 Task: Open Card Food Safety Review in Board Social Media Reporting to Workspace Crisis Management and add a team member Softage.4@softage.net, a label Red, a checklist Investment Strategies, an attachment from your google drive, a color Red and finally, add a card description 'Conduct customer research for new product design and development' and a comment 'Given the potential impact of this task on our company reputation, let us ensure that we approach it with a sense of professionalism and respect.'. Add a start date 'Jan 08, 1900' with a due date 'Jan 15, 1900'
Action: Mouse moved to (113, 65)
Screenshot: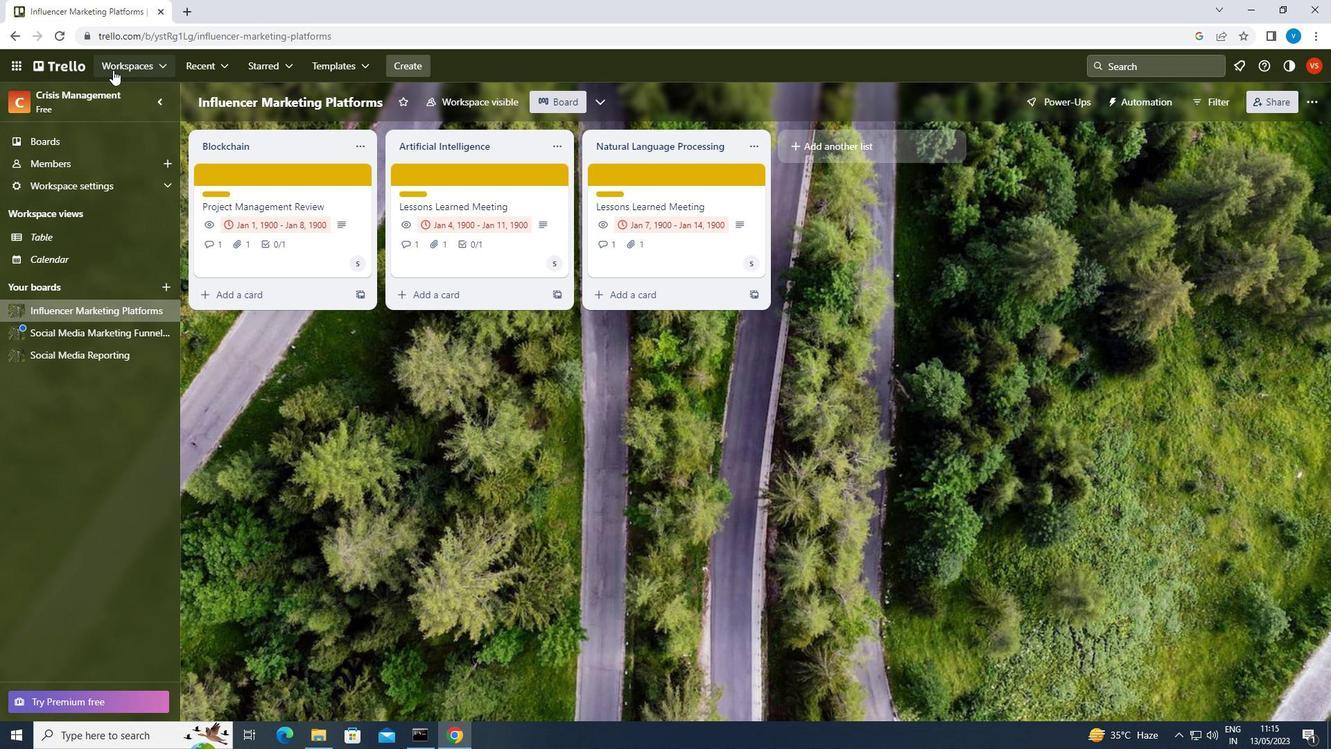 
Action: Mouse pressed left at (113, 65)
Screenshot: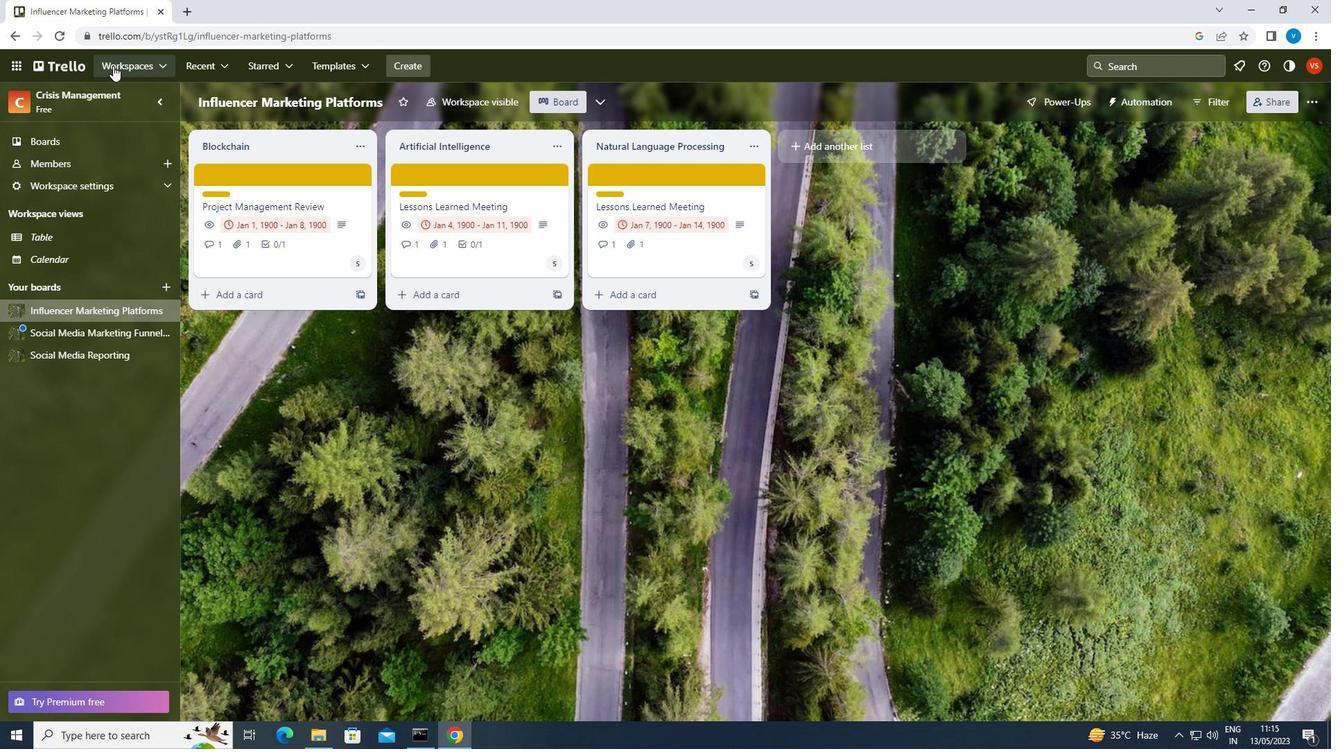 
Action: Mouse moved to (214, 476)
Screenshot: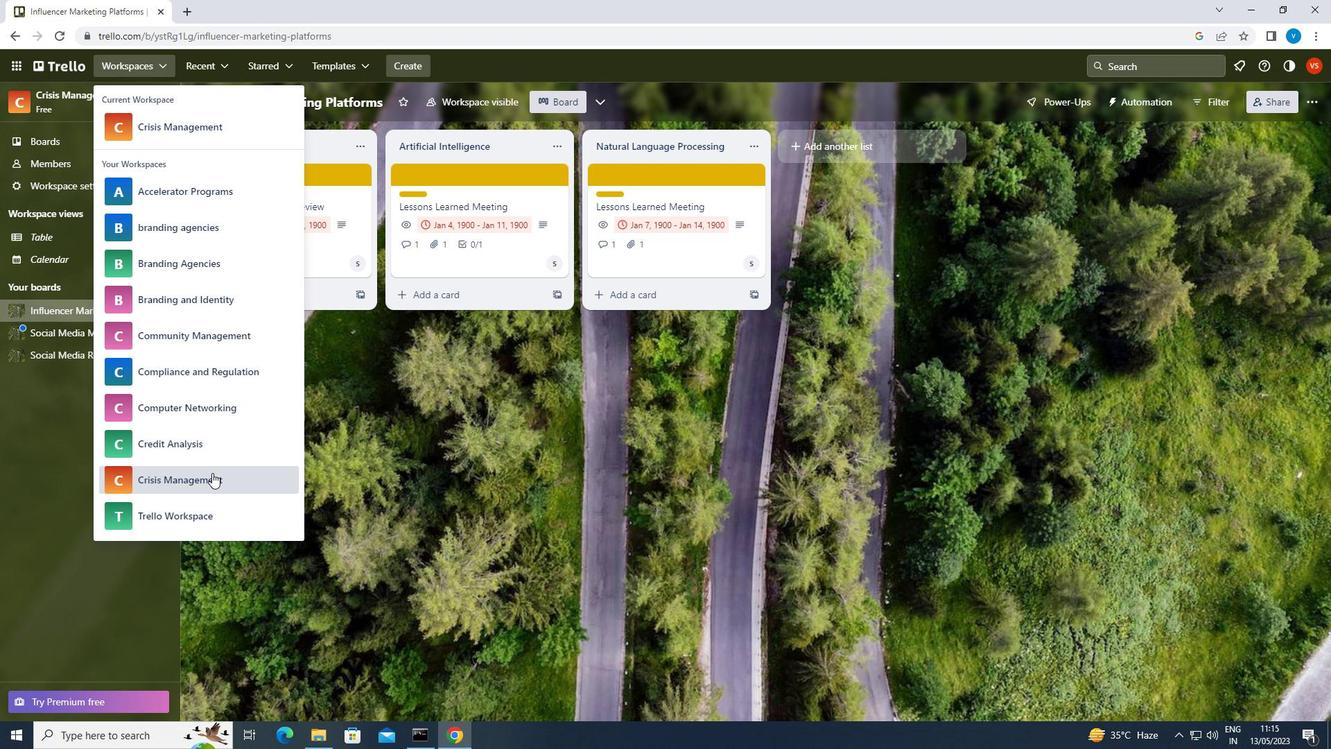 
Action: Mouse pressed left at (214, 476)
Screenshot: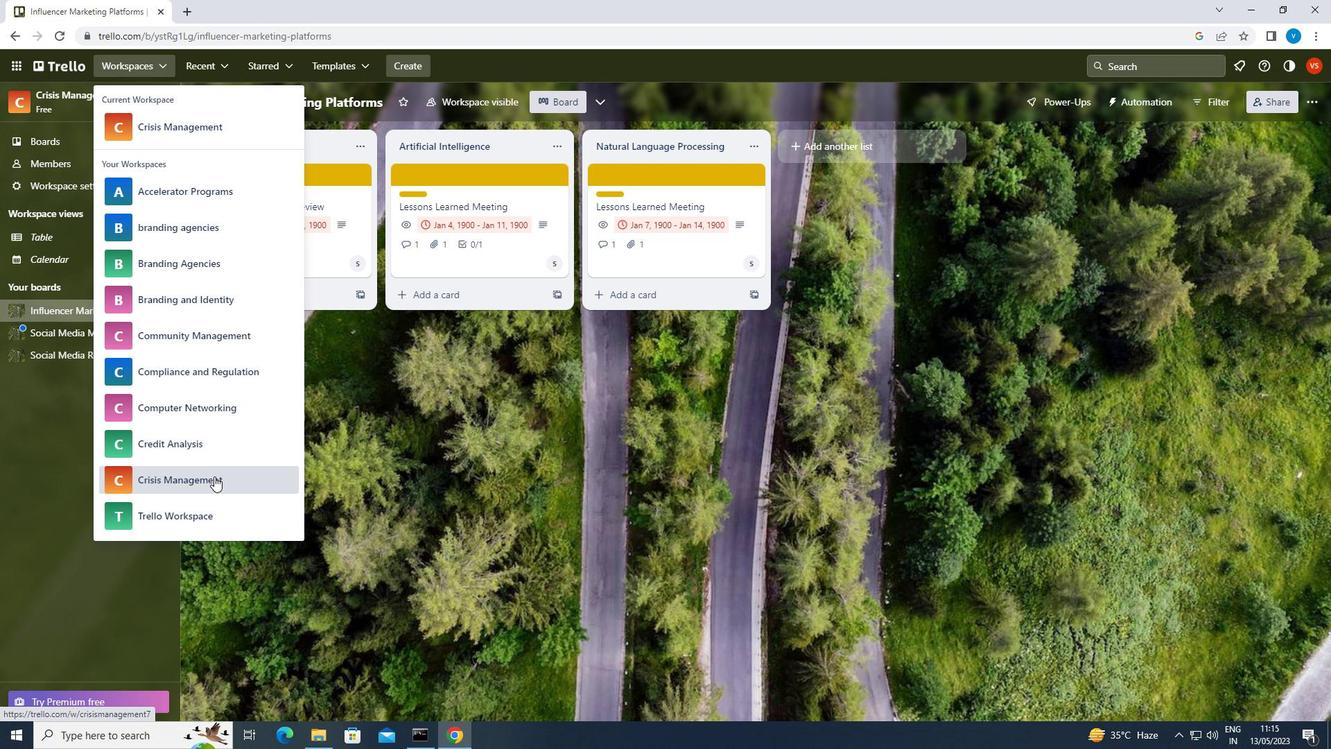 
Action: Mouse moved to (987, 573)
Screenshot: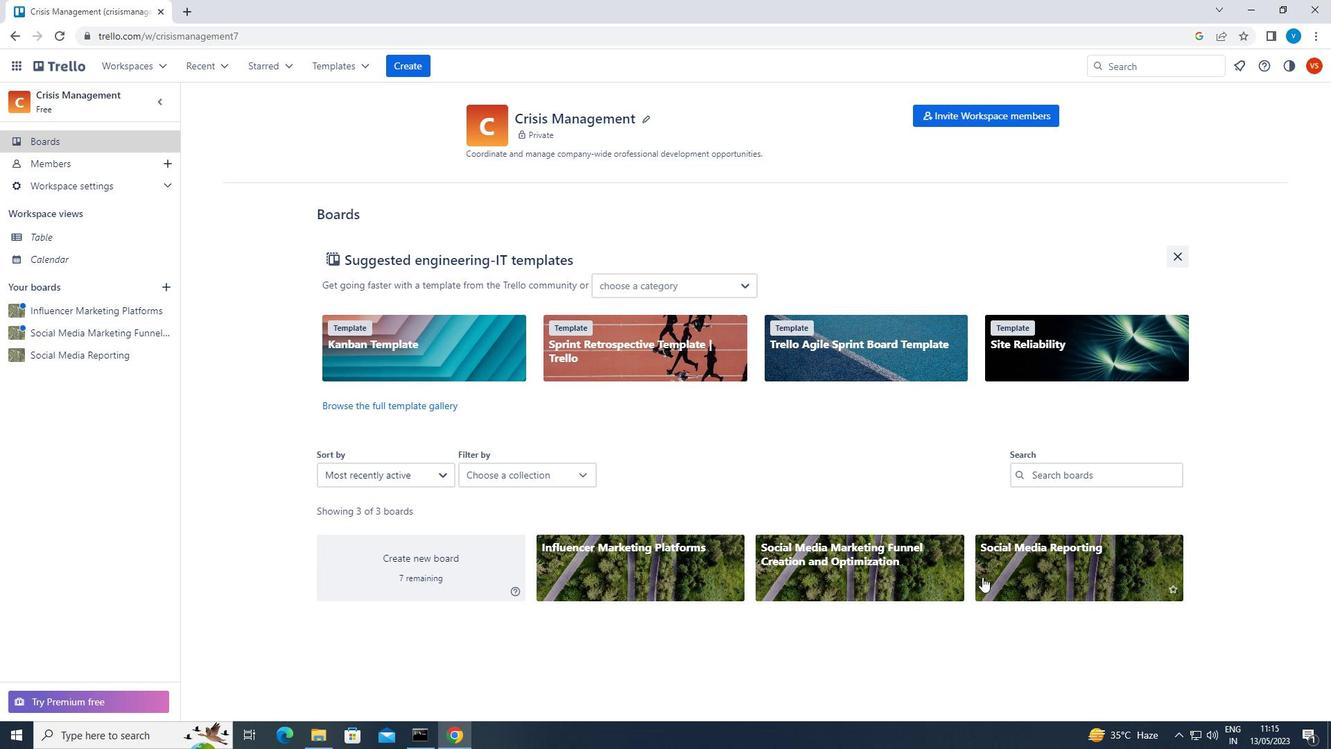 
Action: Mouse pressed left at (987, 573)
Screenshot: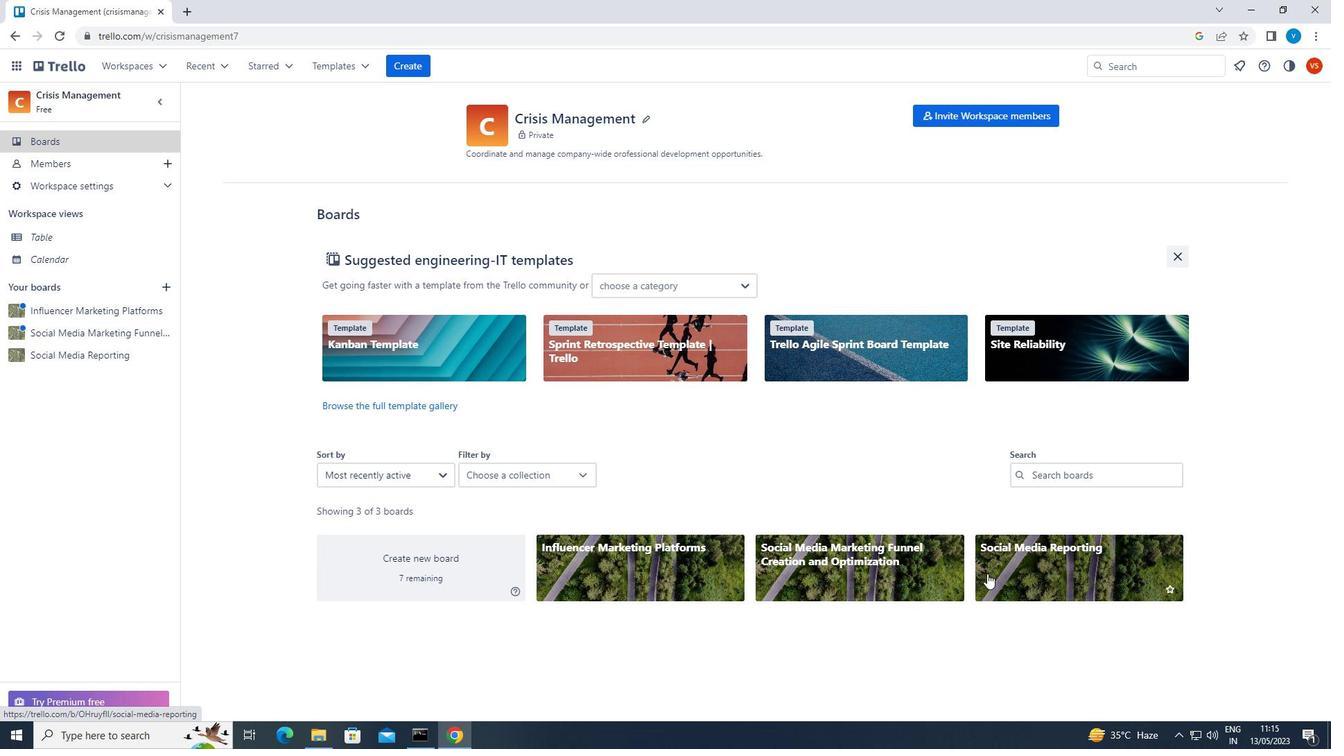 
Action: Mouse moved to (666, 174)
Screenshot: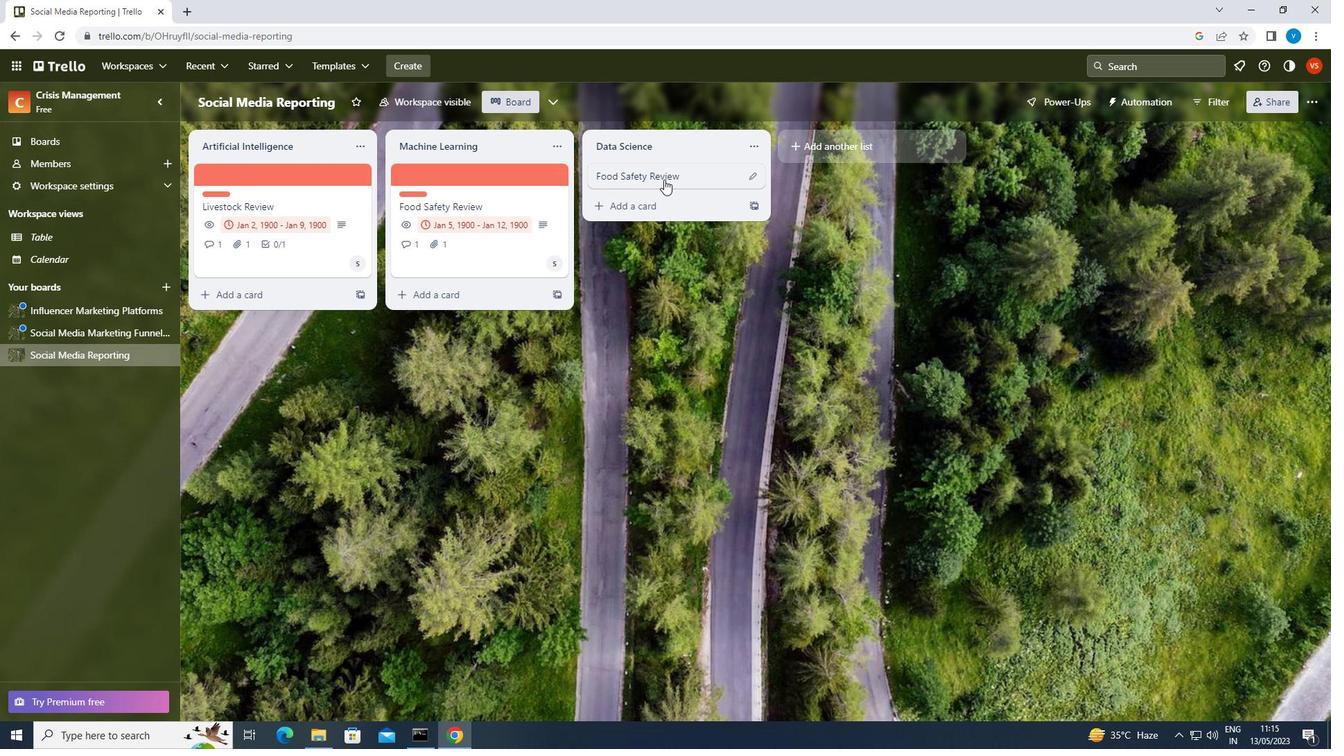
Action: Mouse pressed left at (666, 174)
Screenshot: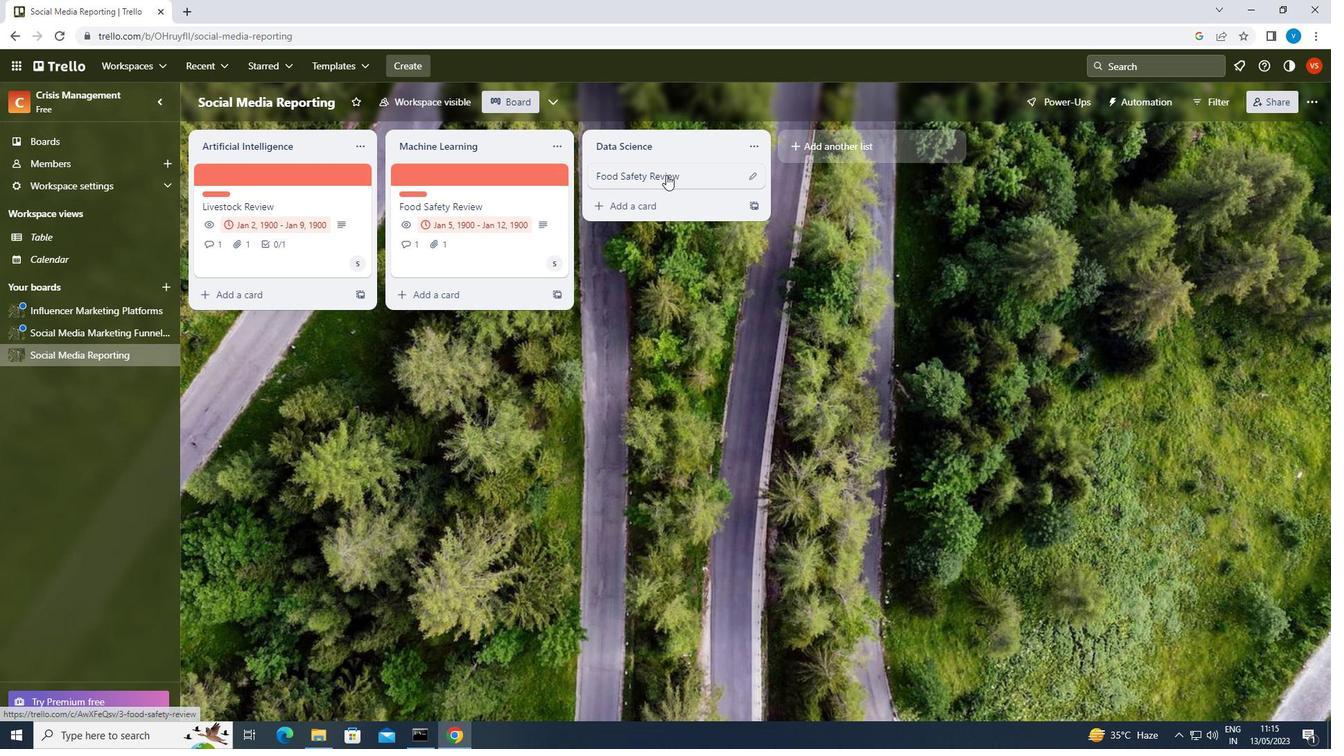 
Action: Mouse moved to (845, 218)
Screenshot: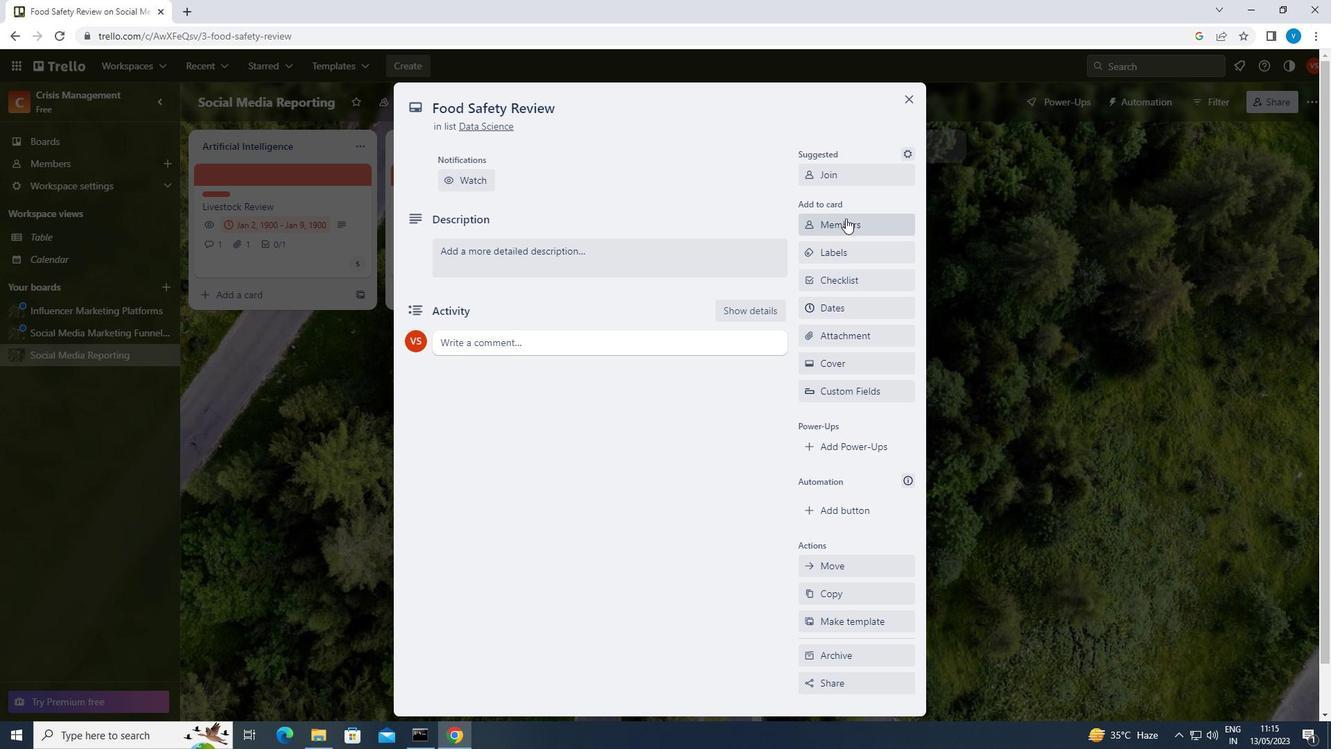 
Action: Mouse pressed left at (845, 218)
Screenshot: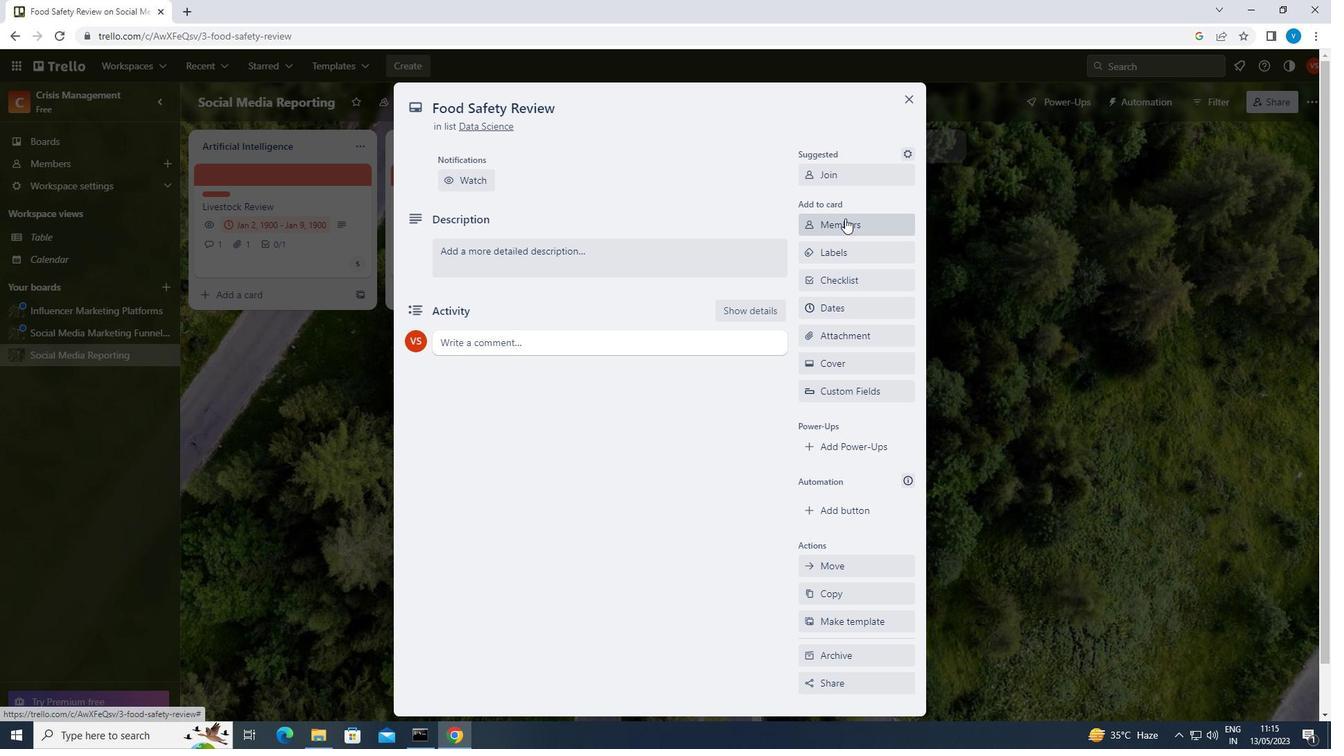 
Action: Mouse moved to (838, 287)
Screenshot: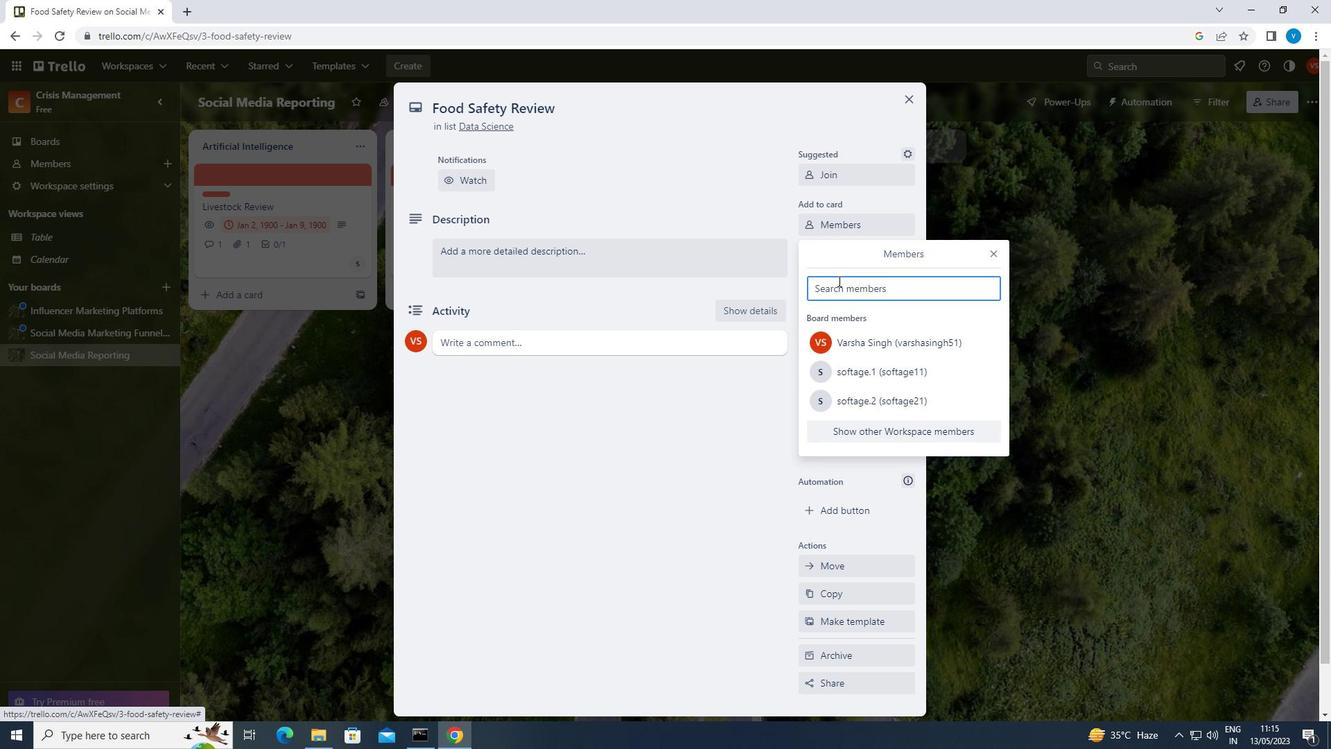 
Action: Key pressed <Key.shift>SOFTAGE.4<Key.shift>@SOFTAGE.NET
Screenshot: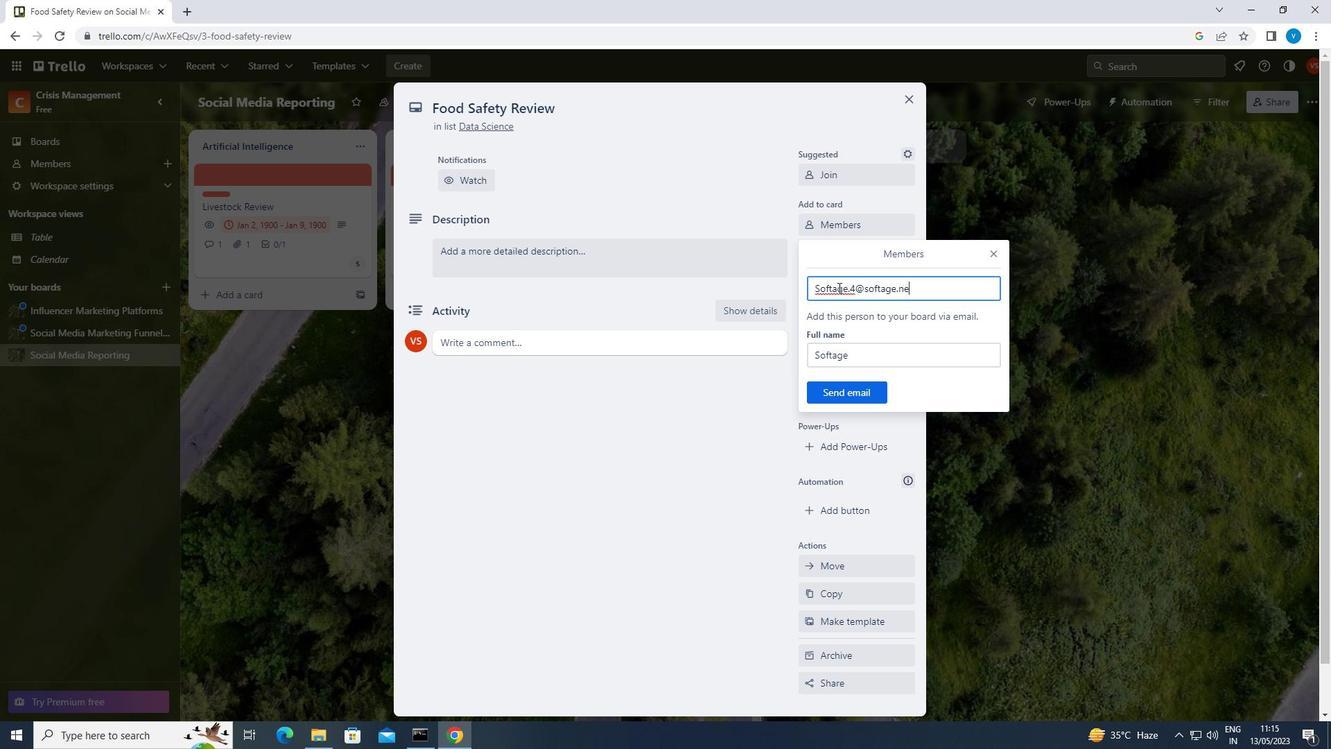 
Action: Mouse moved to (852, 391)
Screenshot: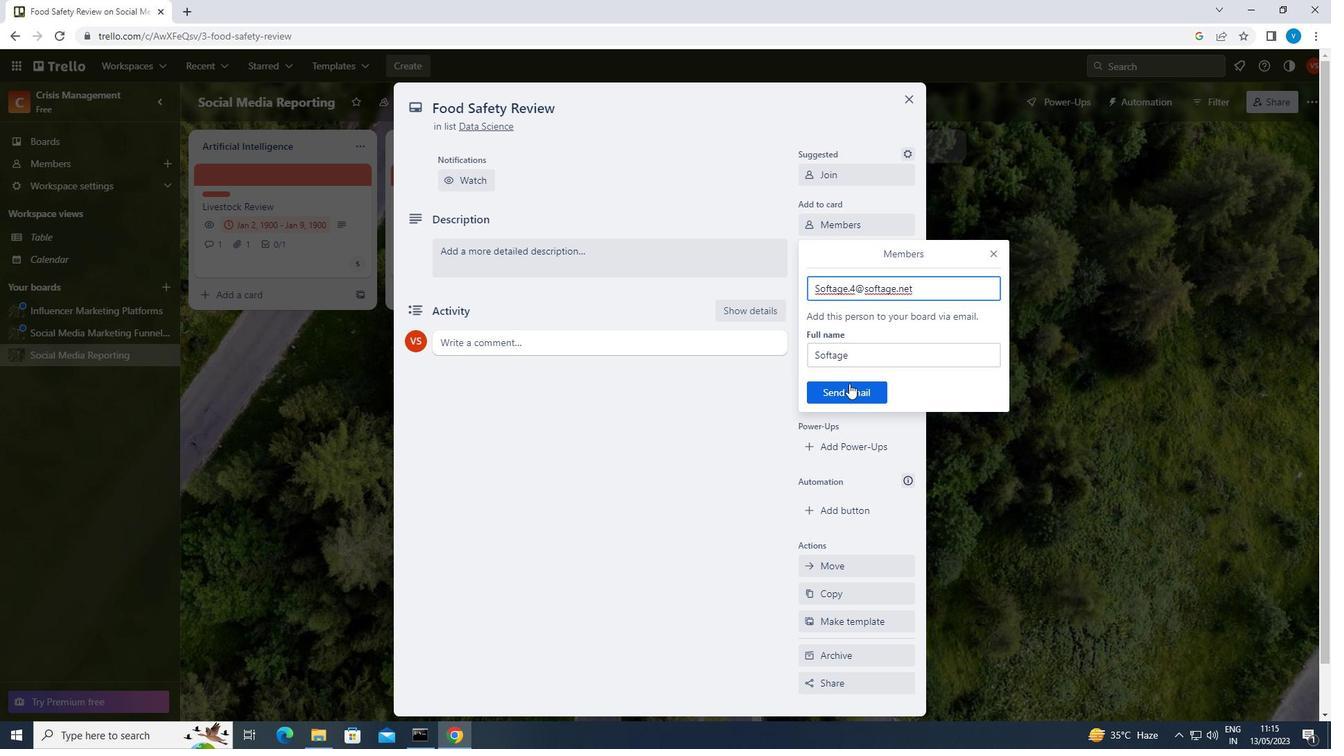 
Action: Mouse pressed left at (852, 391)
Screenshot: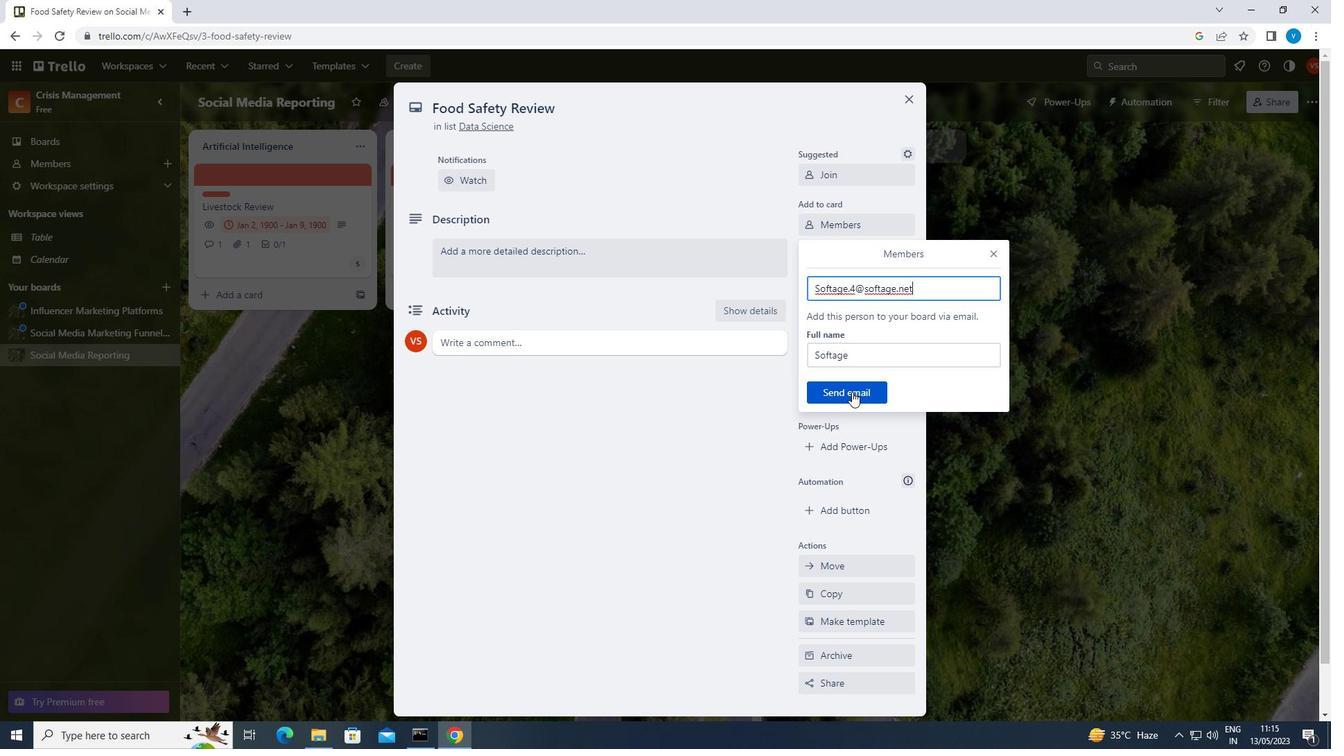 
Action: Mouse moved to (865, 249)
Screenshot: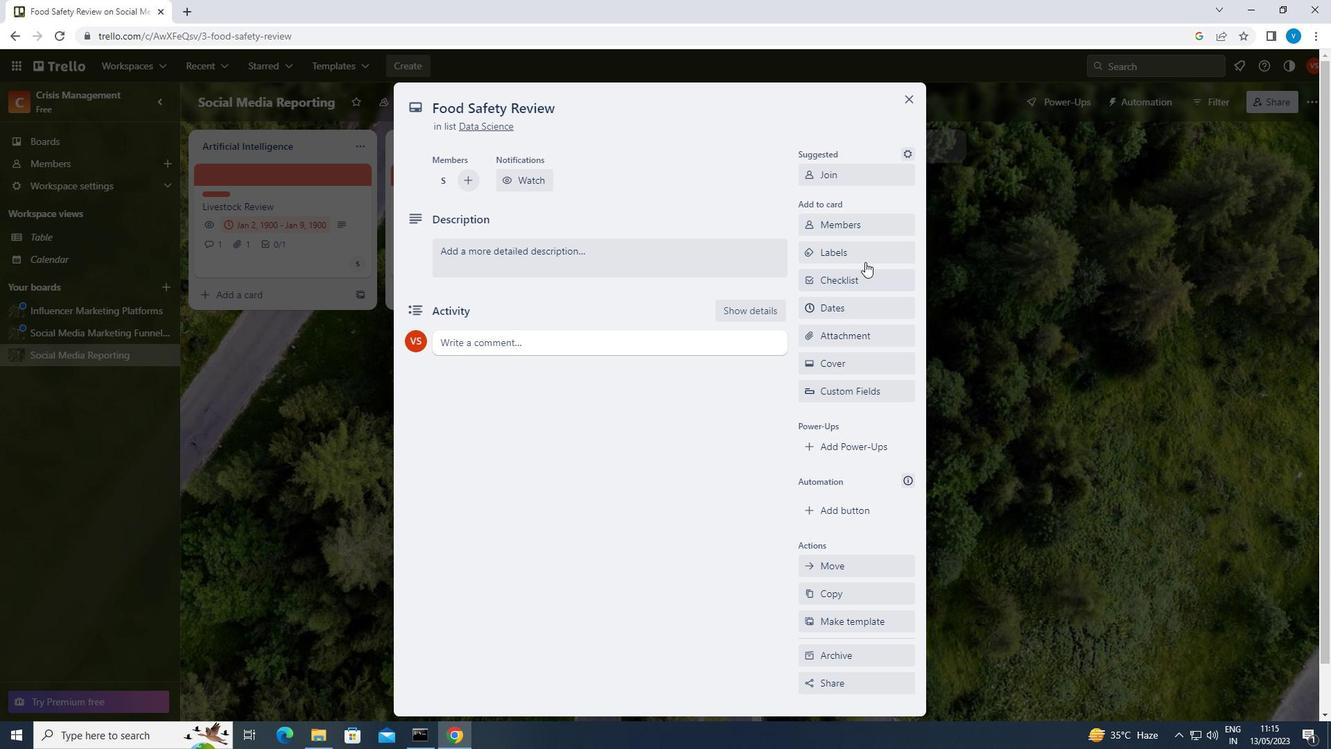 
Action: Mouse pressed left at (865, 249)
Screenshot: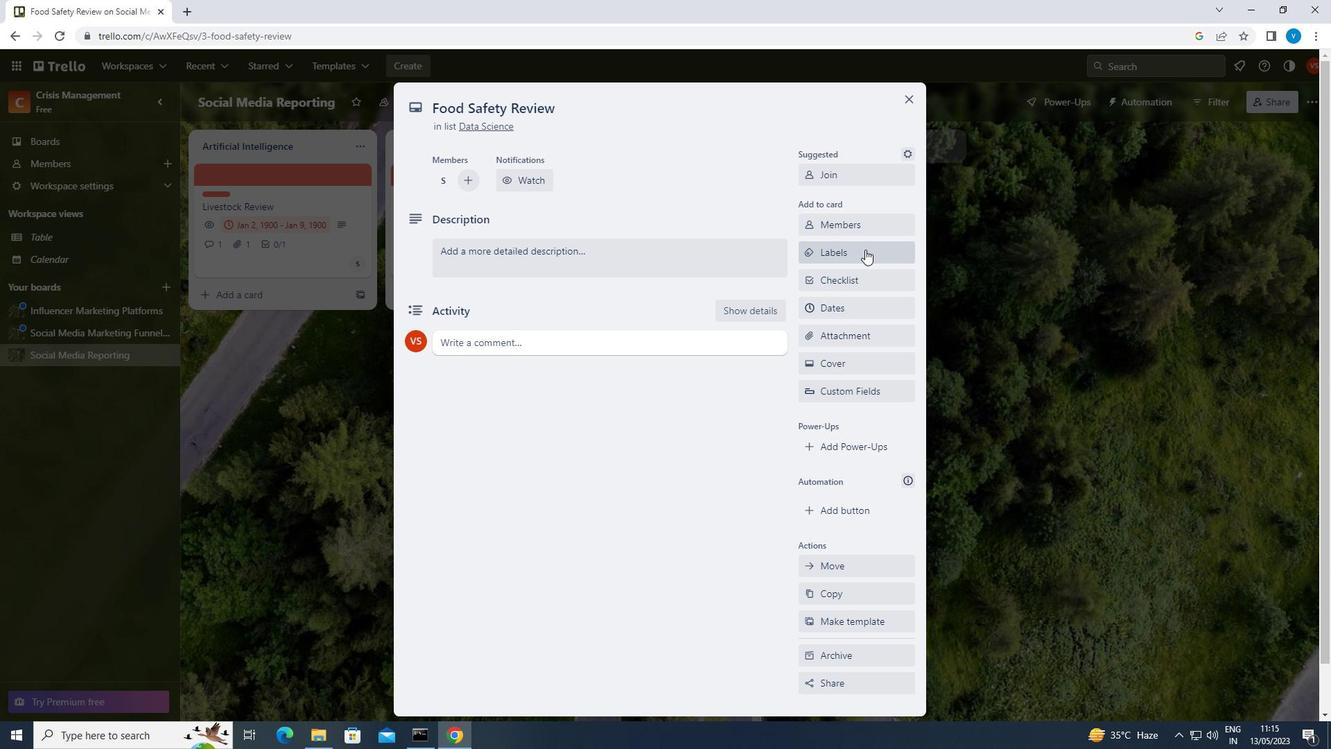 
Action: Mouse moved to (885, 439)
Screenshot: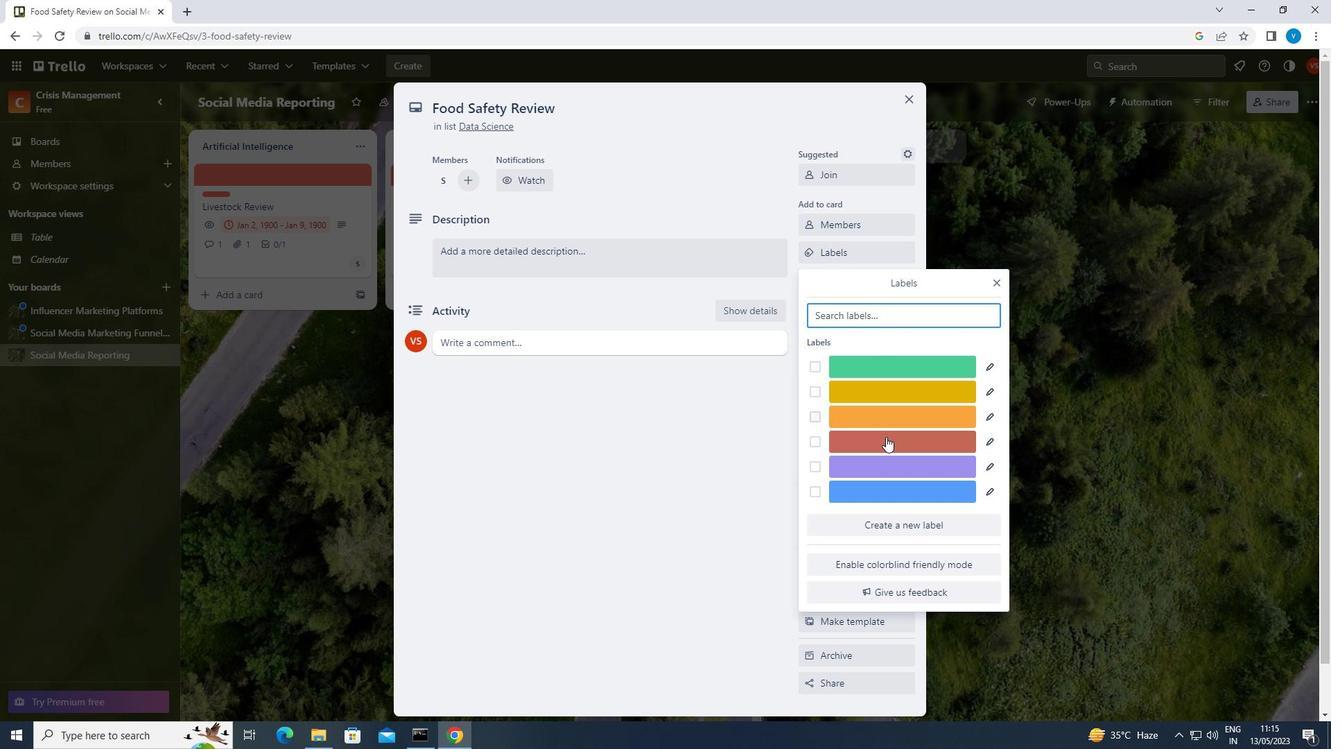 
Action: Mouse pressed left at (885, 439)
Screenshot: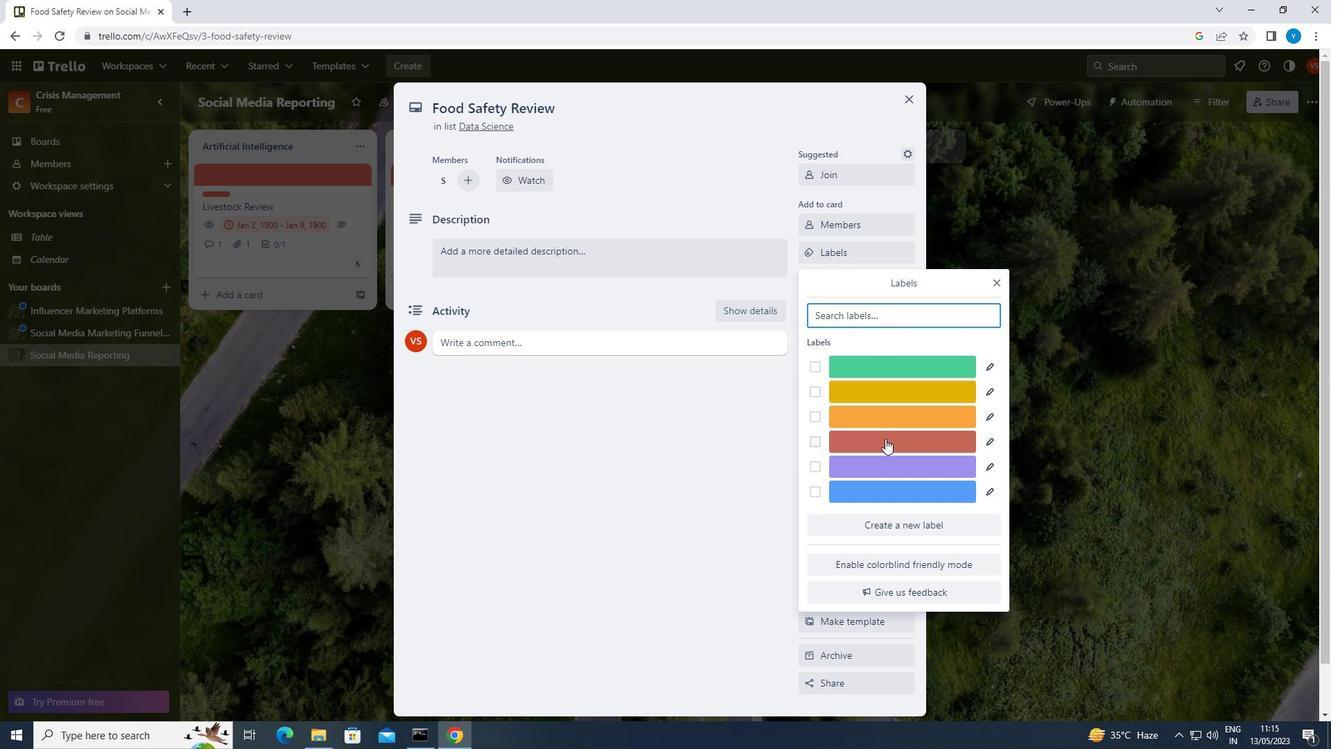 
Action: Mouse moved to (999, 279)
Screenshot: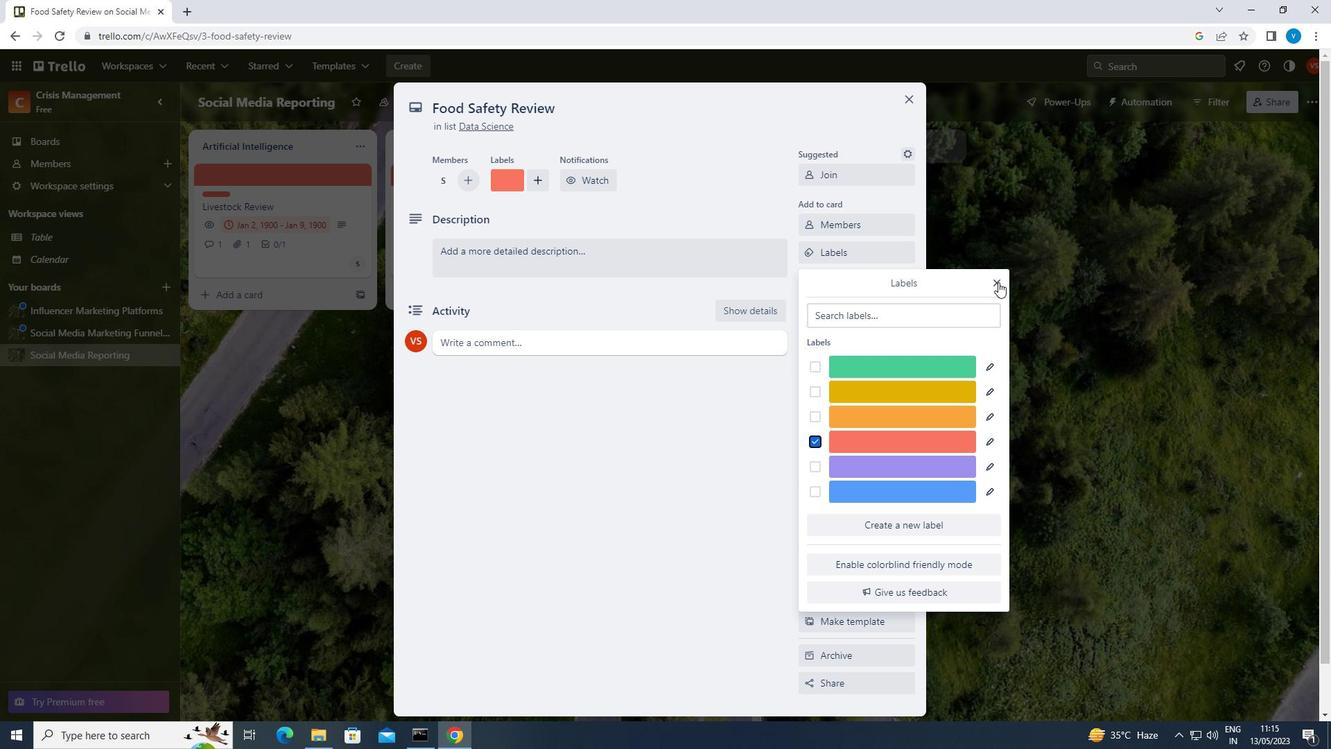 
Action: Mouse pressed left at (999, 279)
Screenshot: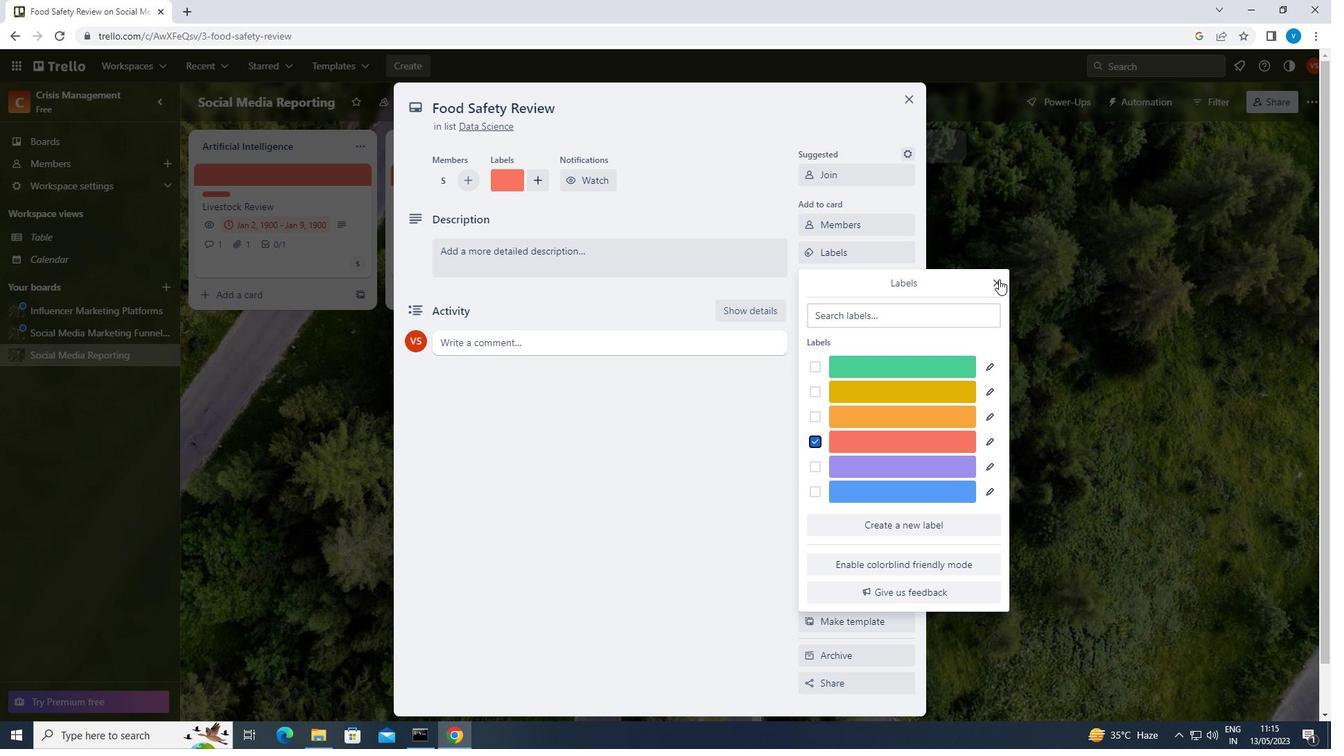 
Action: Mouse moved to (852, 278)
Screenshot: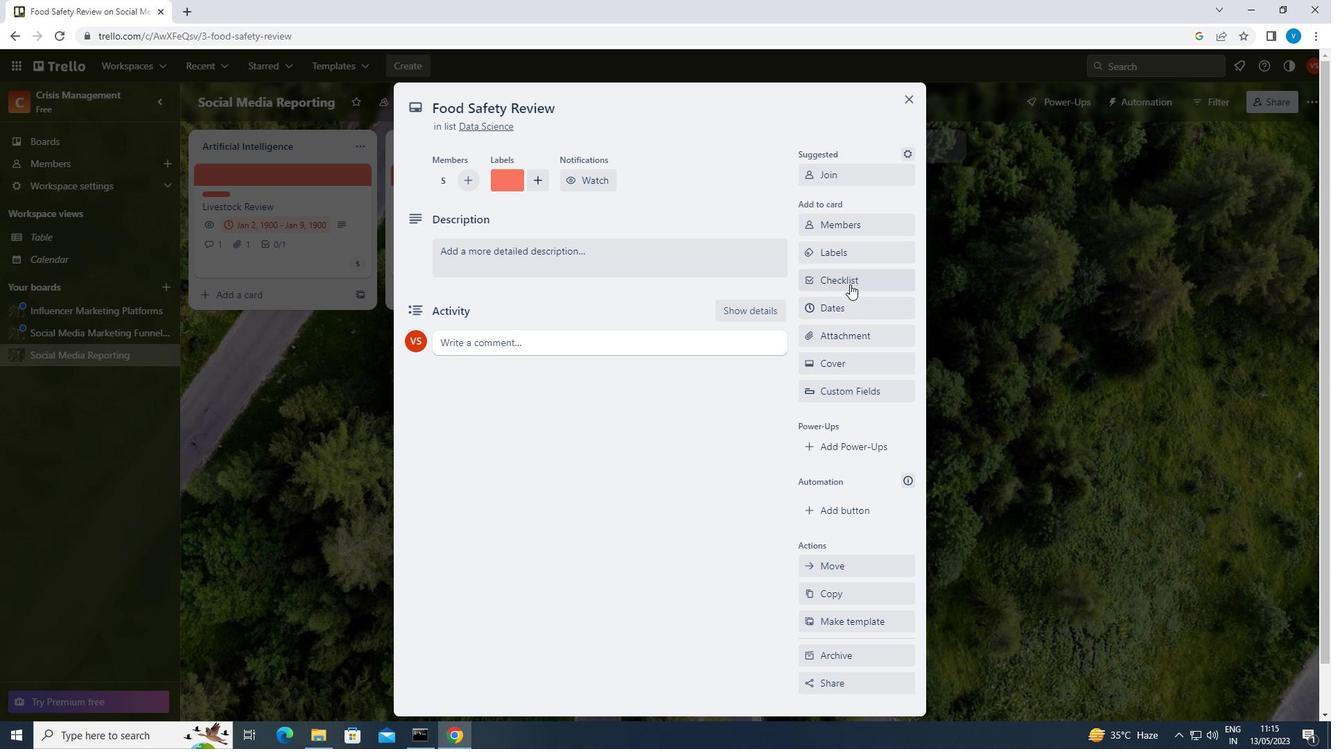 
Action: Mouse pressed left at (852, 278)
Screenshot: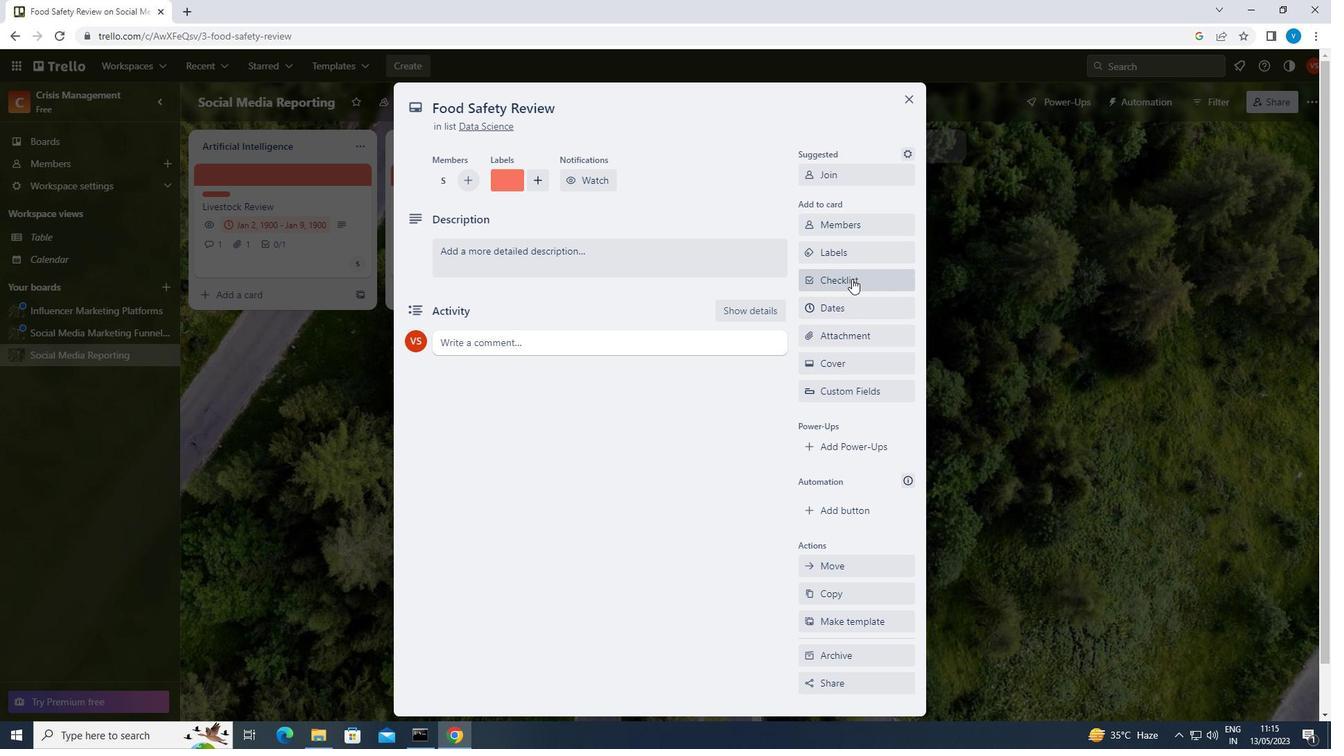 
Action: Mouse moved to (873, 353)
Screenshot: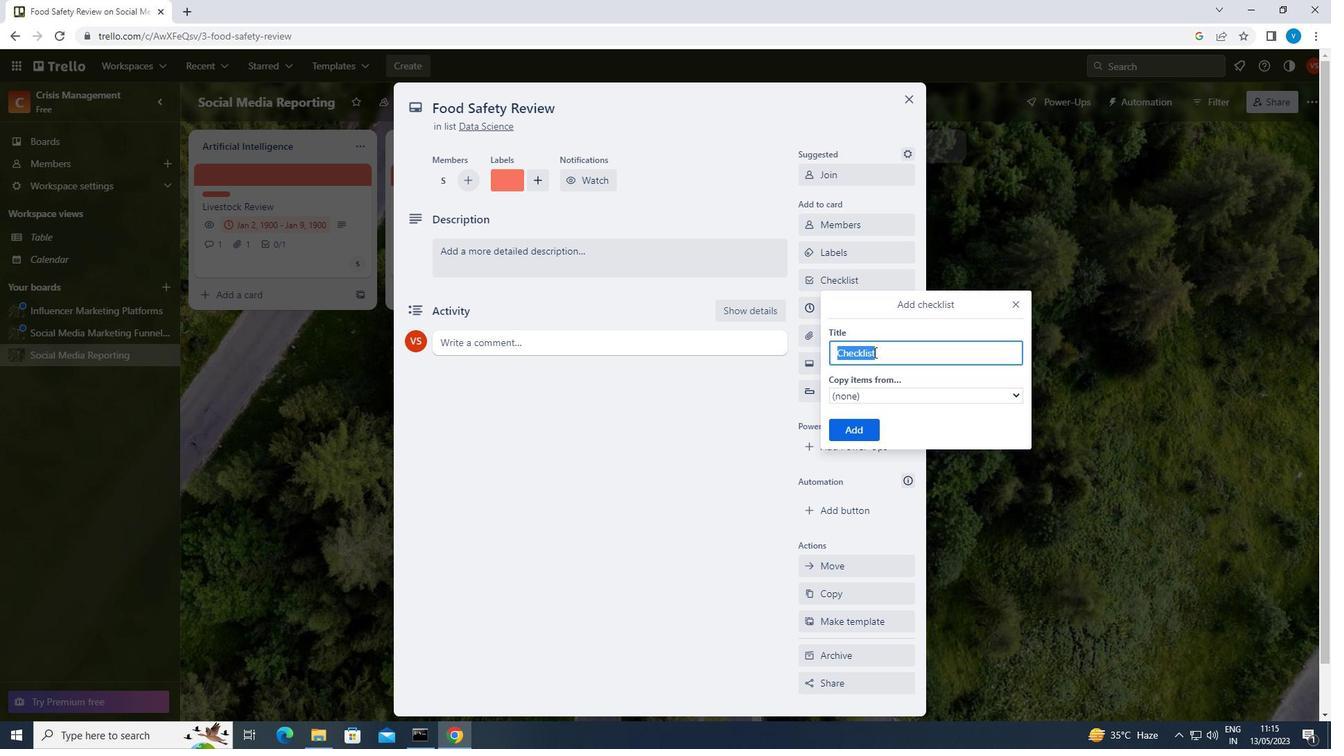 
Action: Key pressed <Key.shift><Key.shift>INVESTMENT<Key.space><Key.shift>STRATEGIES
Screenshot: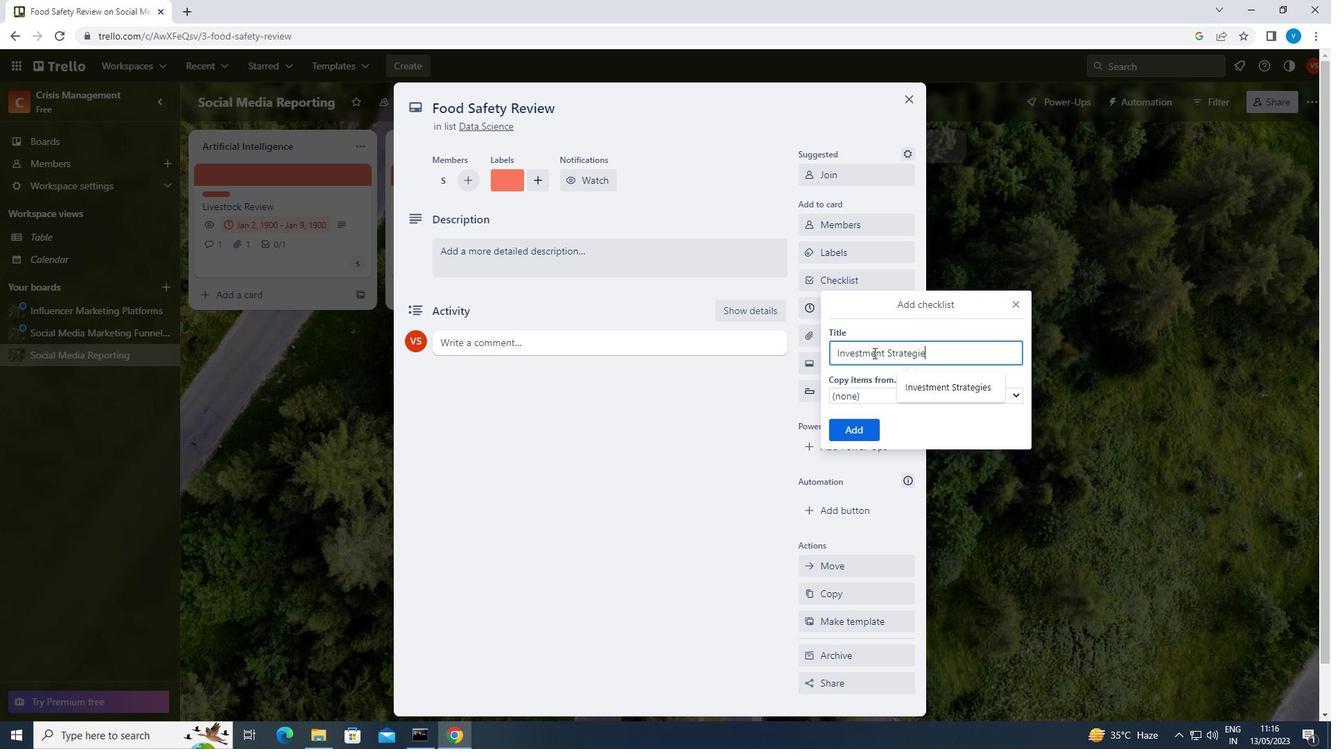 
Action: Mouse moved to (860, 429)
Screenshot: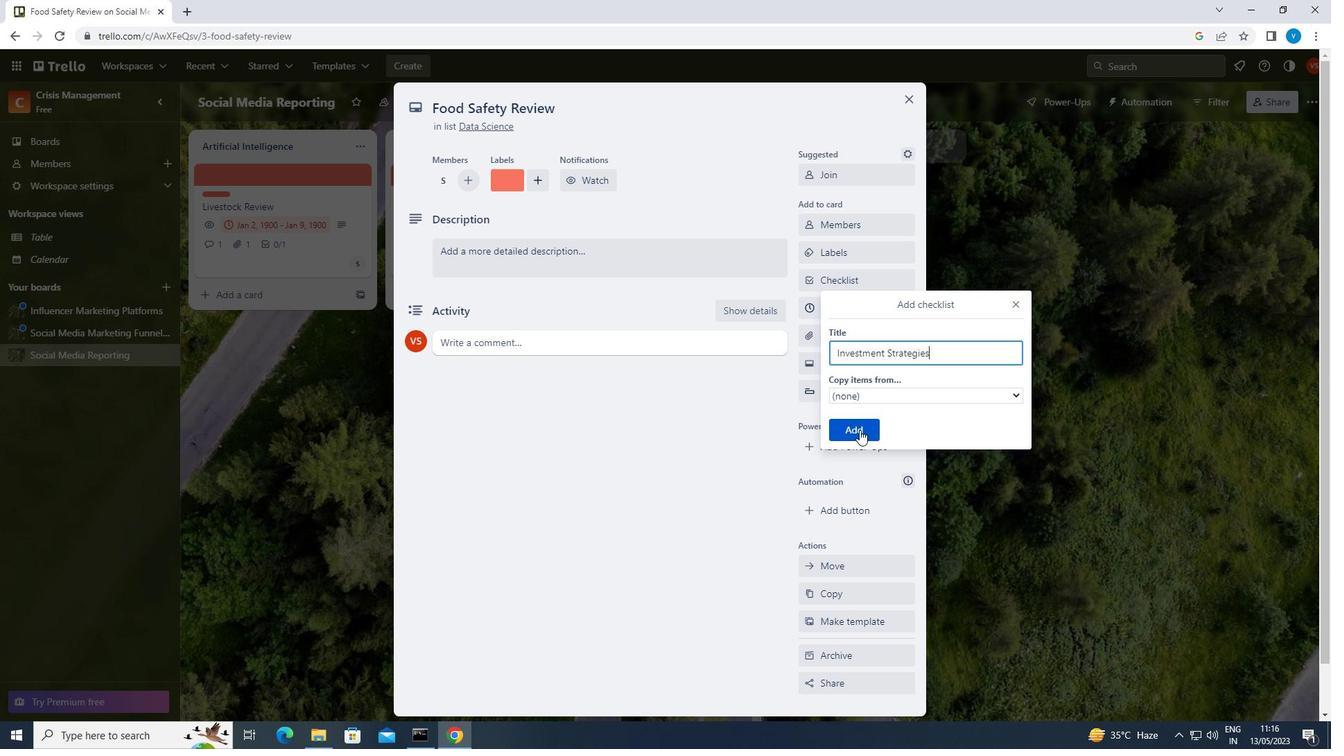 
Action: Mouse pressed left at (860, 429)
Screenshot: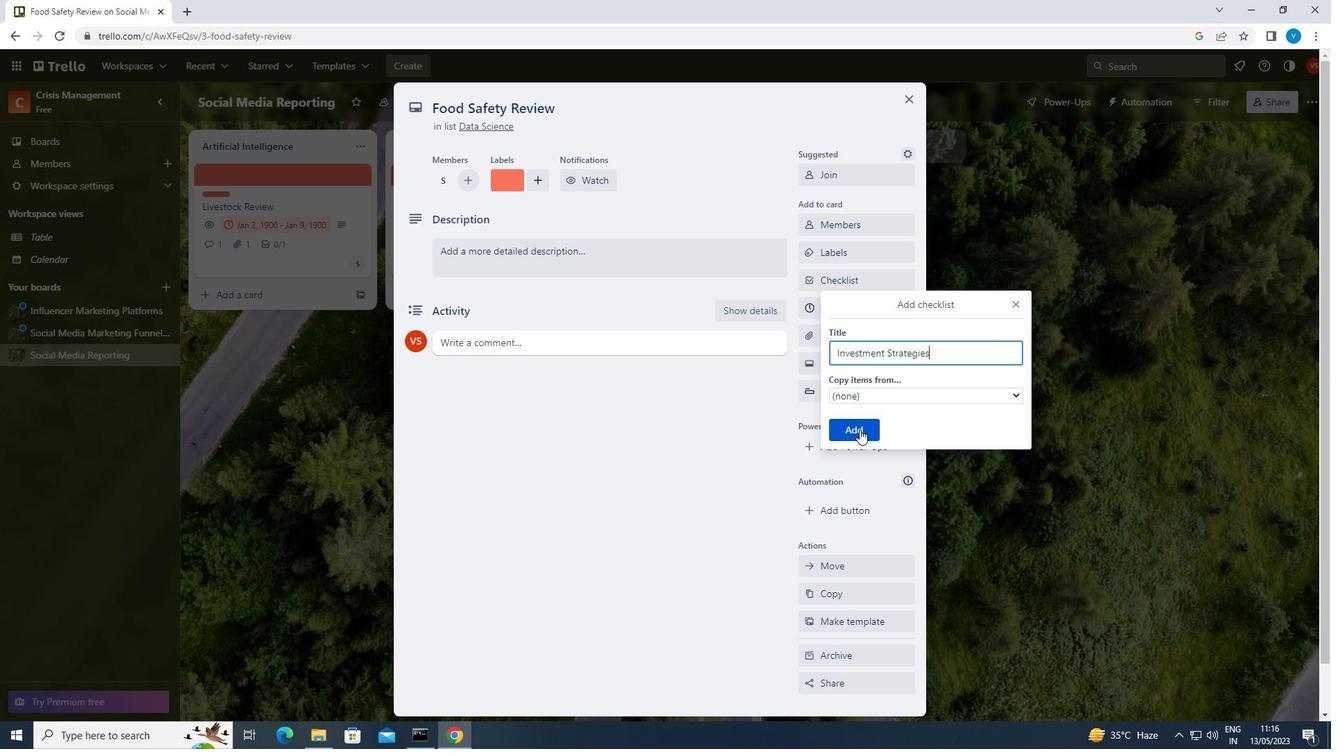
Action: Mouse moved to (858, 335)
Screenshot: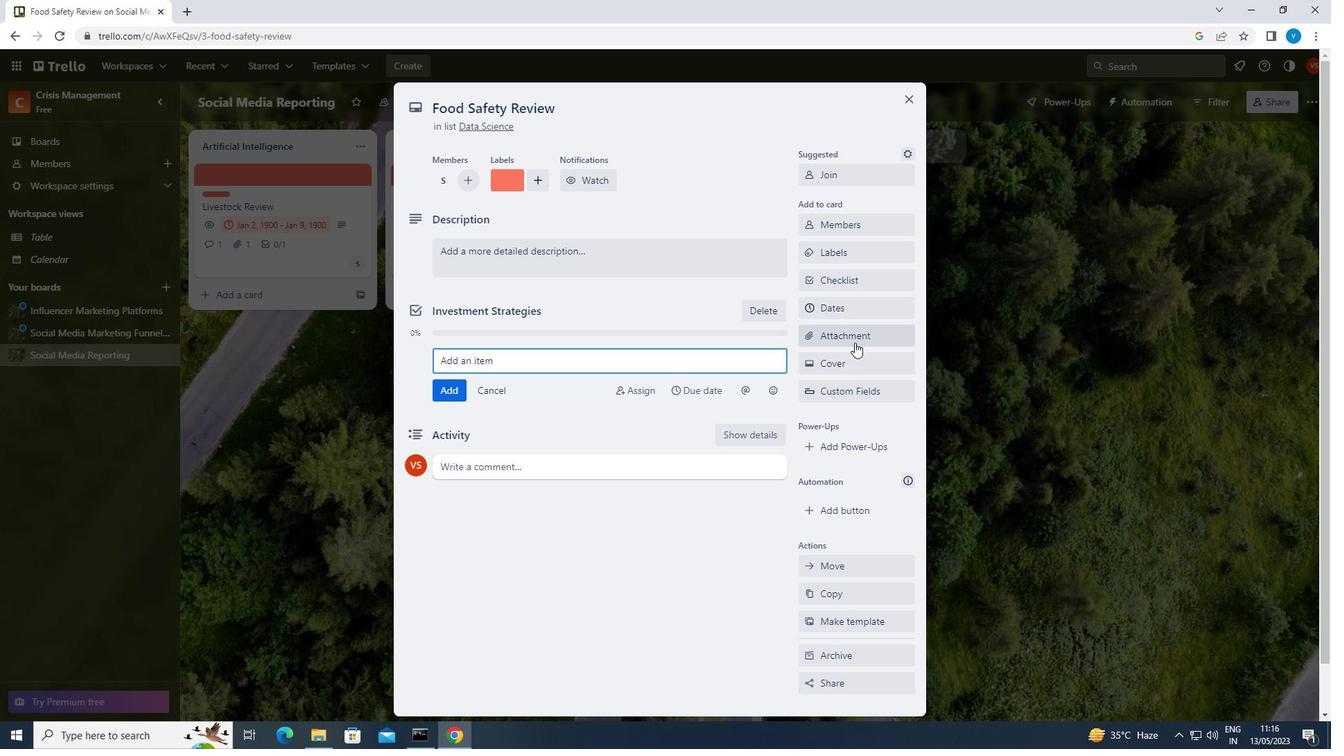 
Action: Mouse pressed left at (858, 335)
Screenshot: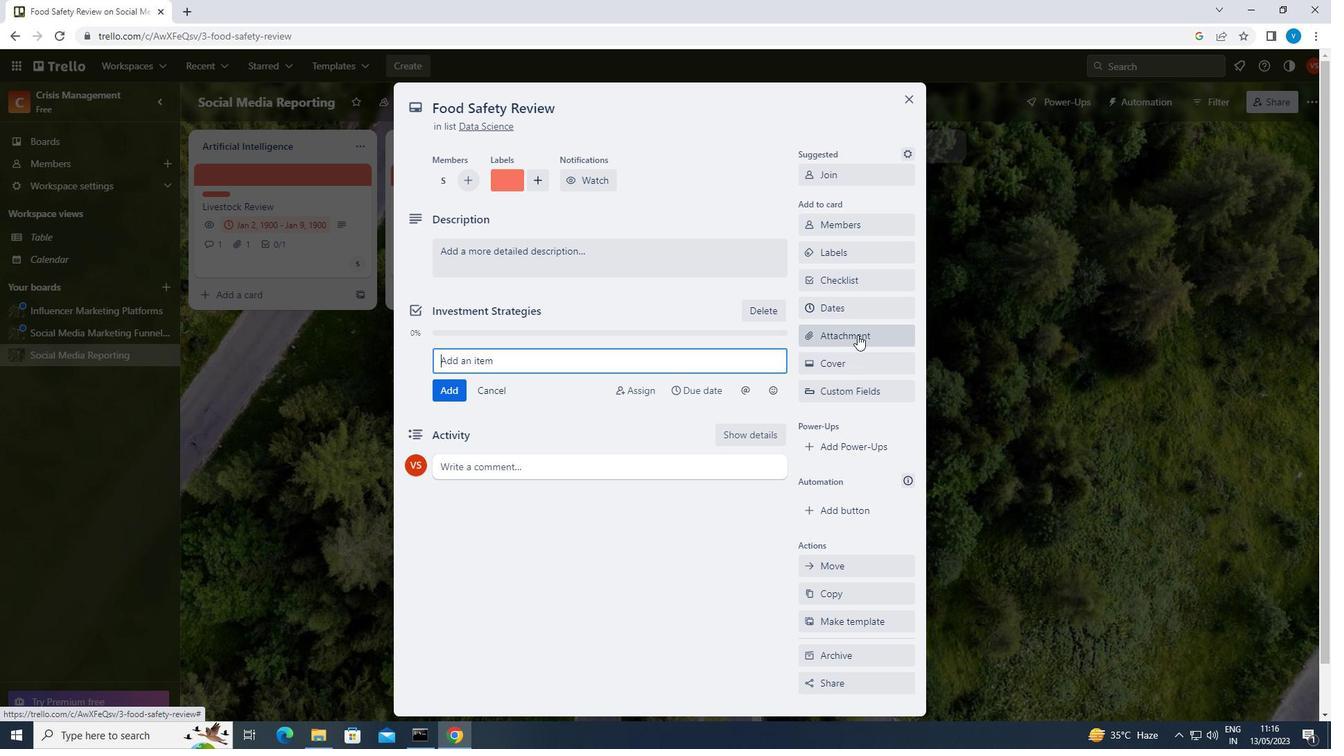 
Action: Mouse moved to (837, 437)
Screenshot: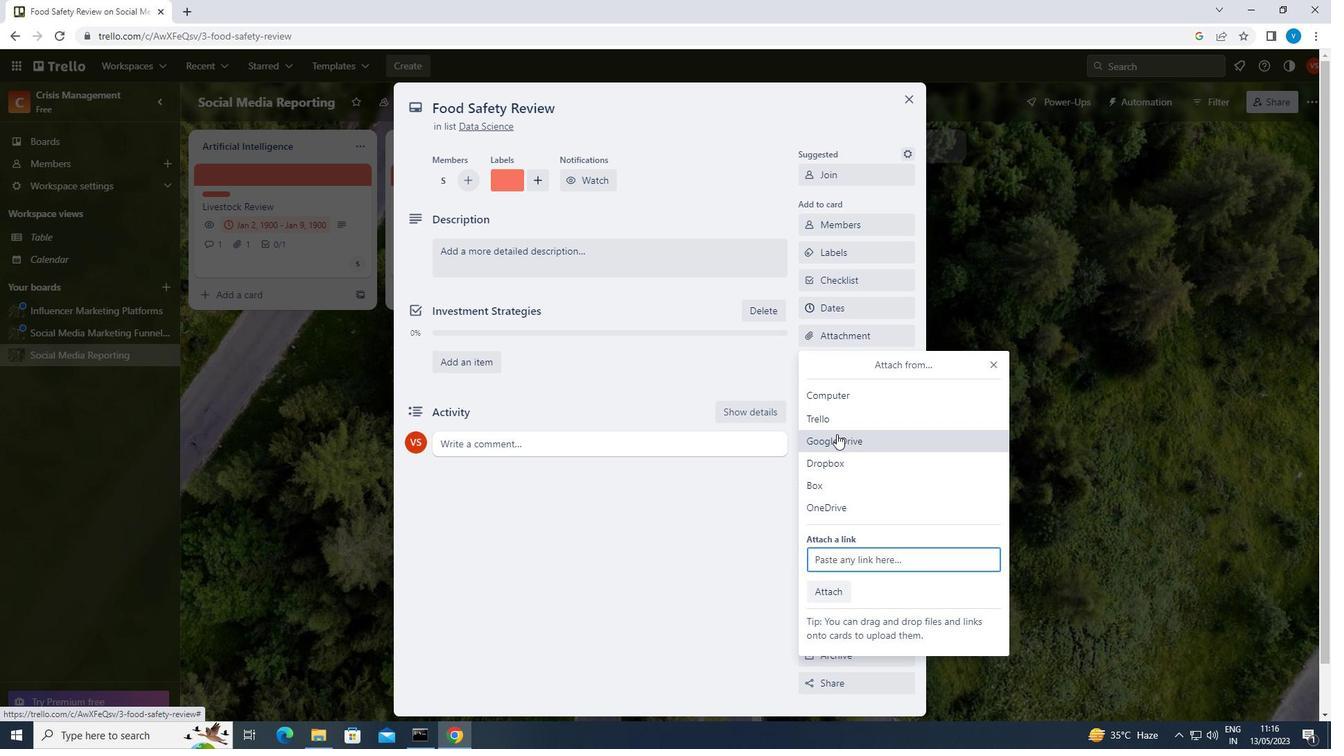 
Action: Mouse pressed left at (837, 437)
Screenshot: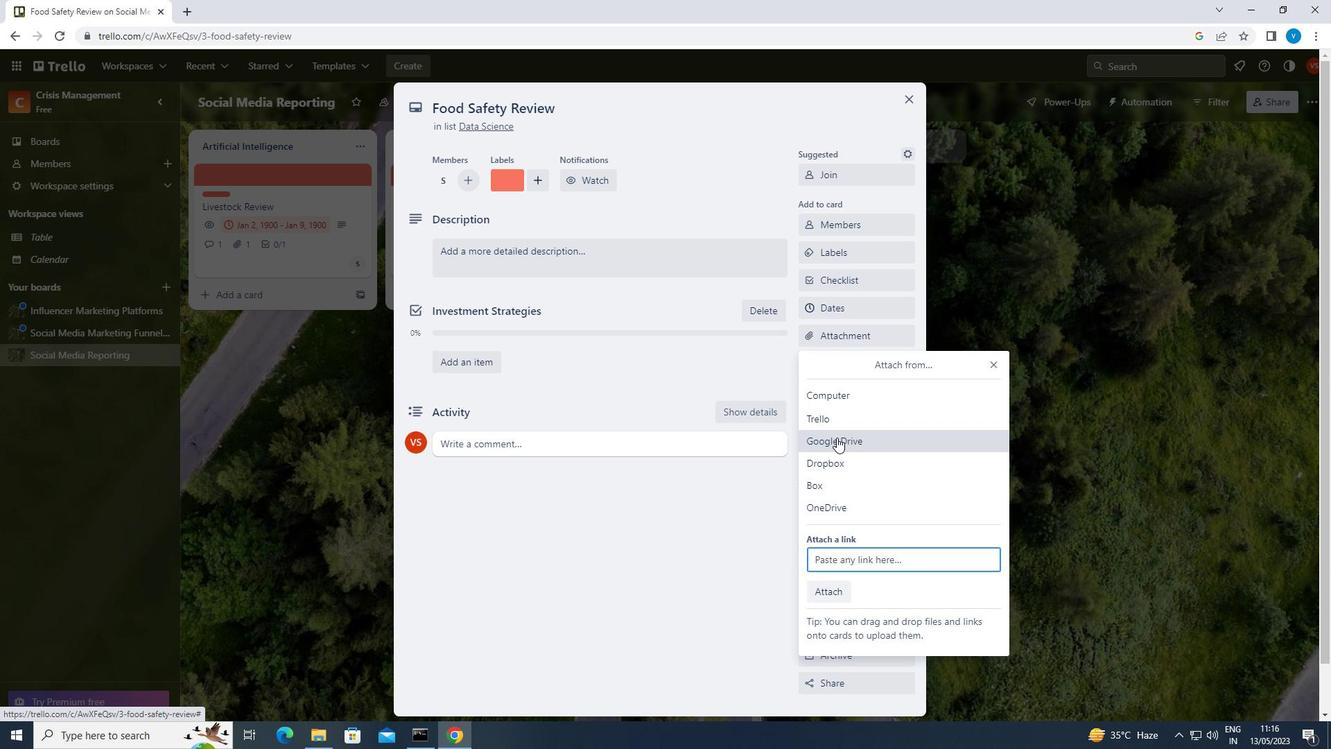 
Action: Mouse moved to (412, 353)
Screenshot: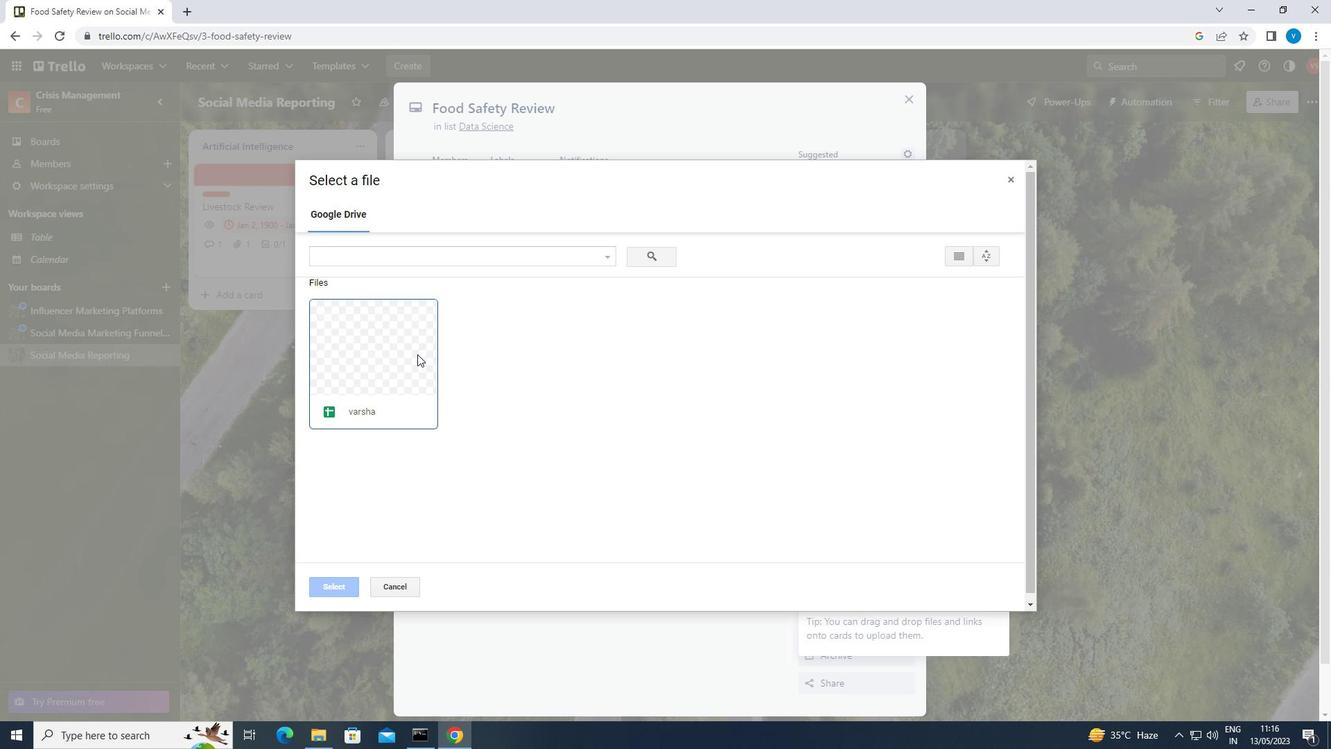 
Action: Mouse pressed left at (412, 353)
Screenshot: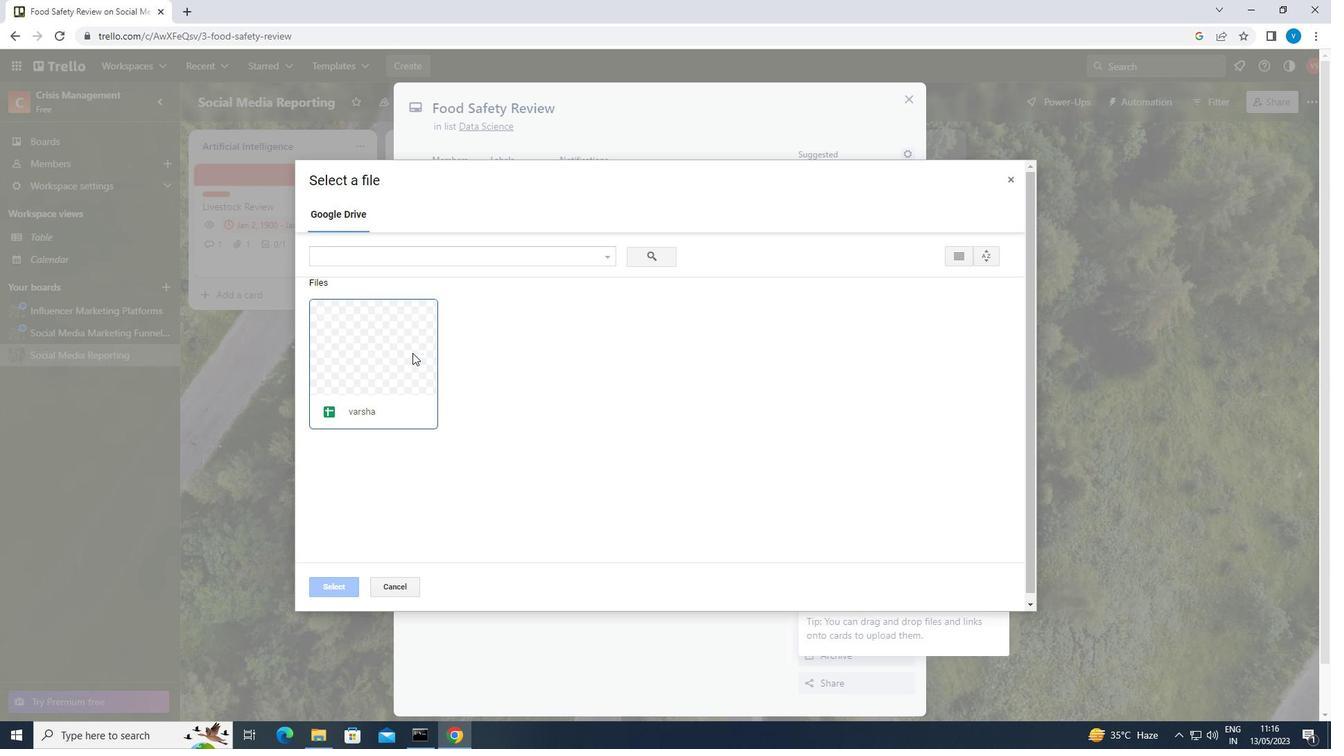
Action: Mouse moved to (346, 587)
Screenshot: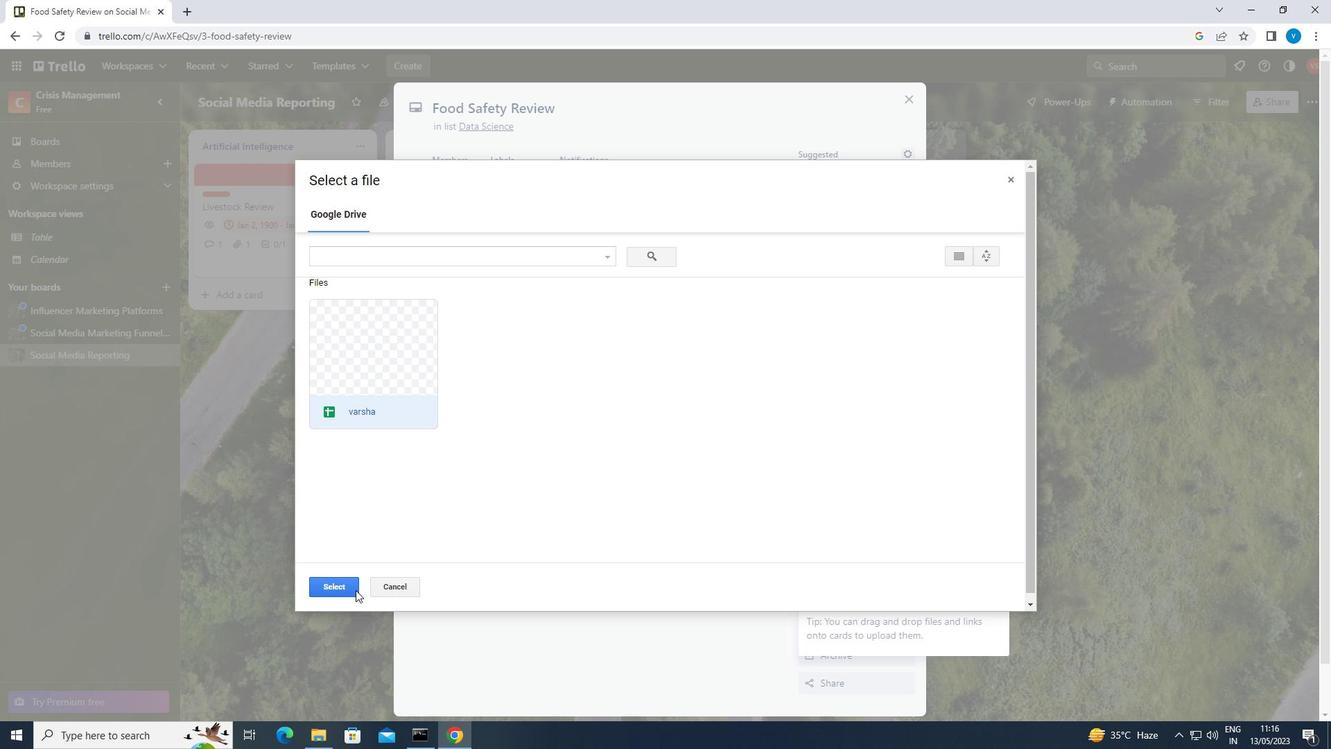 
Action: Mouse pressed left at (346, 587)
Screenshot: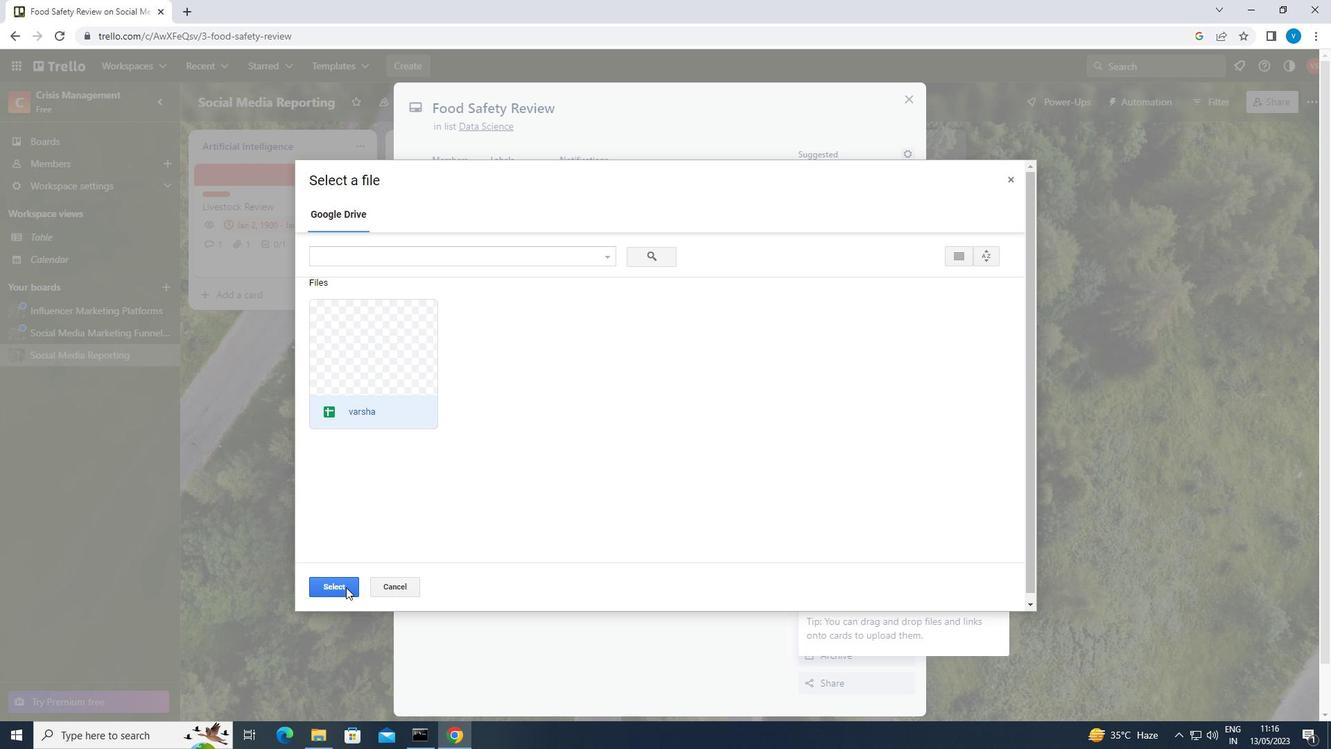 
Action: Mouse moved to (826, 361)
Screenshot: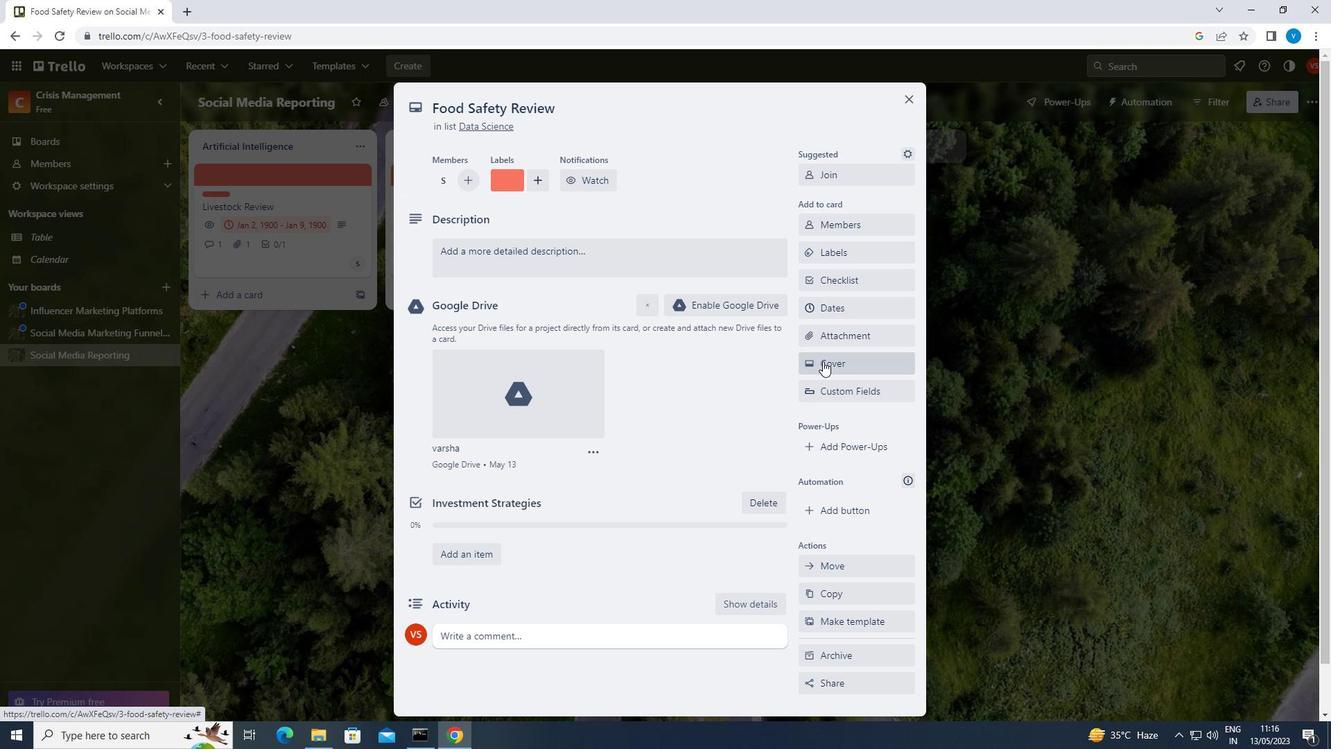 
Action: Mouse pressed left at (826, 361)
Screenshot: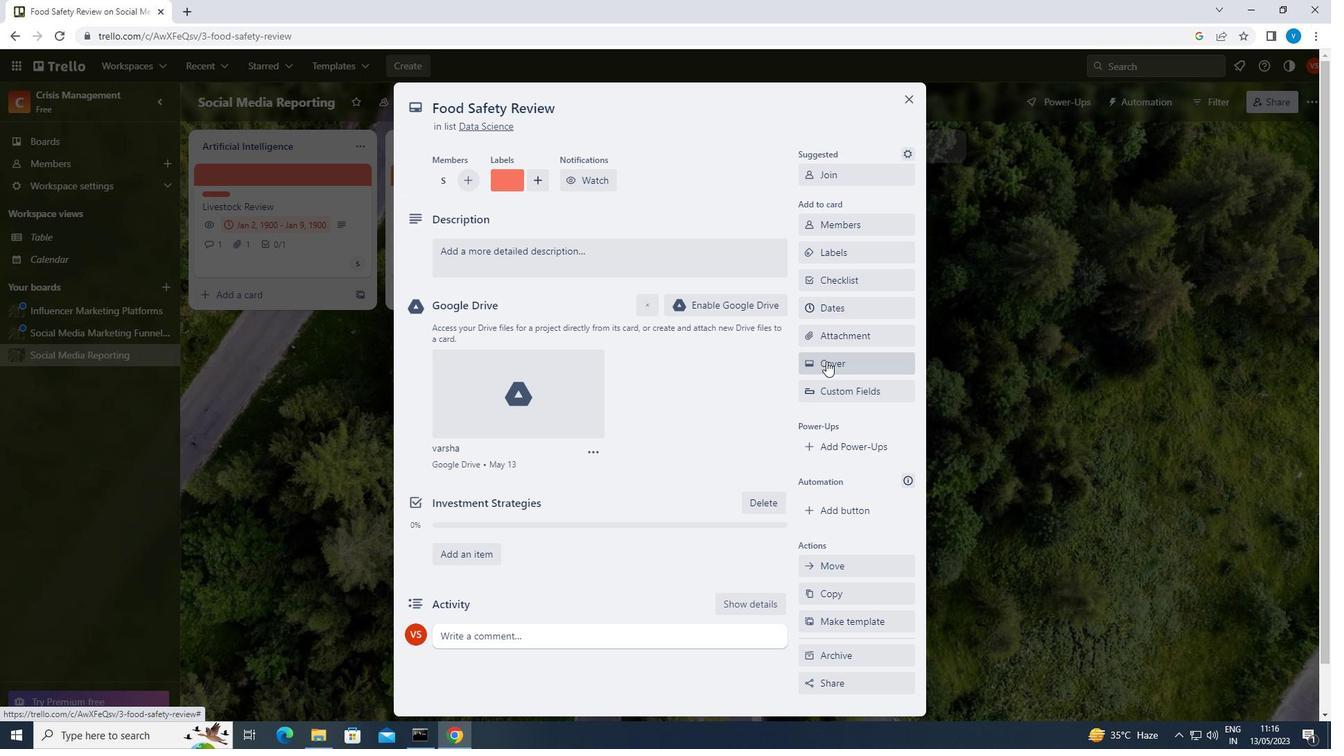 
Action: Mouse moved to (935, 434)
Screenshot: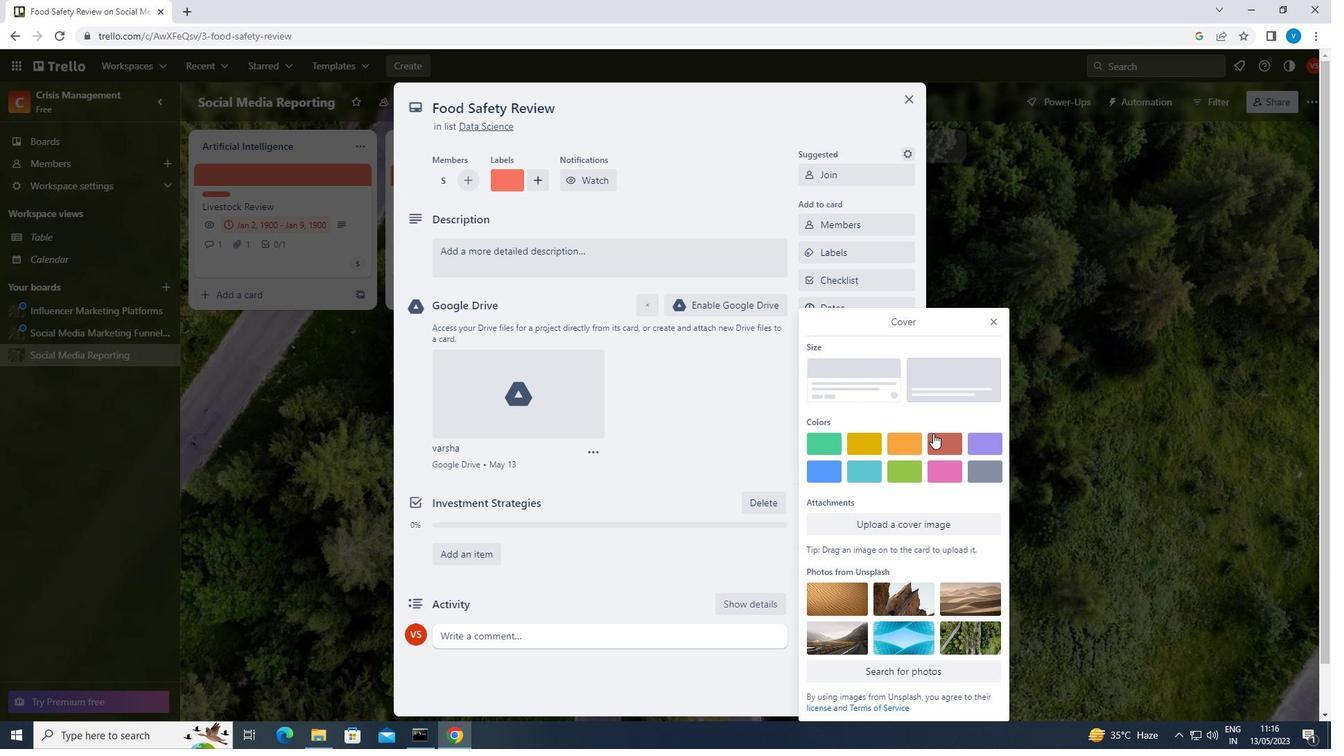 
Action: Mouse pressed left at (935, 434)
Screenshot: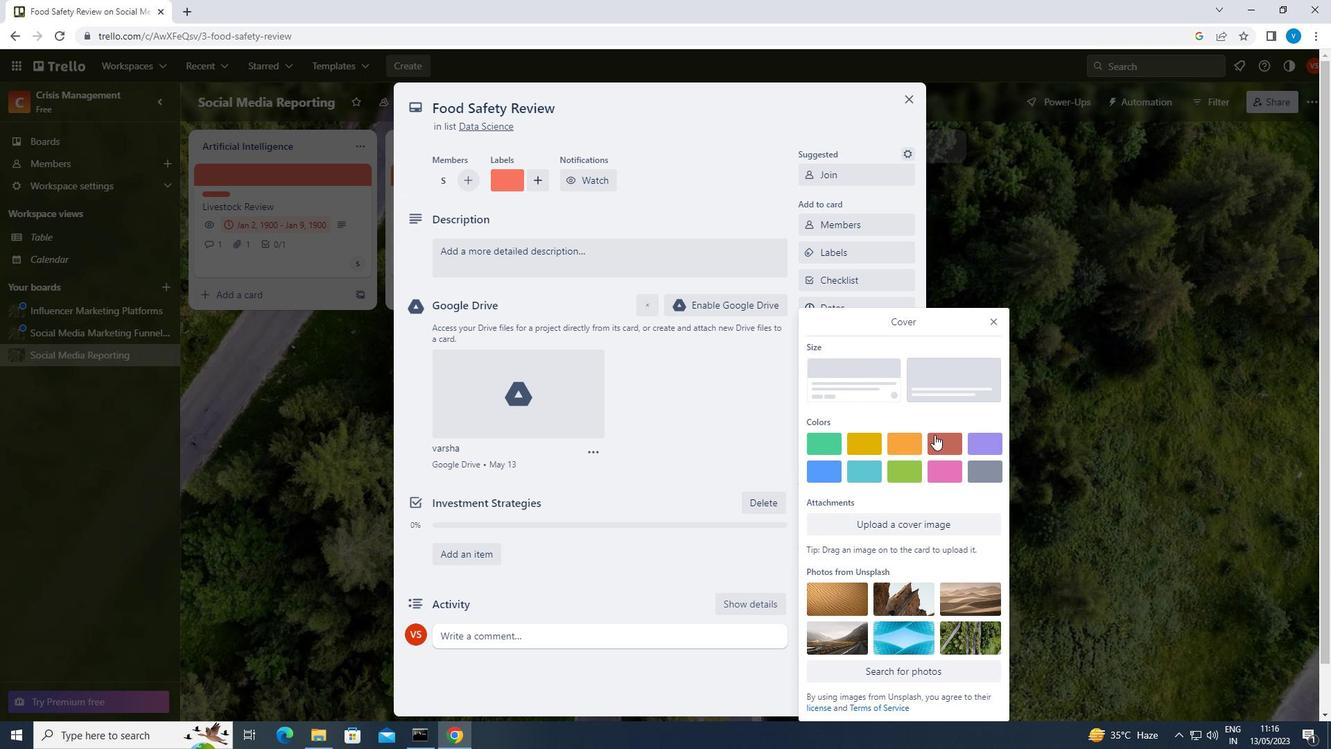
Action: Mouse moved to (994, 300)
Screenshot: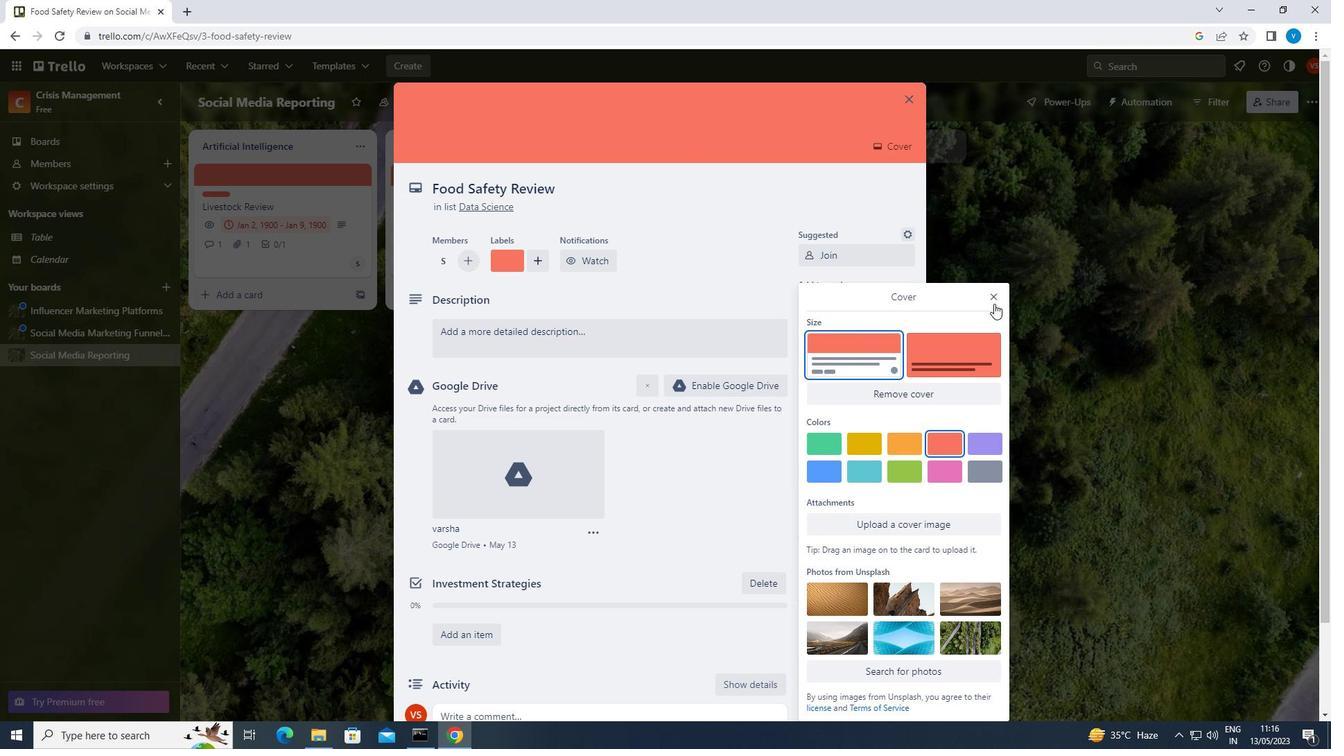 
Action: Mouse pressed left at (994, 300)
Screenshot: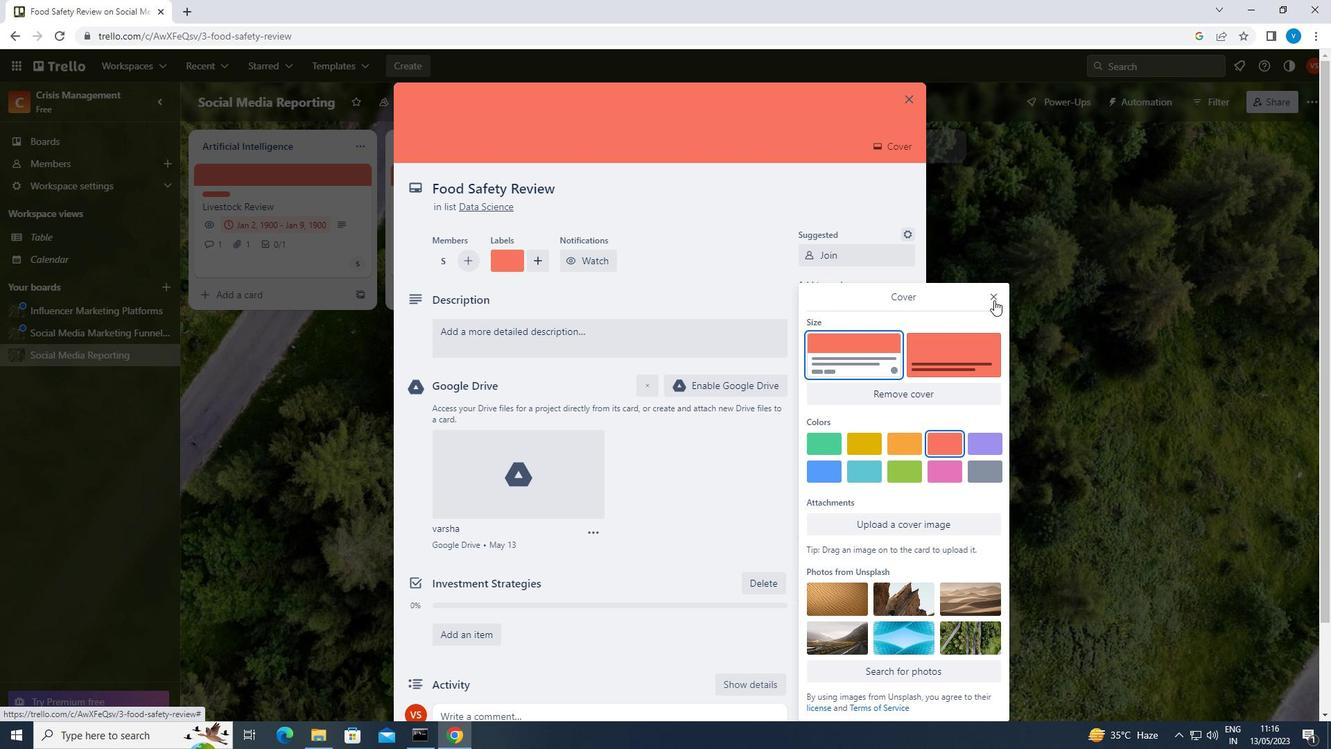 
Action: Mouse moved to (654, 336)
Screenshot: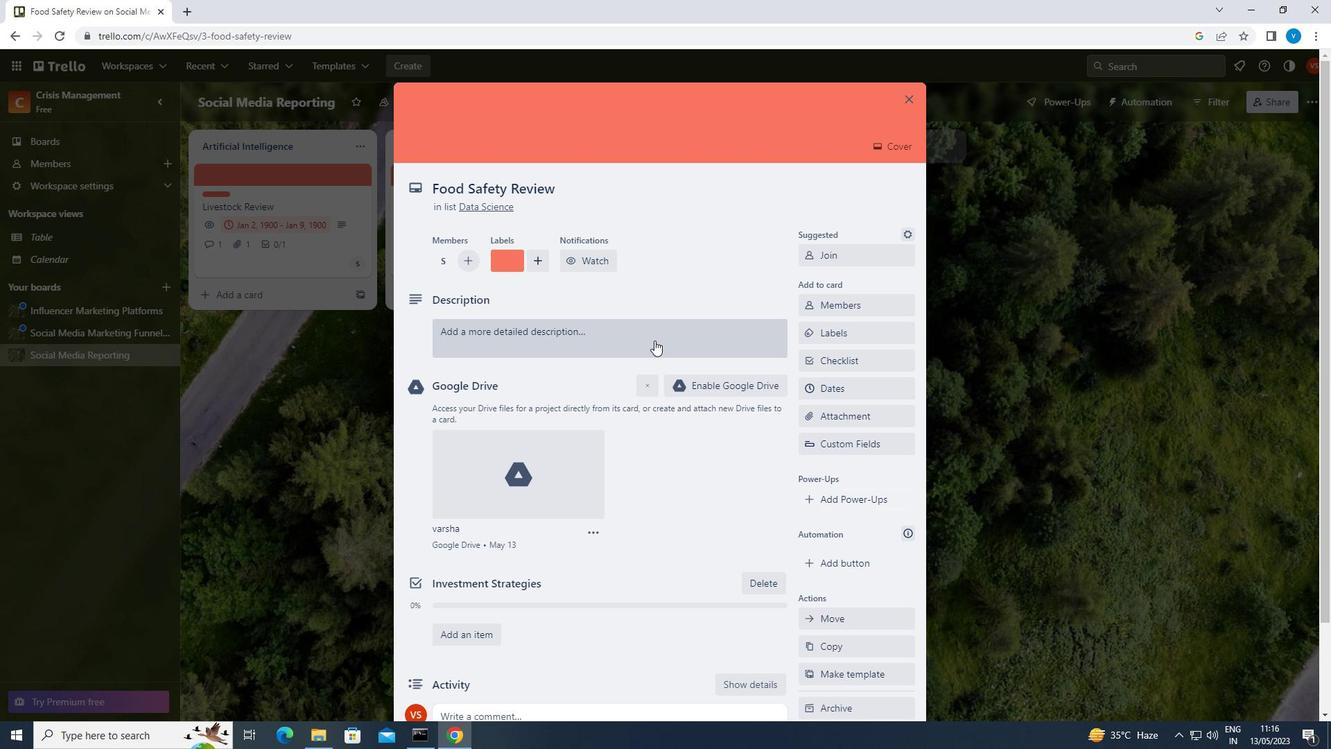 
Action: Mouse pressed left at (654, 336)
Screenshot: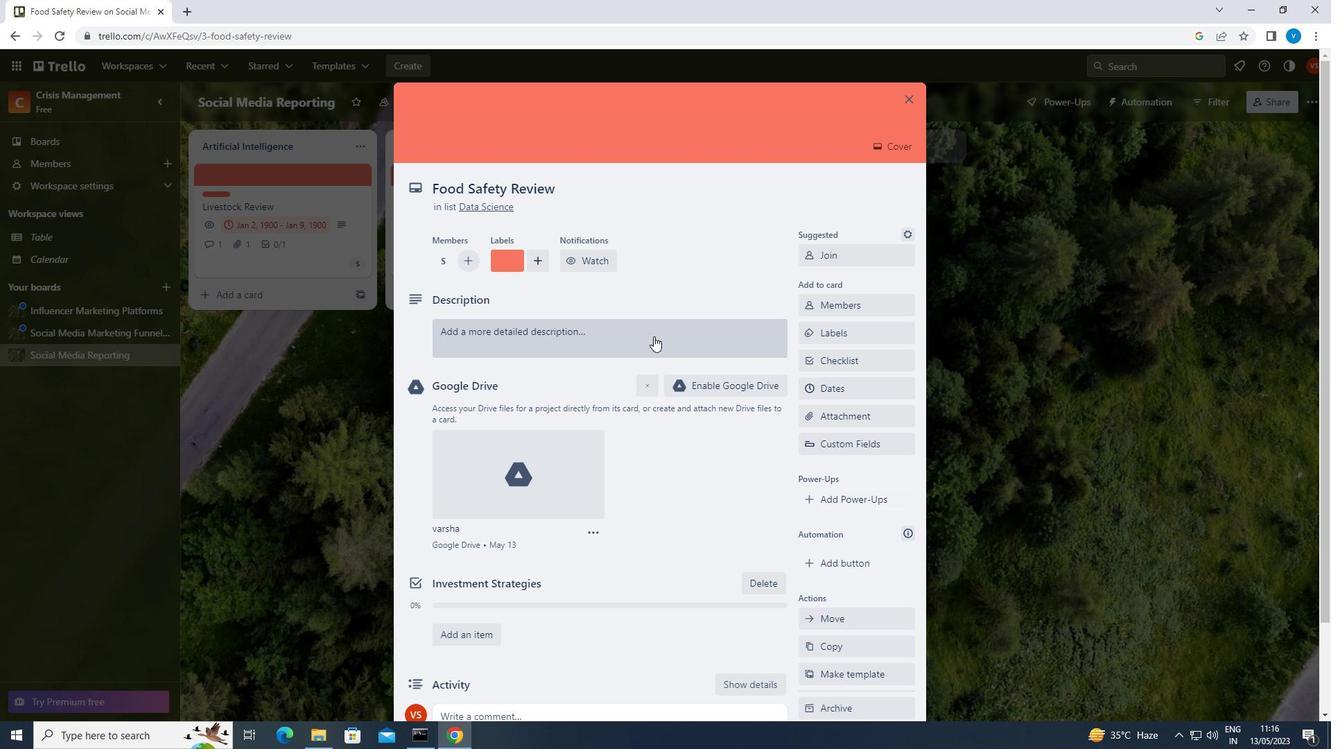 
Action: Key pressed <Key.shift>V<Key.backspace><Key.shift><Key.shift>CONDUCT<Key.space>CUSTOMER<Key.space>RESEARCH<Key.space>FOR<Key.space>NEW<Key.space>PRODUCT<Key.space>DESIGN<Key.space>AND<Key.space>DEVELOPMENT
Screenshot: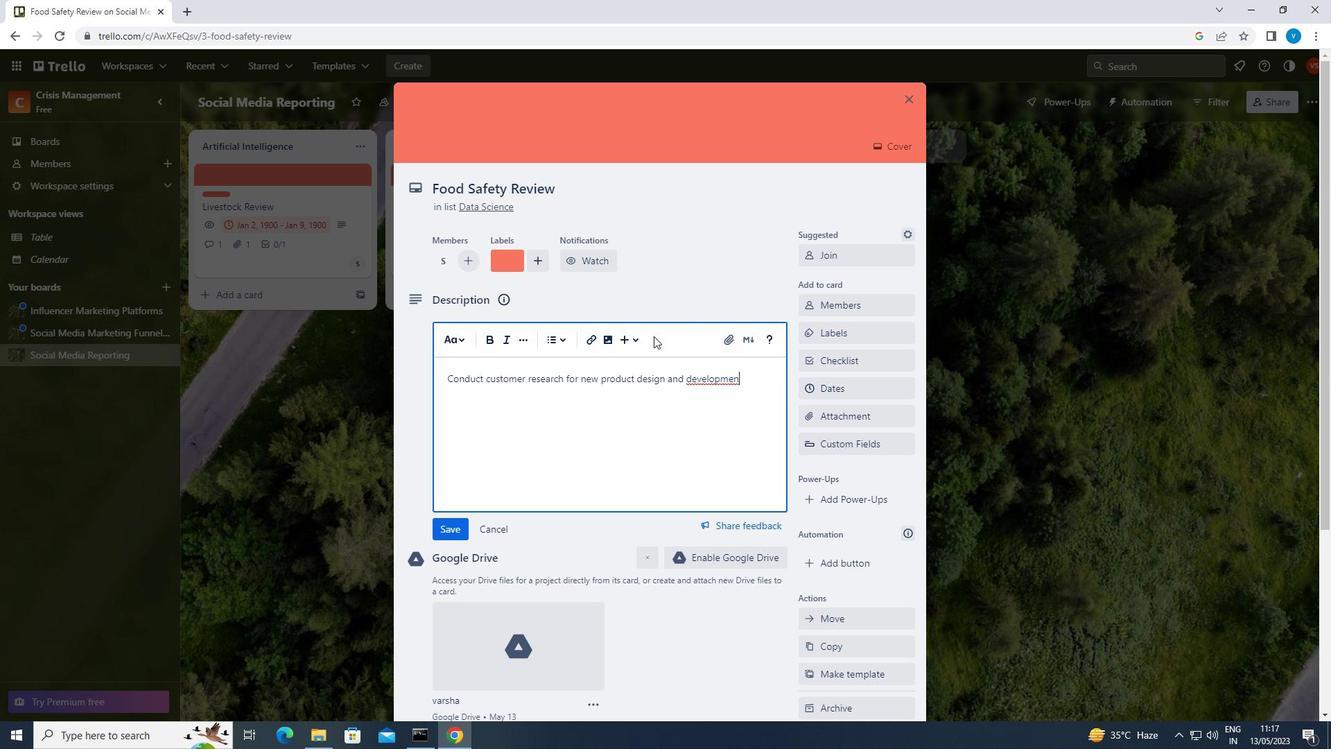 
Action: Mouse moved to (457, 523)
Screenshot: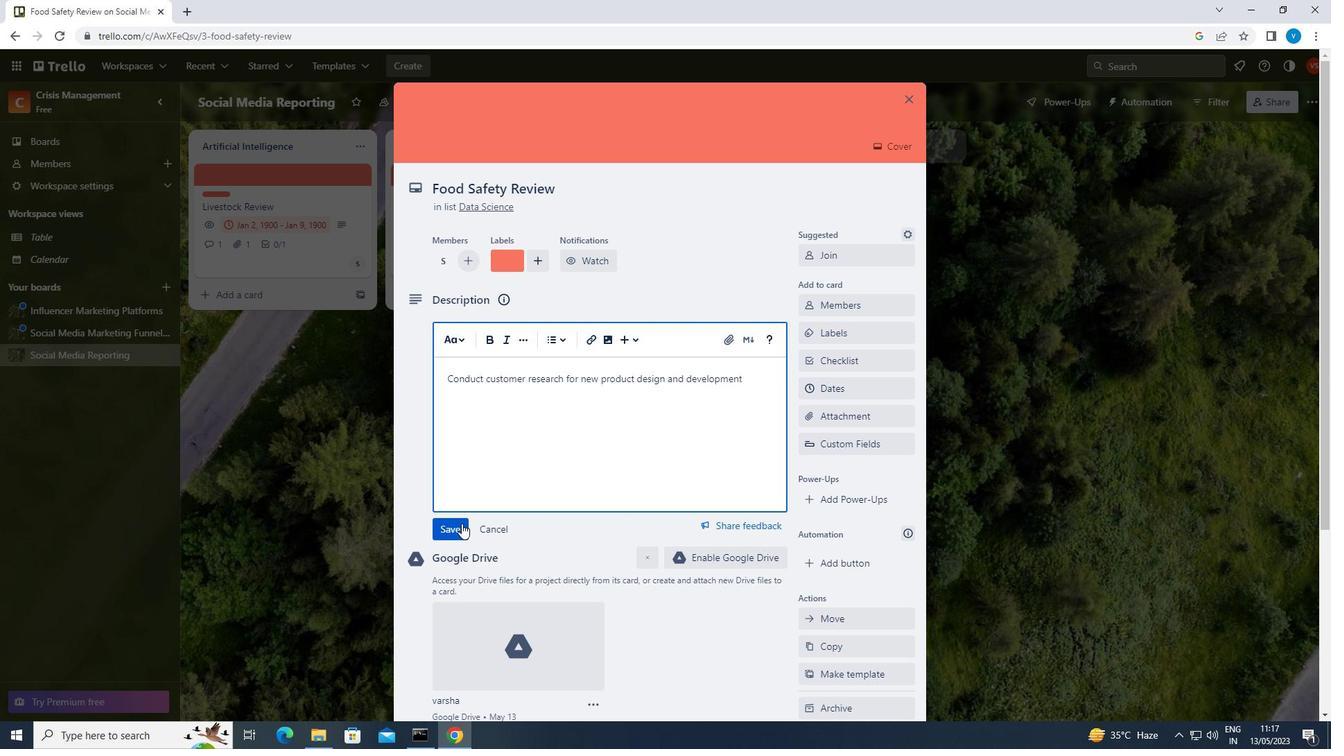 
Action: Mouse pressed left at (457, 523)
Screenshot: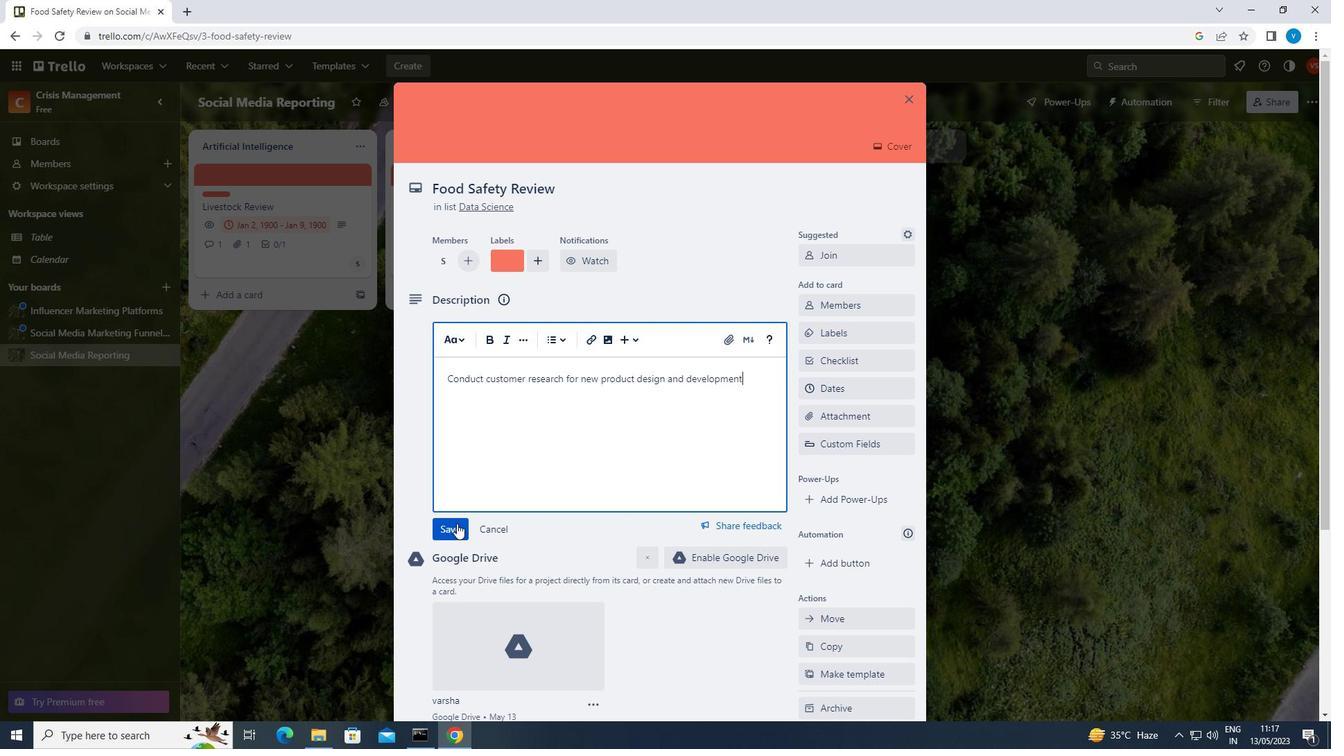 
Action: Mouse moved to (498, 500)
Screenshot: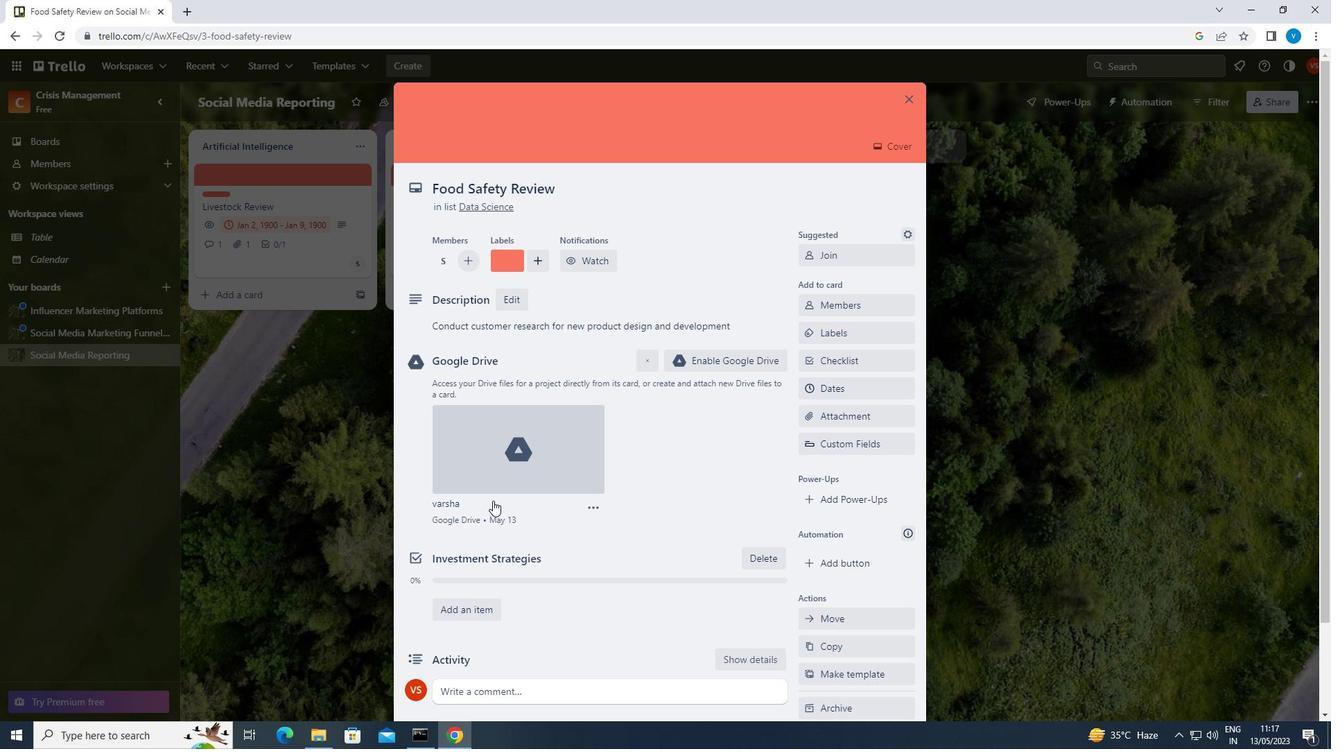 
Action: Mouse scrolled (498, 500) with delta (0, 0)
Screenshot: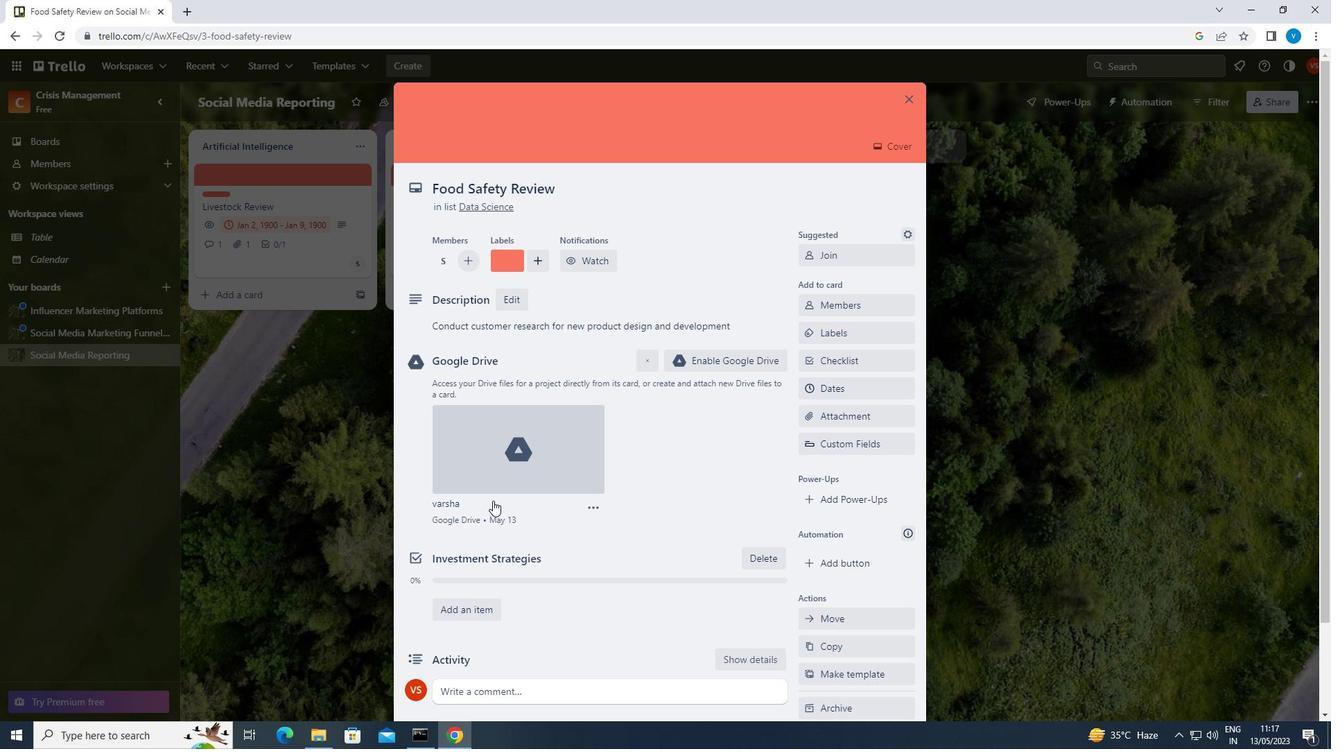 
Action: Mouse moved to (502, 500)
Screenshot: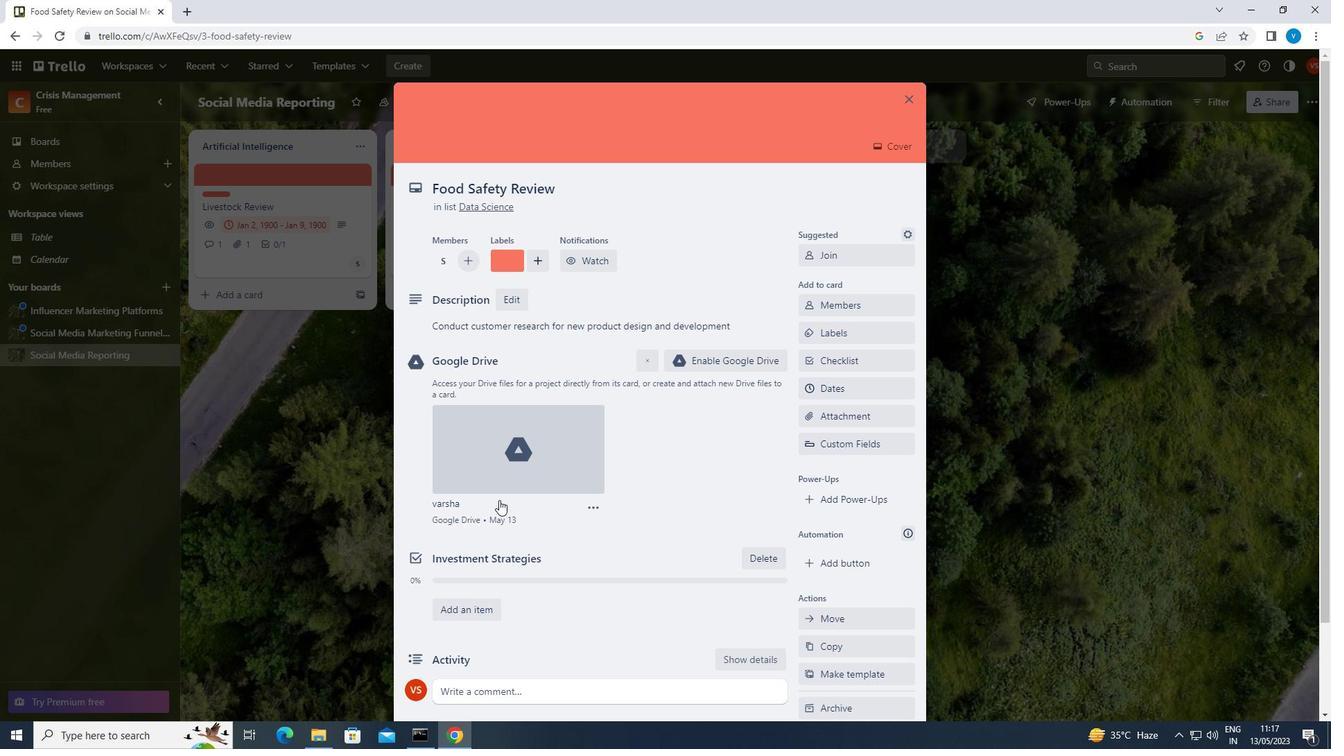 
Action: Mouse scrolled (502, 499) with delta (0, 0)
Screenshot: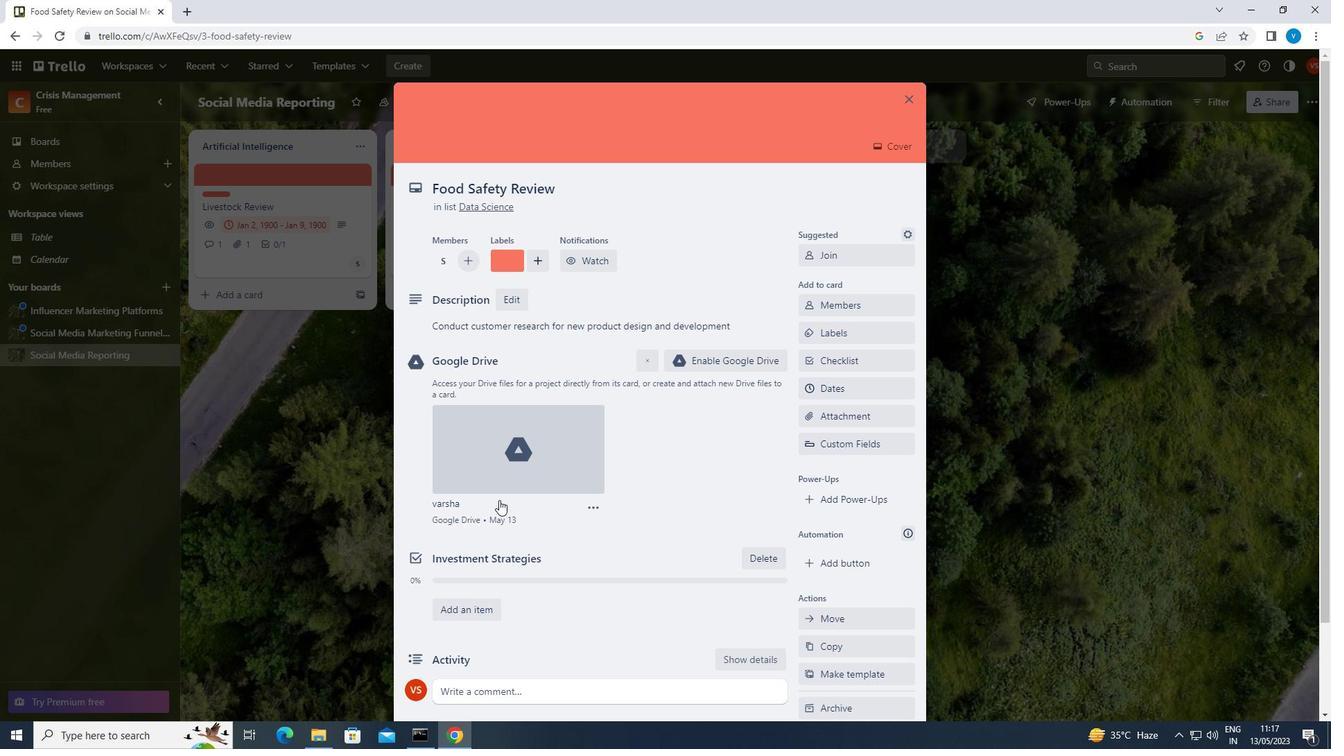 
Action: Mouse moved to (508, 500)
Screenshot: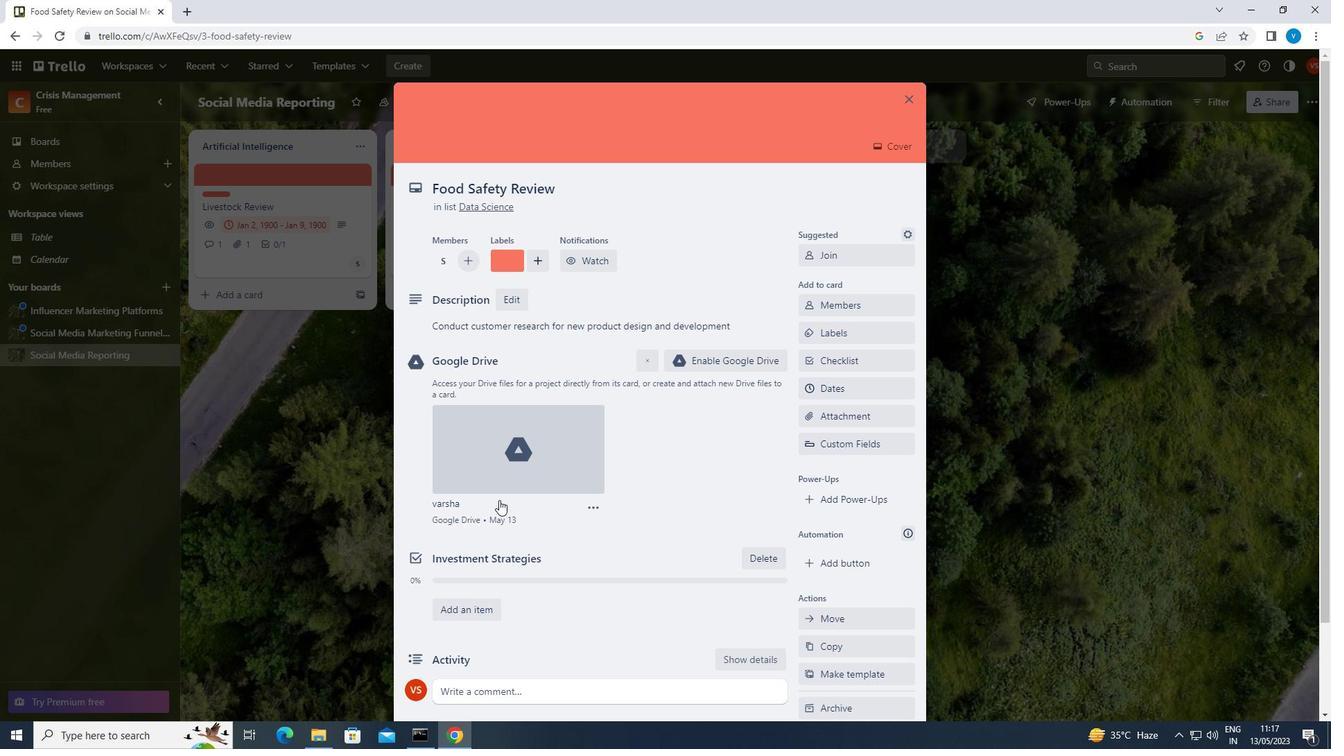
Action: Mouse scrolled (508, 500) with delta (0, 0)
Screenshot: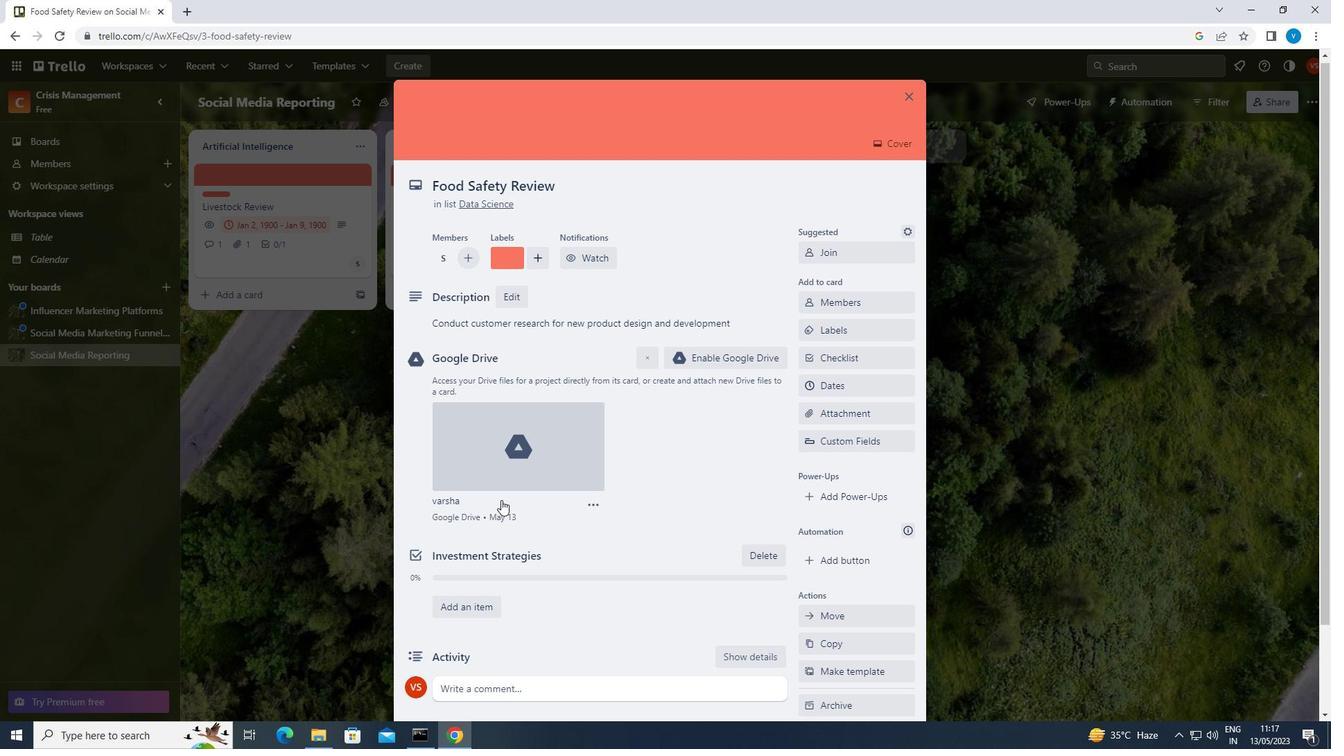 
Action: Mouse scrolled (508, 500) with delta (0, 0)
Screenshot: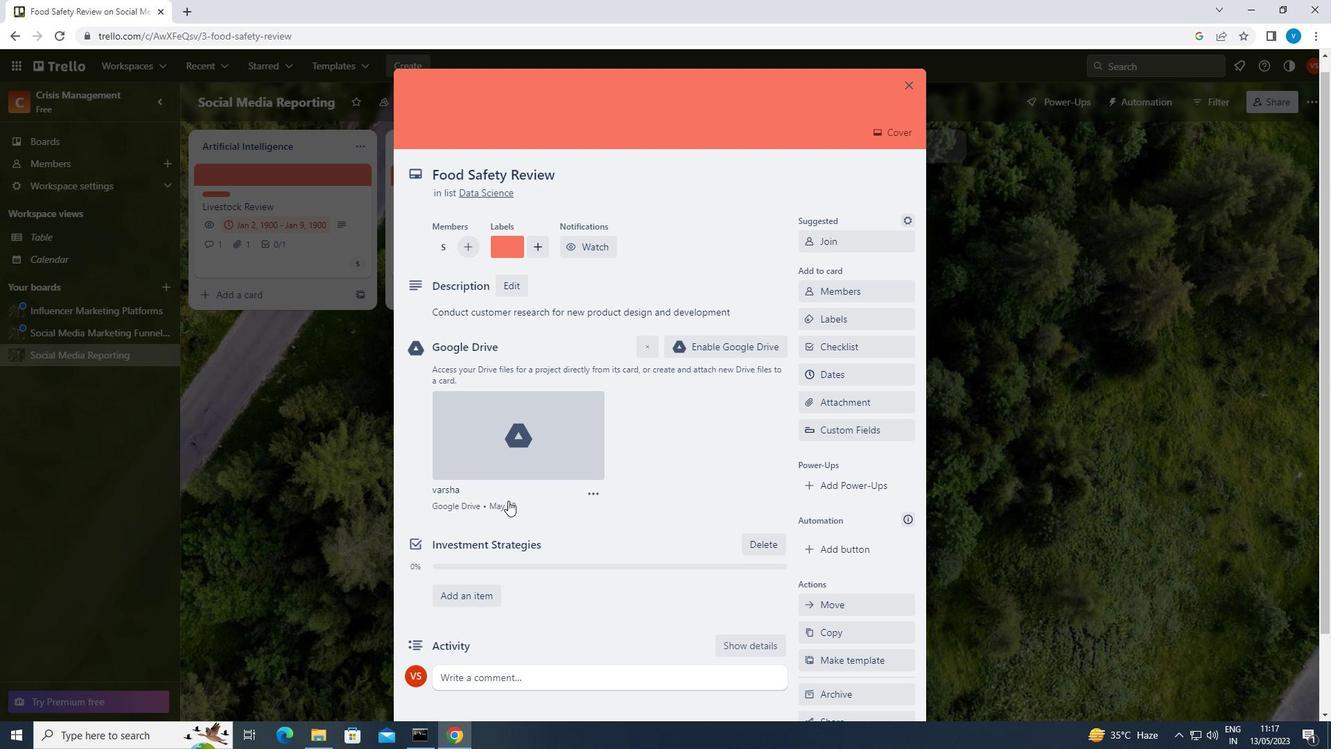 
Action: Mouse moved to (523, 587)
Screenshot: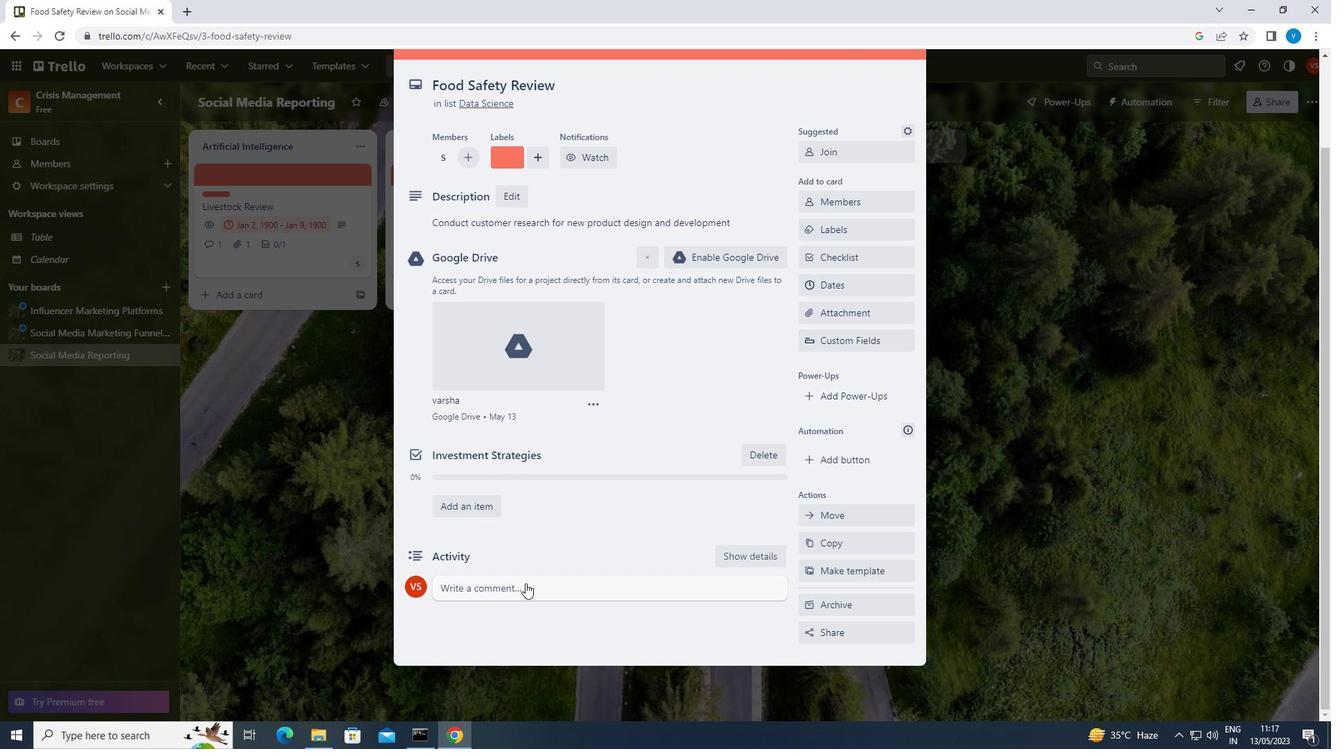 
Action: Mouse pressed left at (523, 587)
Screenshot: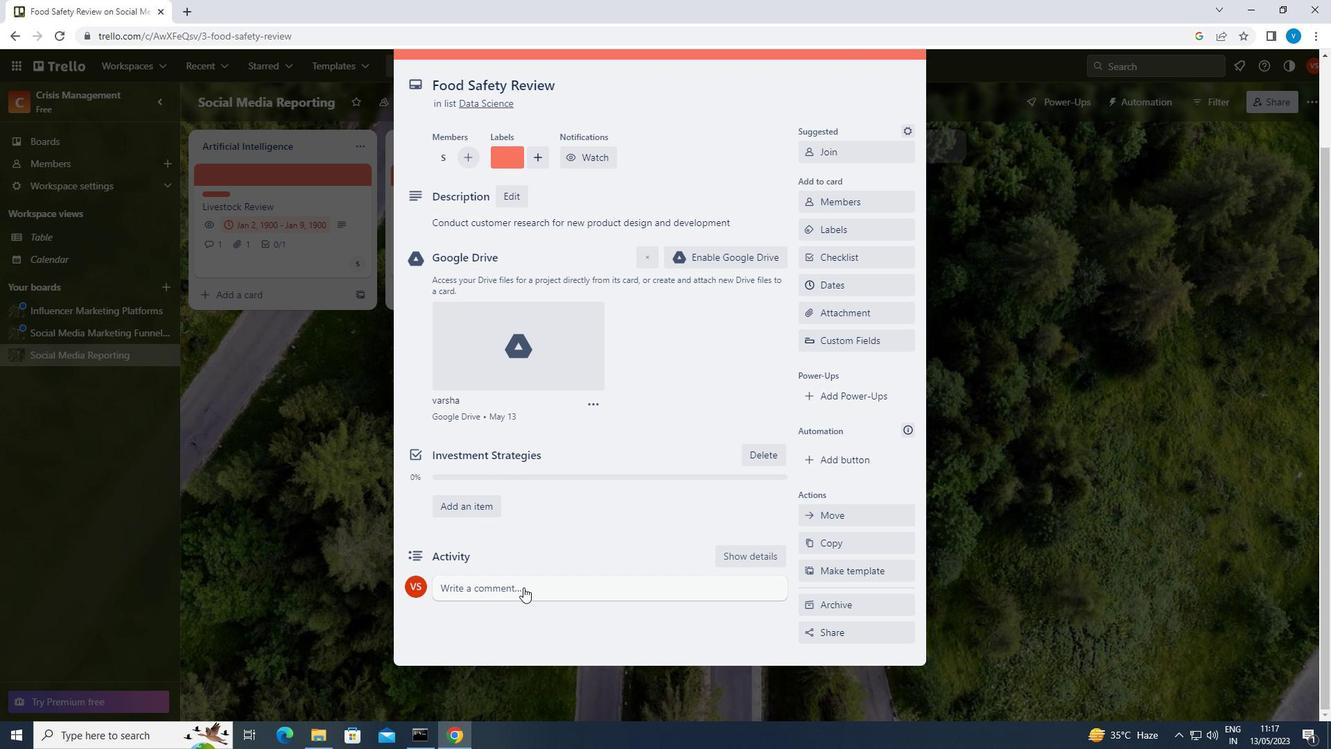 
Action: Key pressed <Key.shift>GIVEN<Key.space>THE<Key.space>POTENTIAL<Key.space>IMPACT<Key.space>OF<Key.space>THIS<Key.space>TASK<Key.space>ON<Key.space>OUR<Key.space>COMPANY<Key.space>REPUTATION,<Key.space>LET<Key.space>US<Key.space>ENSURE<Key.space>THAT<Key.space>WE<Key.space>APPROACH<Key.space>IT<Key.space>WITH<Key.space>A<Key.space>SENSE<Key.space>OF<Key.space>PROFESSIONALISM<Key.space>AND<Key.space>RESPECT.
Screenshot: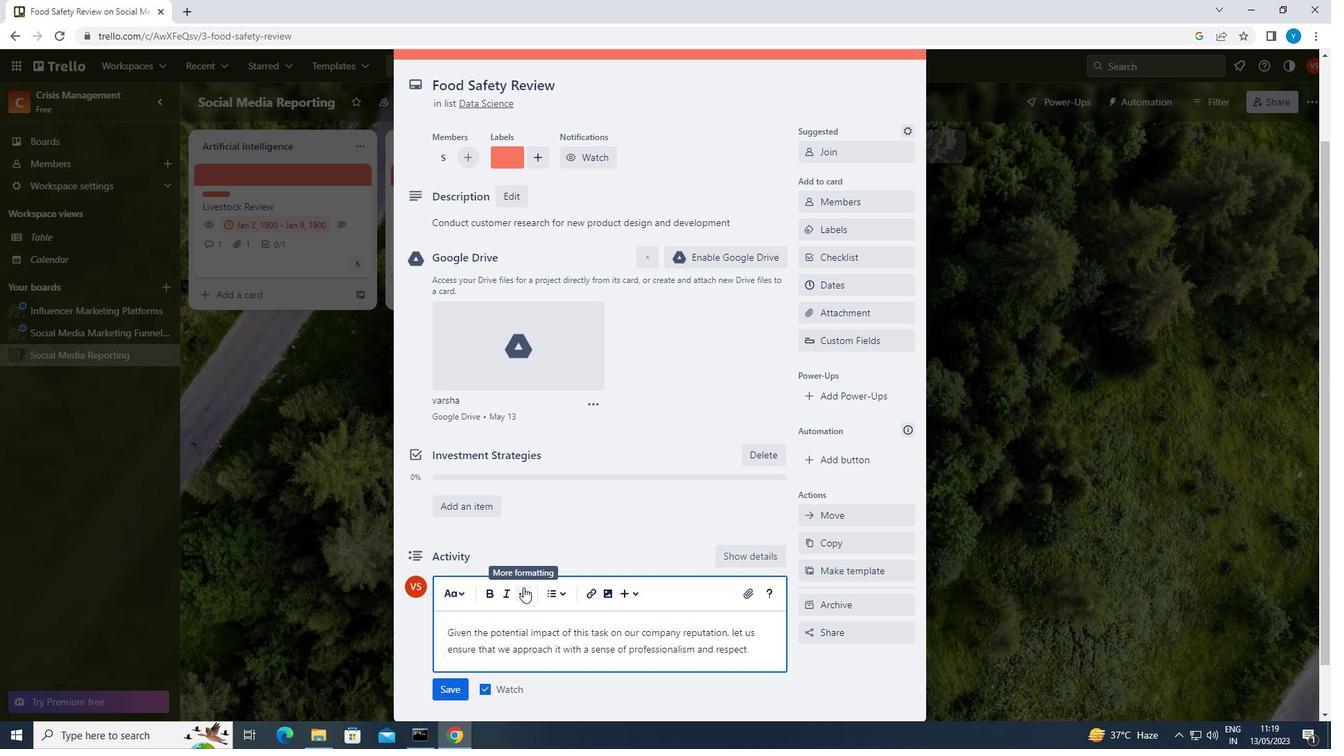 
Action: Mouse moved to (456, 683)
Screenshot: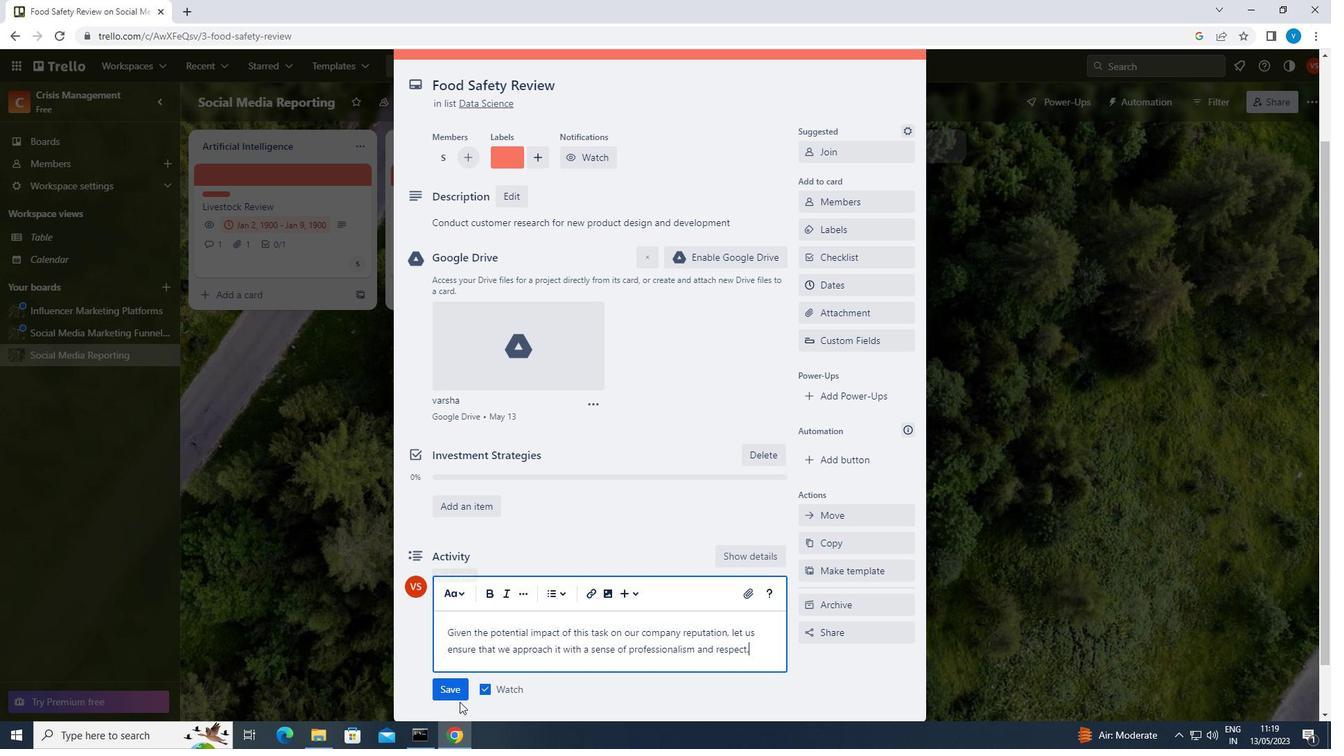 
Action: Mouse pressed left at (456, 683)
Screenshot: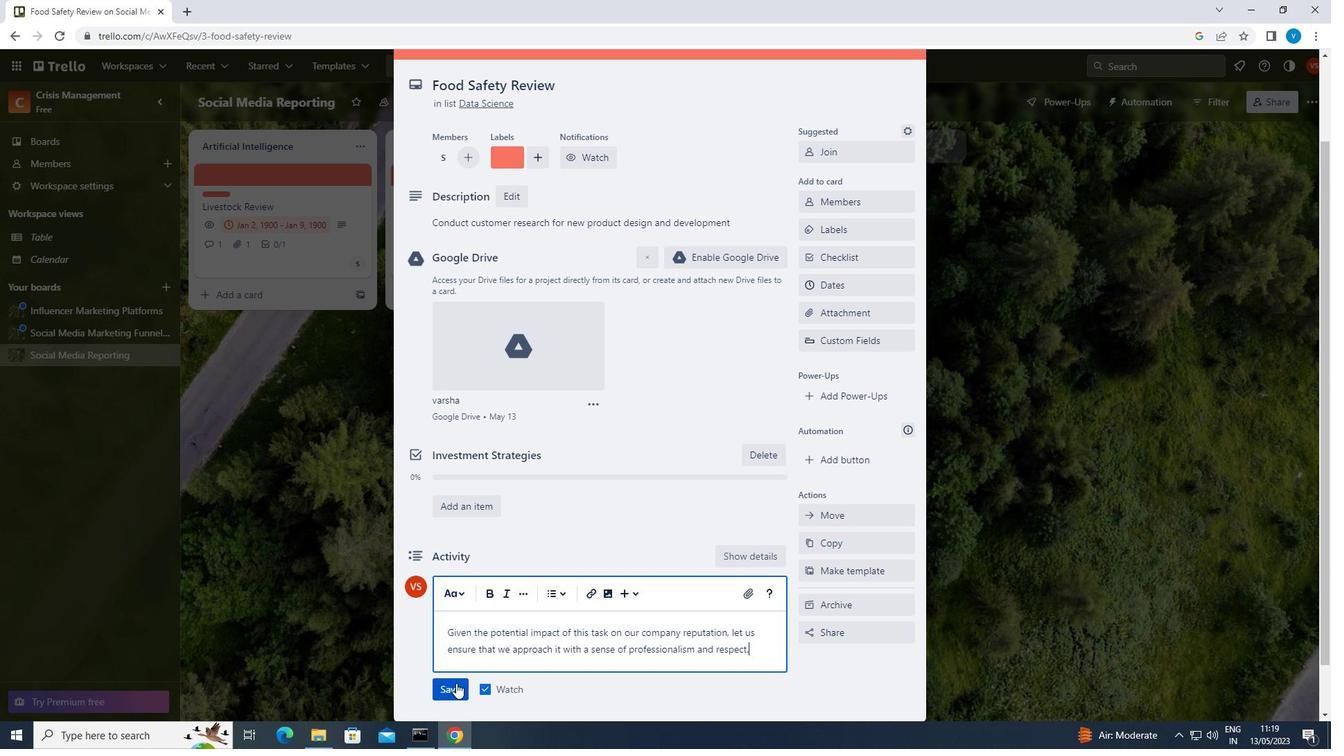 
Action: Mouse moved to (859, 285)
Screenshot: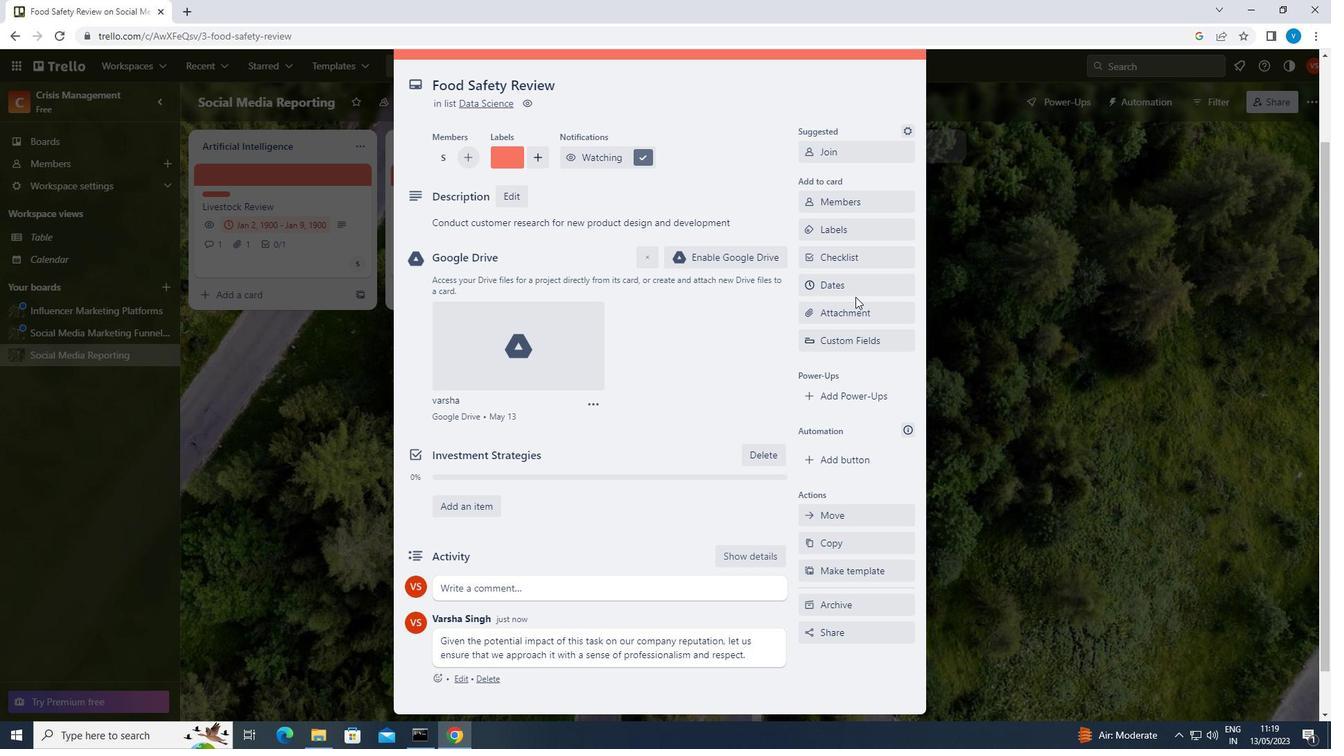 
Action: Mouse pressed left at (859, 285)
Screenshot: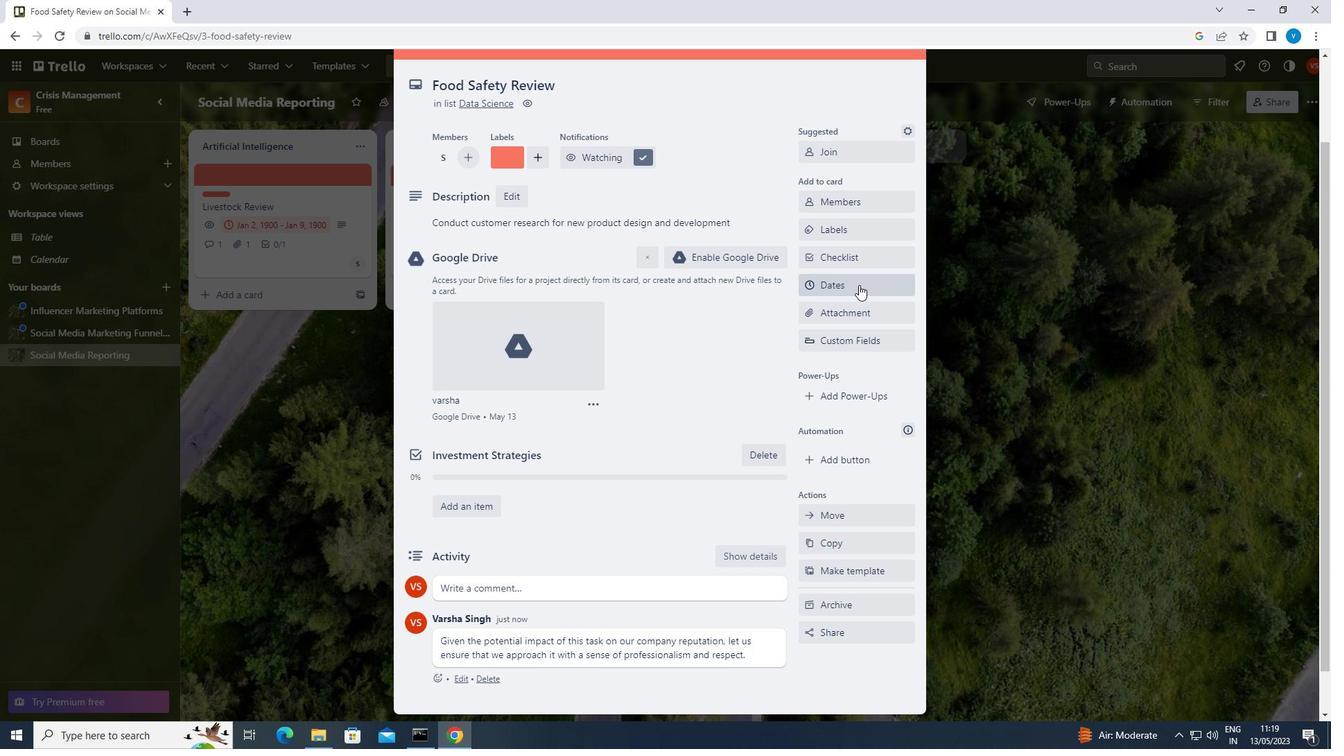 
Action: Mouse moved to (815, 353)
Screenshot: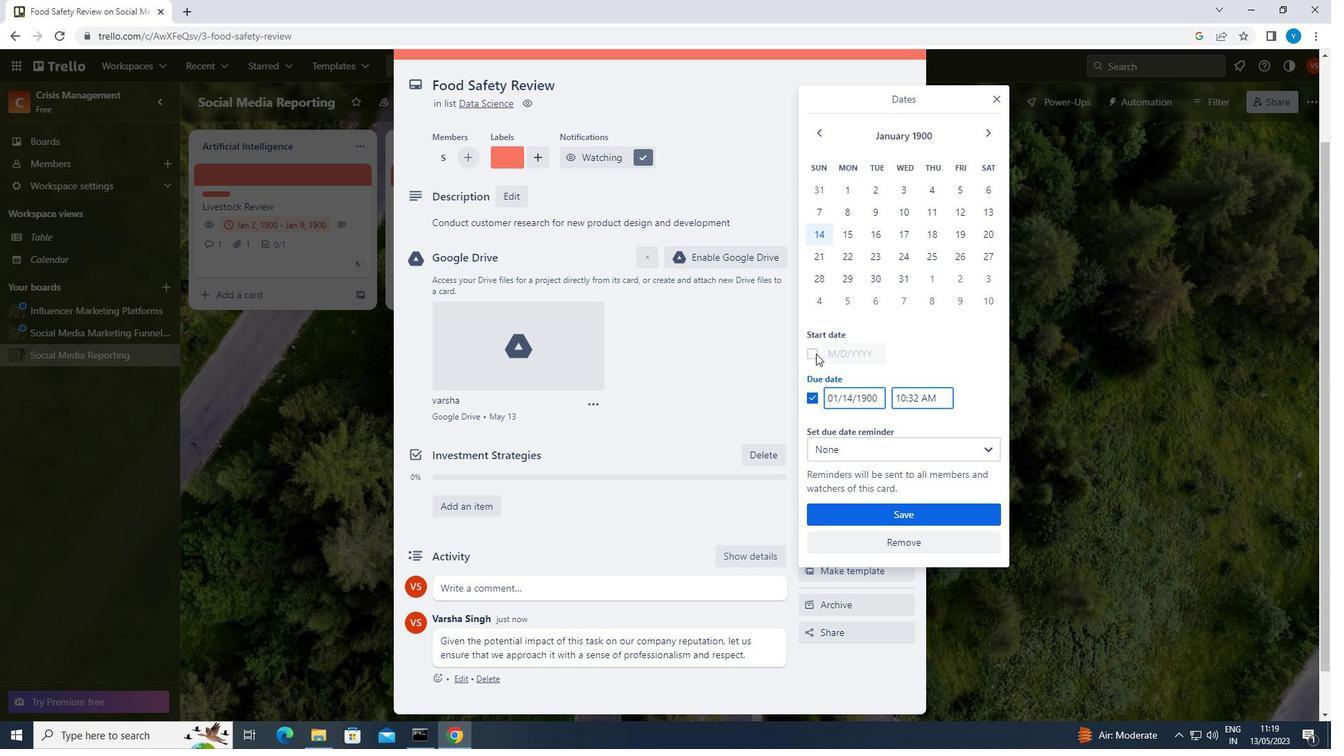 
Action: Mouse pressed left at (815, 353)
Screenshot: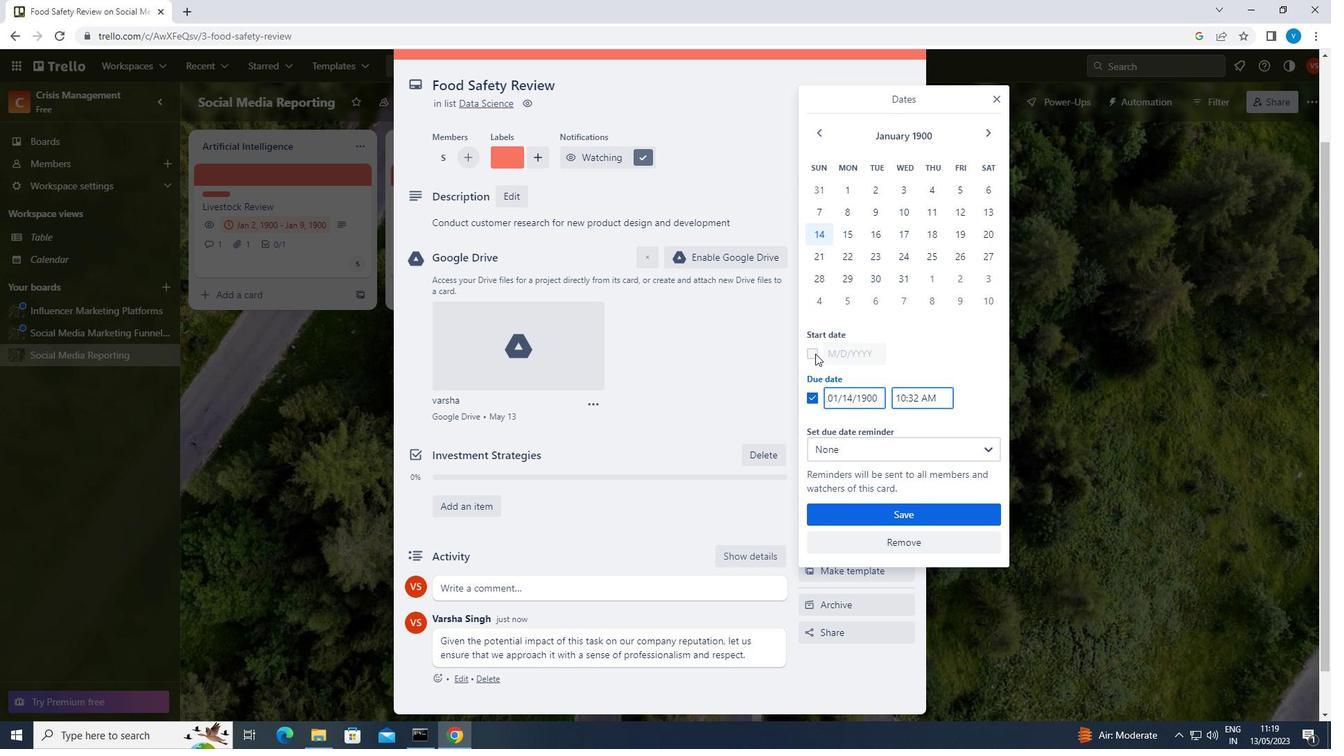 
Action: Mouse moved to (880, 353)
Screenshot: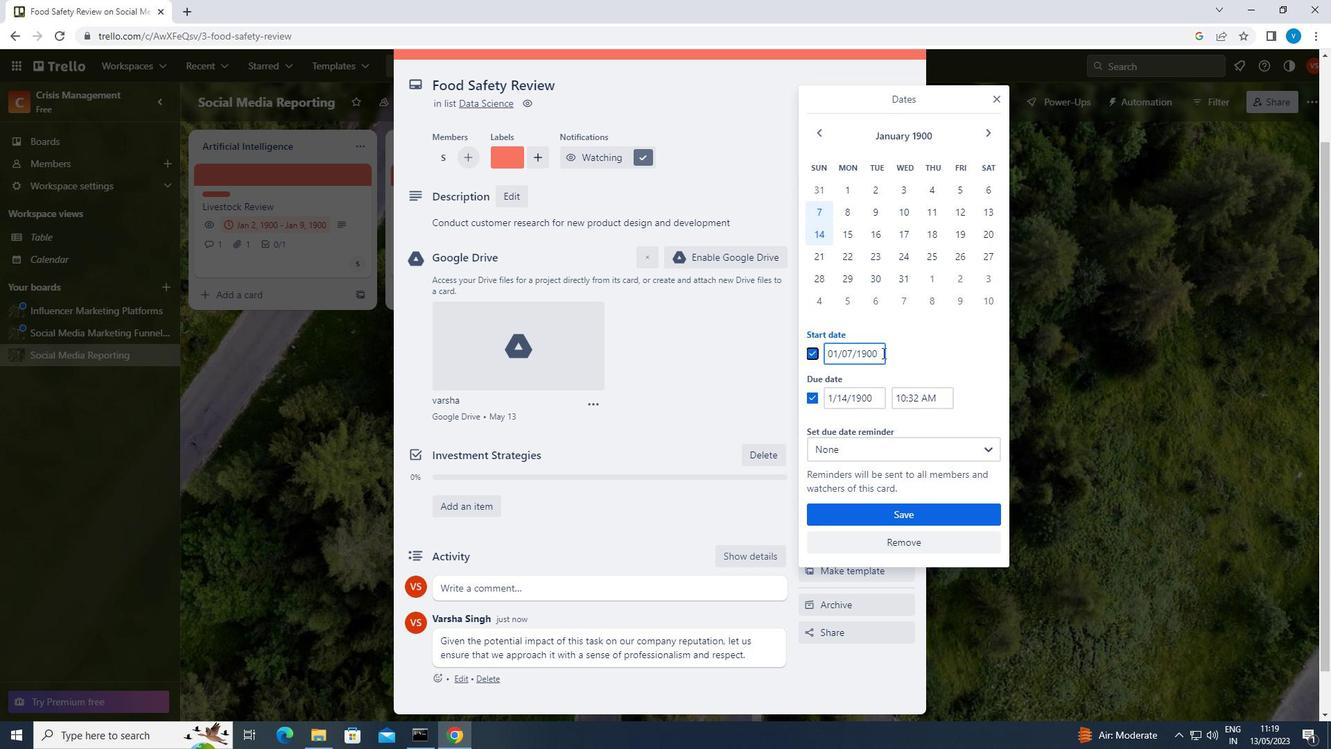 
Action: Mouse pressed left at (880, 353)
Screenshot: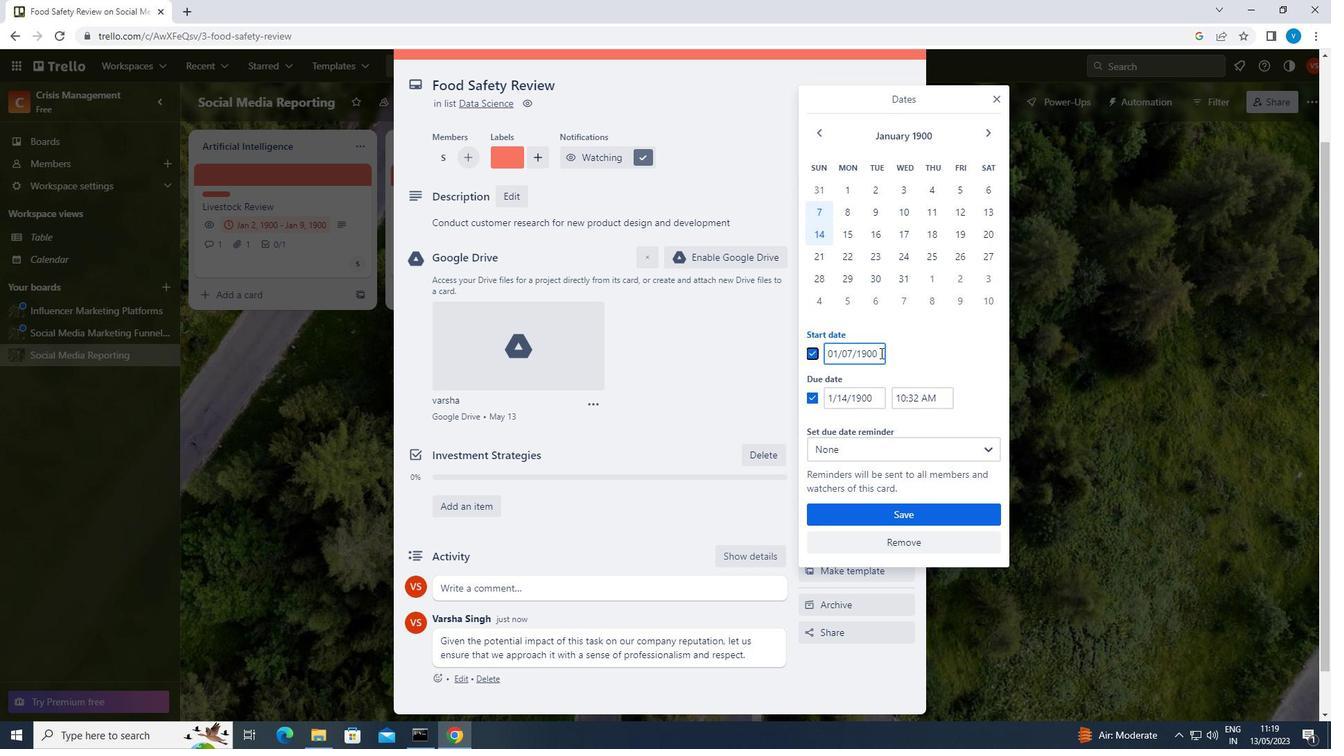 
Action: Key pressed <Key.backspace><Key.backspace><Key.backspace><Key.backspace><Key.backspace><Key.backspace><Key.backspace><Key.backspace><Key.backspace><Key.backspace><Key.backspace><Key.backspace><Key.backspace><Key.backspace><Key.backspace><Key.backspace>01/08/1900
Screenshot: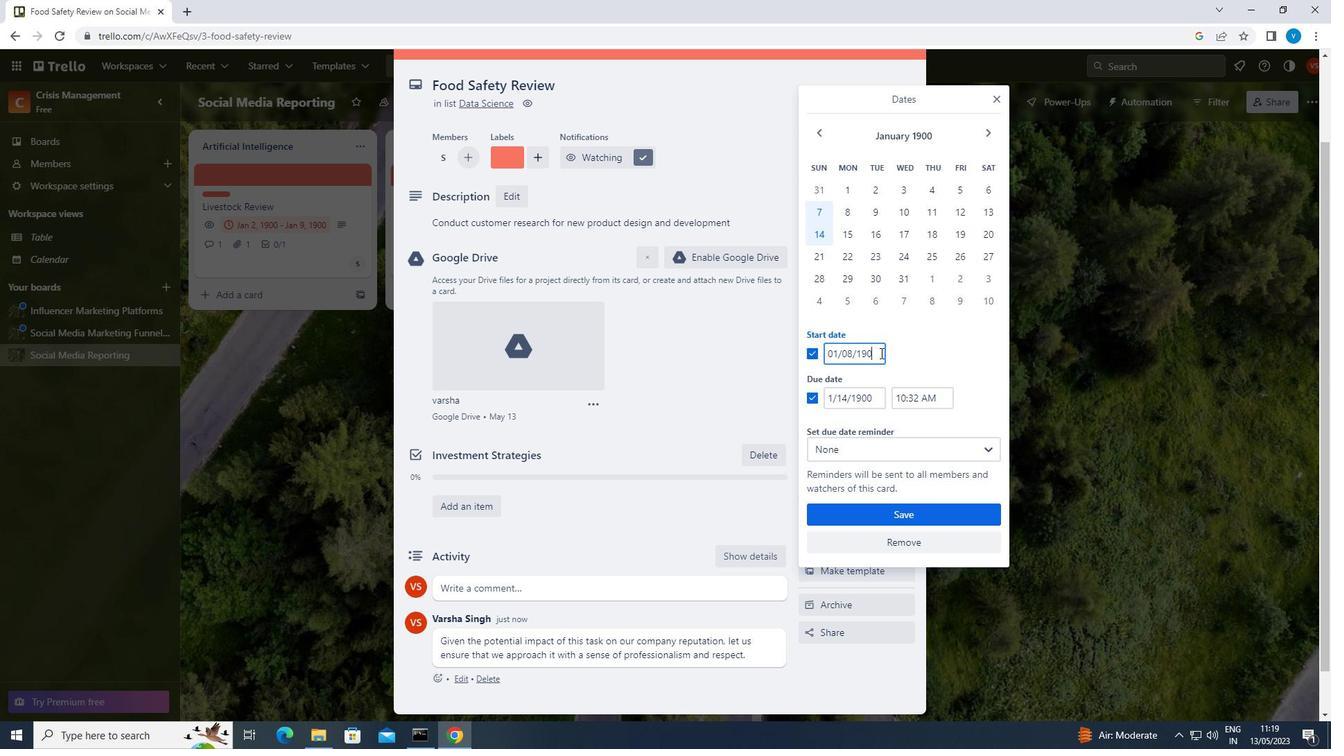 
Action: Mouse moved to (875, 400)
Screenshot: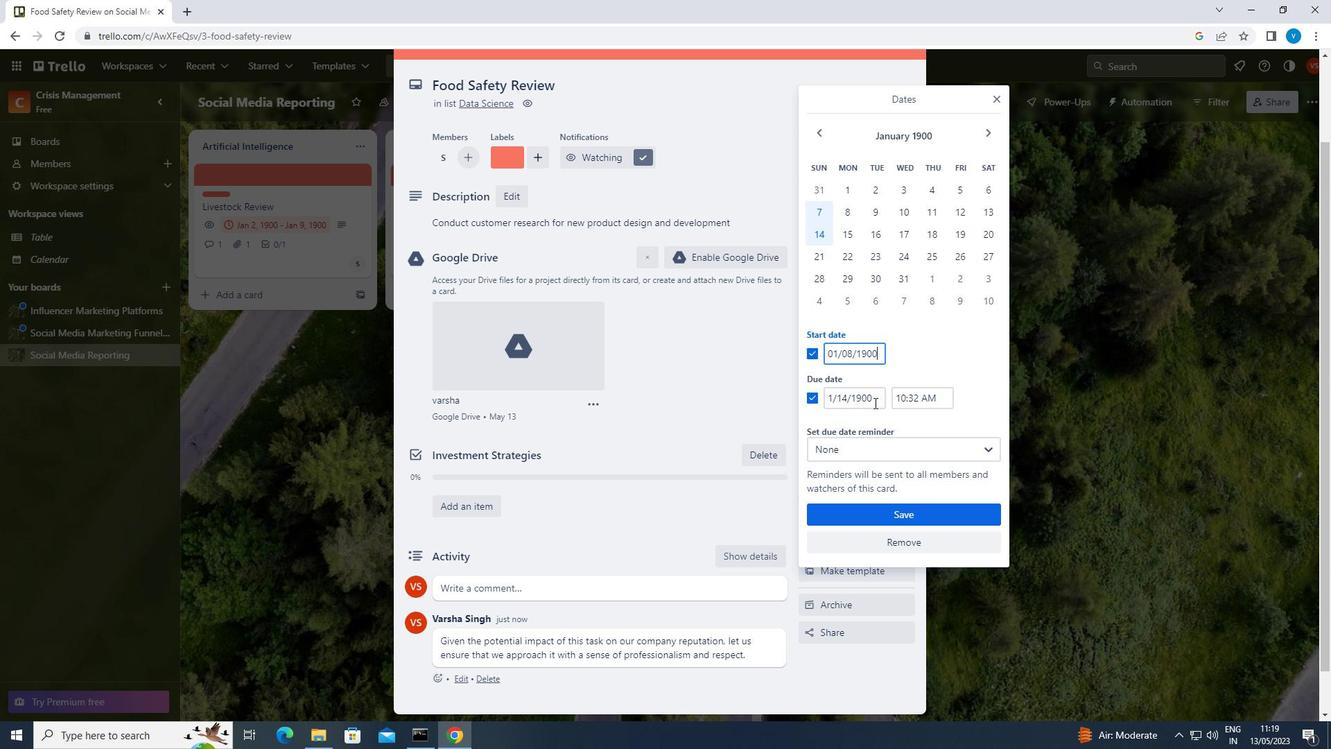 
Action: Mouse pressed left at (875, 400)
Screenshot: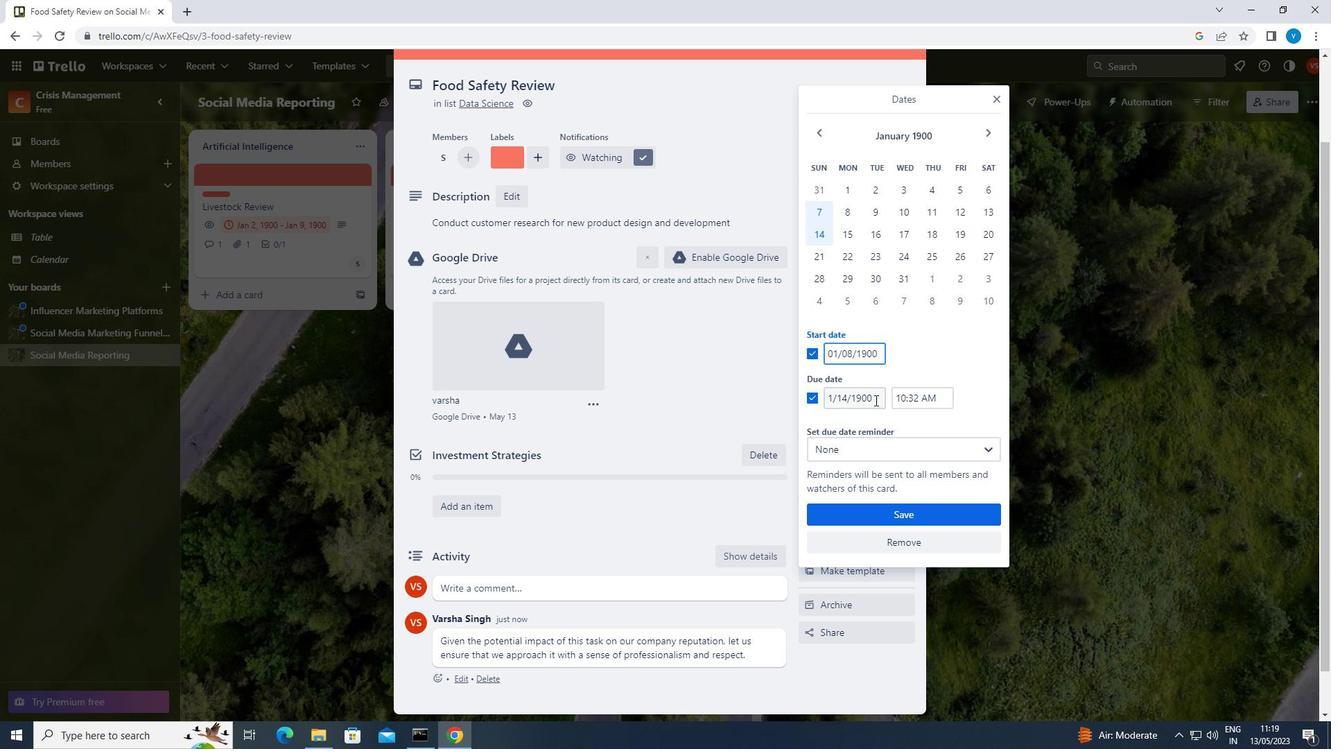 
Action: Key pressed <Key.backspace><Key.backspace><Key.backspace><Key.backspace><Key.backspace><Key.backspace><Key.backspace><Key.backspace><Key.backspace><Key.backspace><Key.backspace><Key.backspace><Key.backspace><Key.backspace><Key.backspace><Key.backspace><Key.backspace>01/15/1900
Screenshot: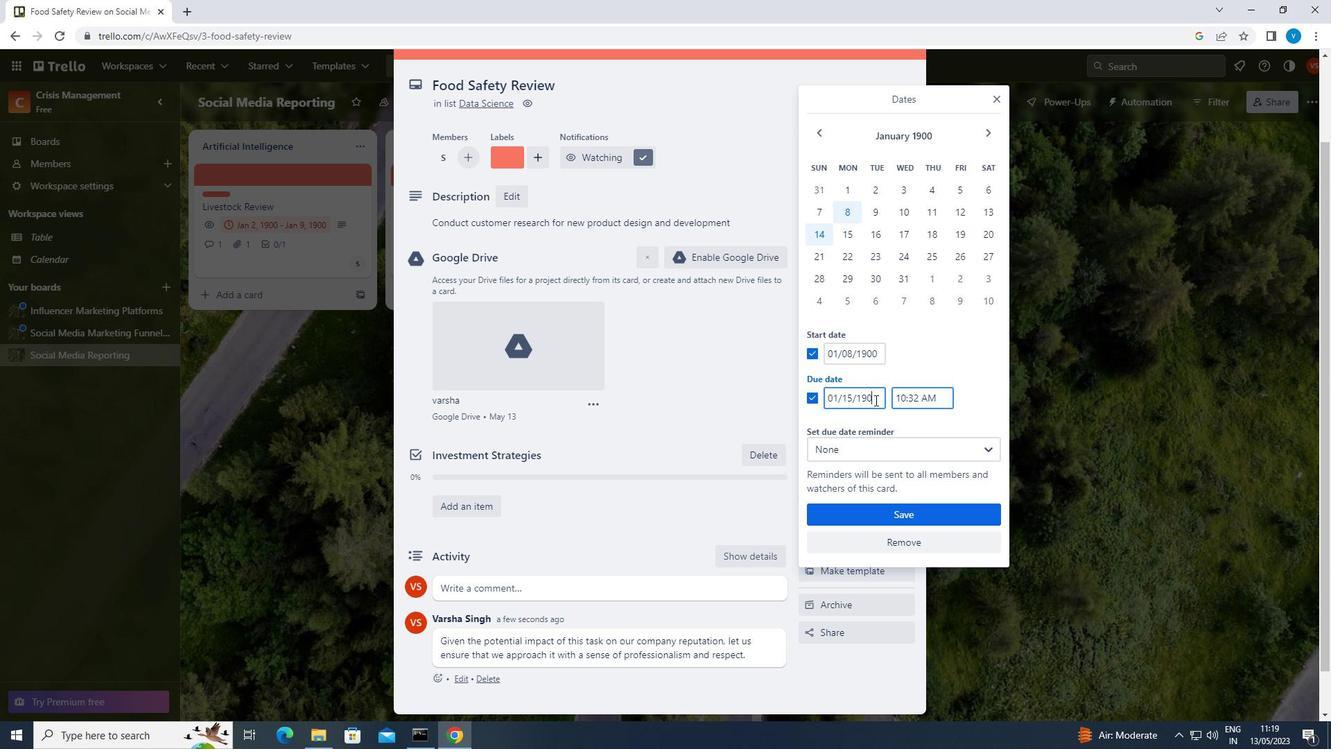 
Action: Mouse moved to (903, 515)
Screenshot: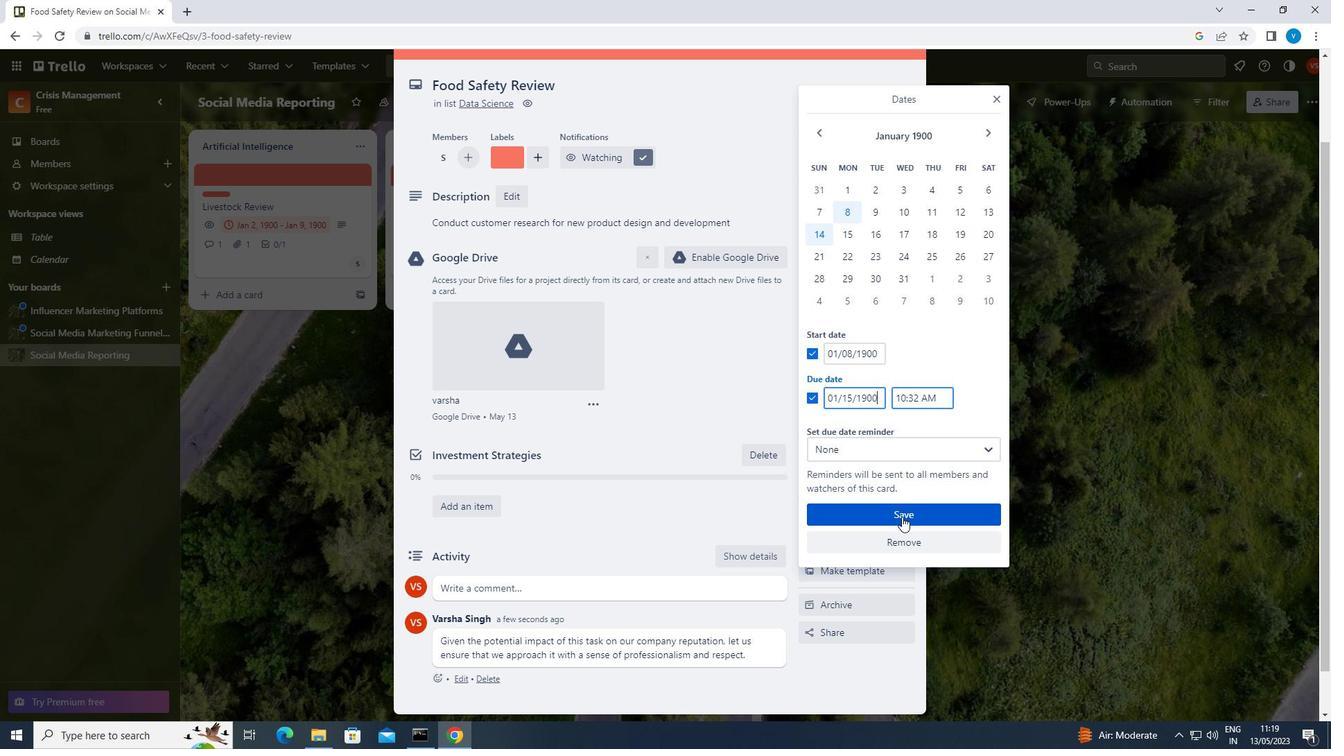 
Action: Mouse pressed left at (903, 515)
Screenshot: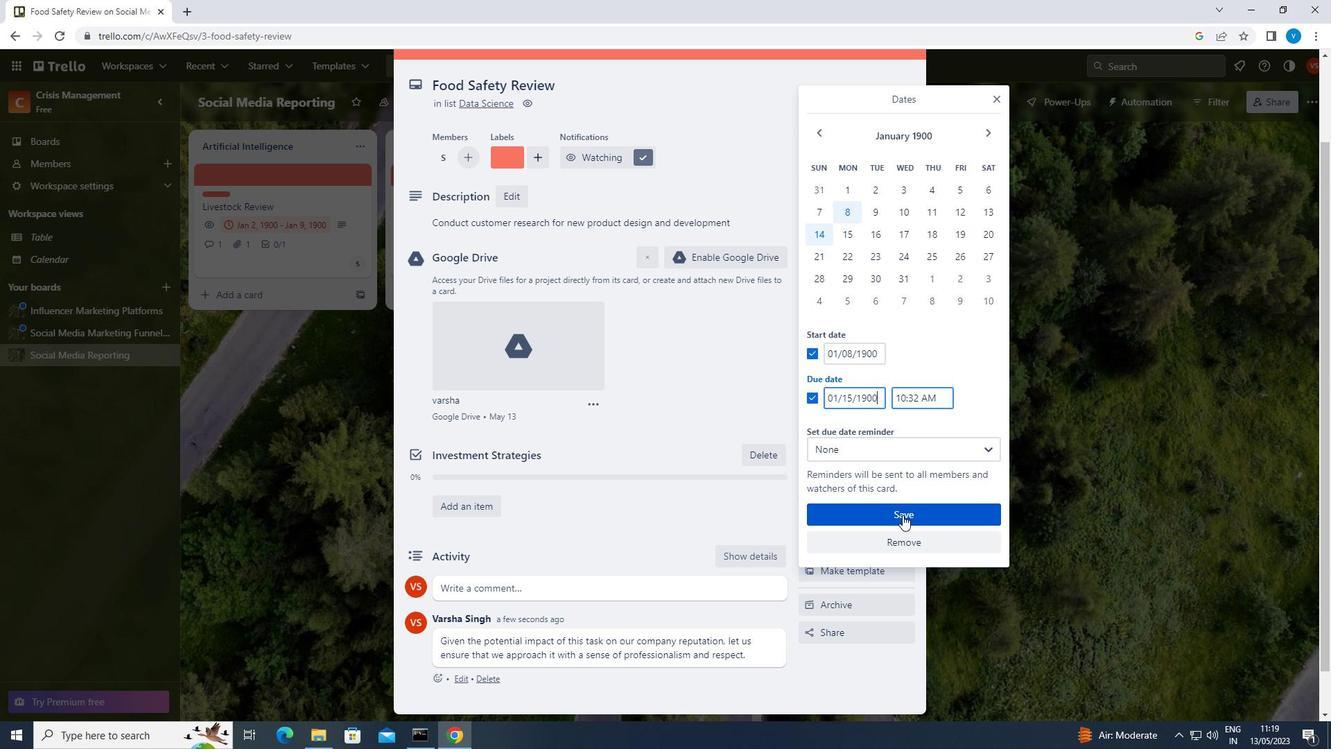 
Action: Mouse moved to (902, 509)
Screenshot: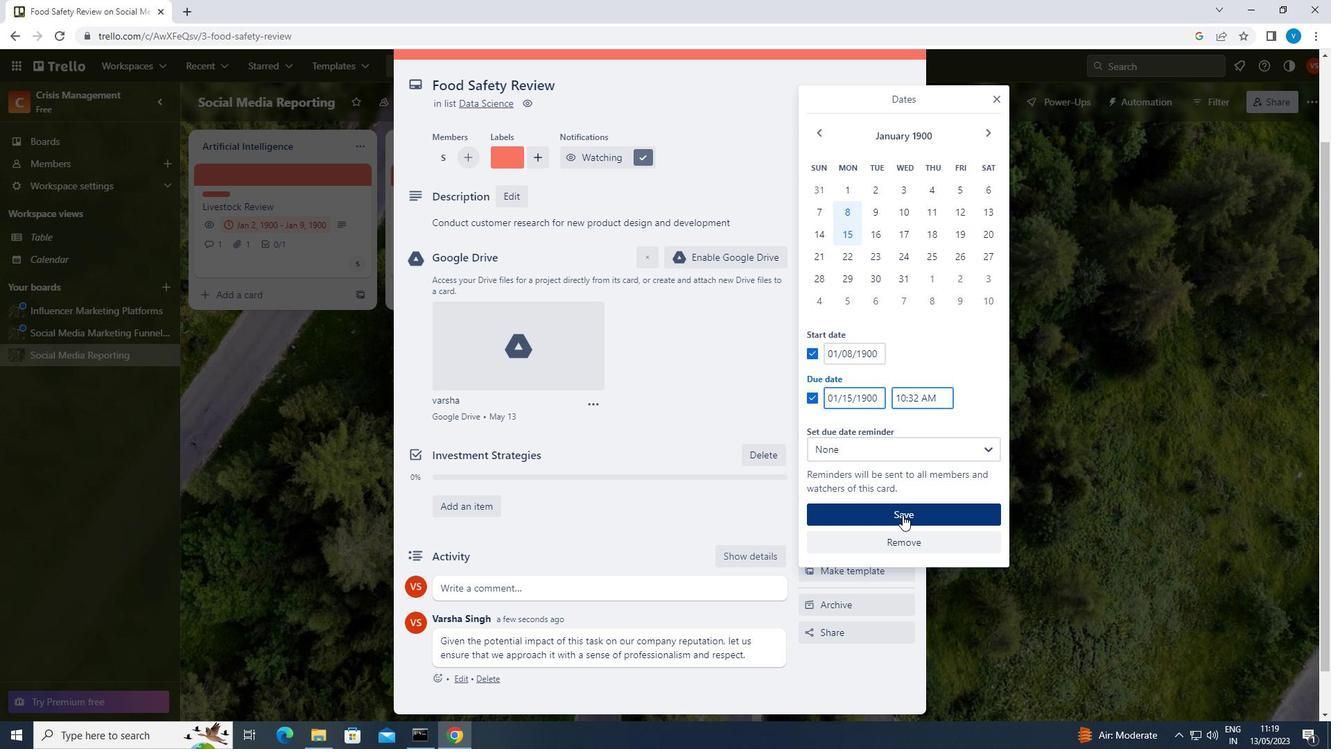 
